 Task: Find connections with filter location Kadiri with filter topic #CEOwith filter profile language German with filter current company Hindustan Times with filter school Indian Institute of Social Welfare and Business Management with filter industry Design Services with filter service category Information Security with filter keywords title Musician
Action: Mouse moved to (217, 266)
Screenshot: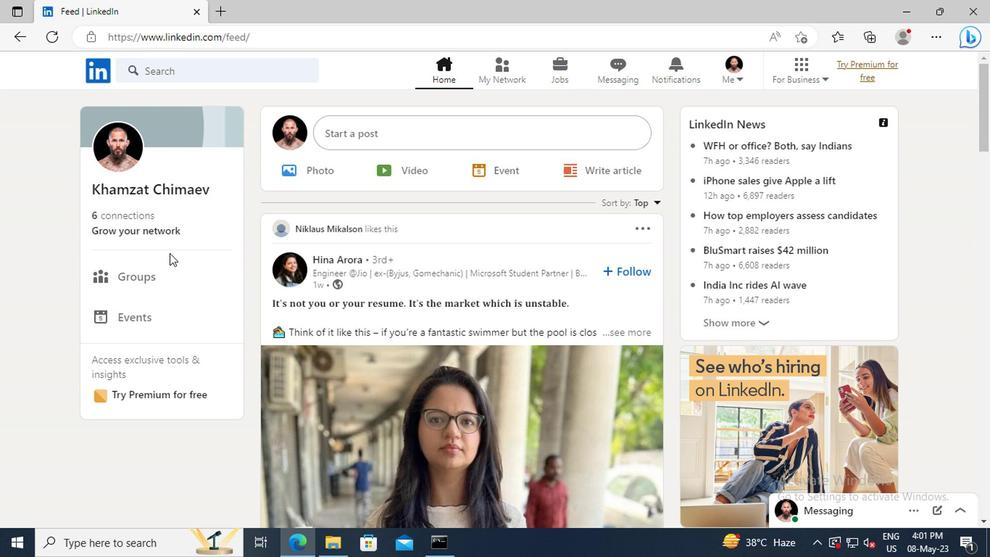 
Action: Mouse pressed left at (217, 266)
Screenshot: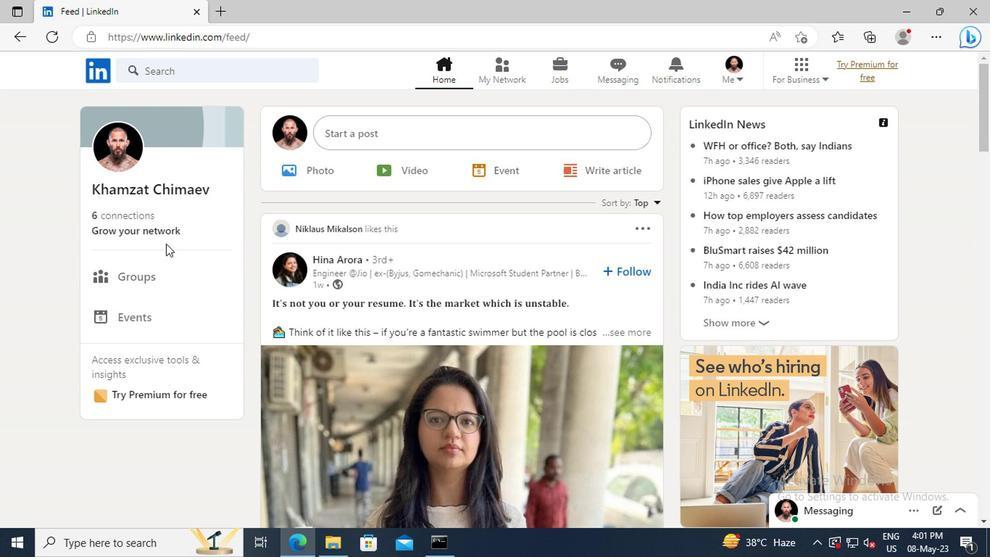 
Action: Mouse moved to (217, 210)
Screenshot: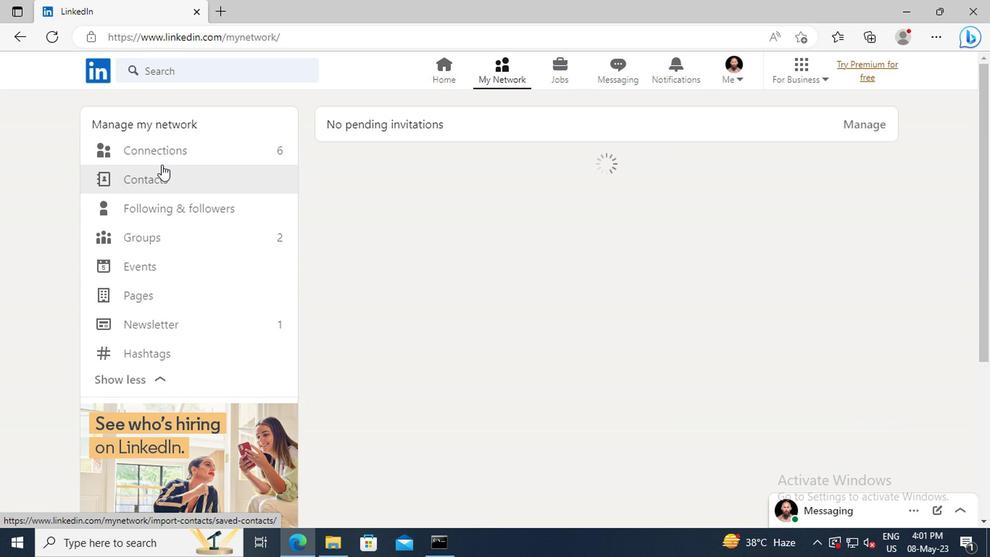 
Action: Mouse pressed left at (217, 210)
Screenshot: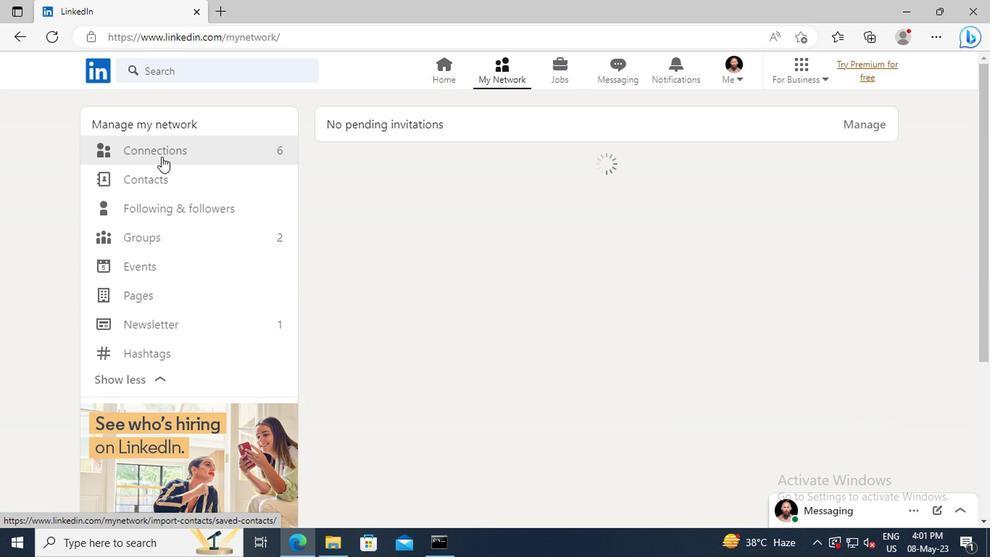 
Action: Mouse moved to (527, 213)
Screenshot: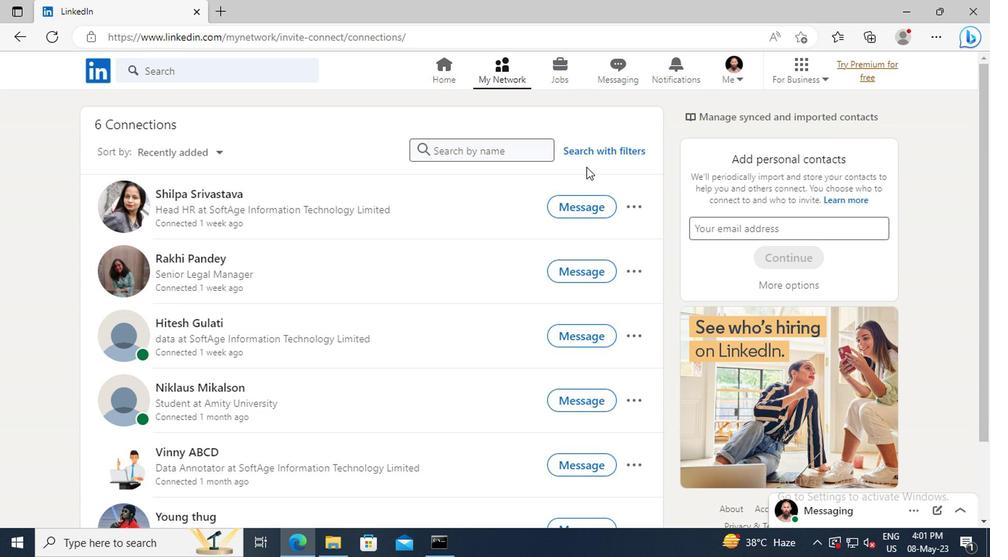 
Action: Mouse pressed left at (527, 213)
Screenshot: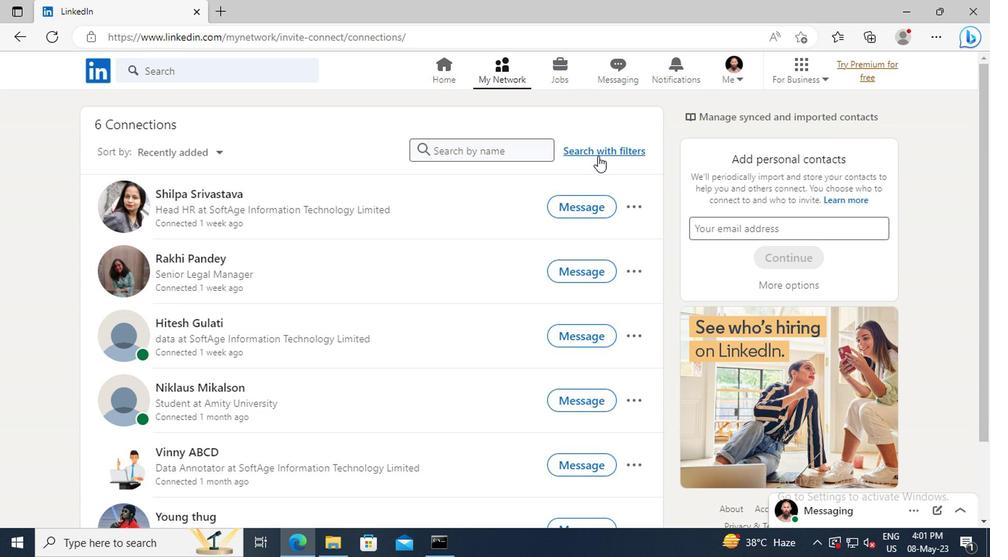 
Action: Mouse moved to (496, 178)
Screenshot: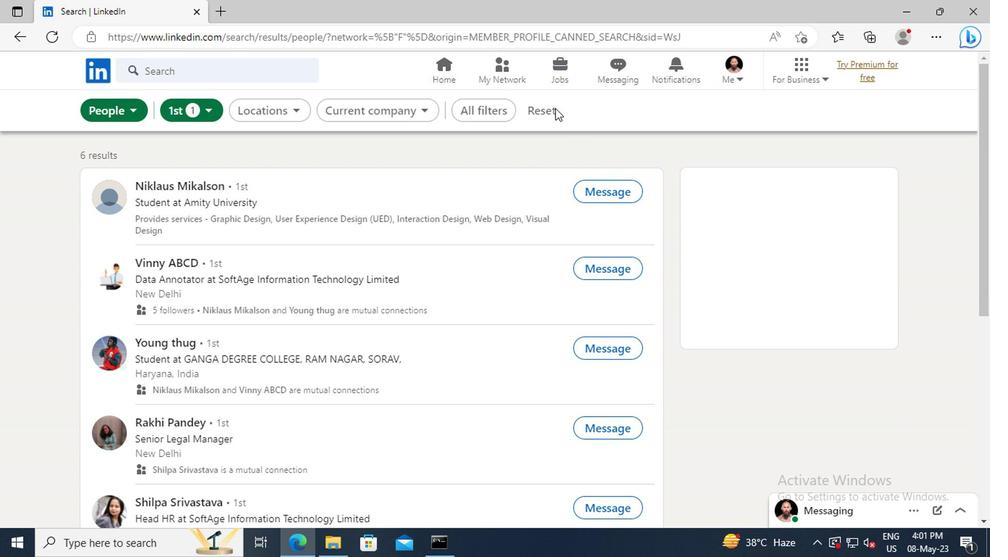 
Action: Mouse pressed left at (496, 178)
Screenshot: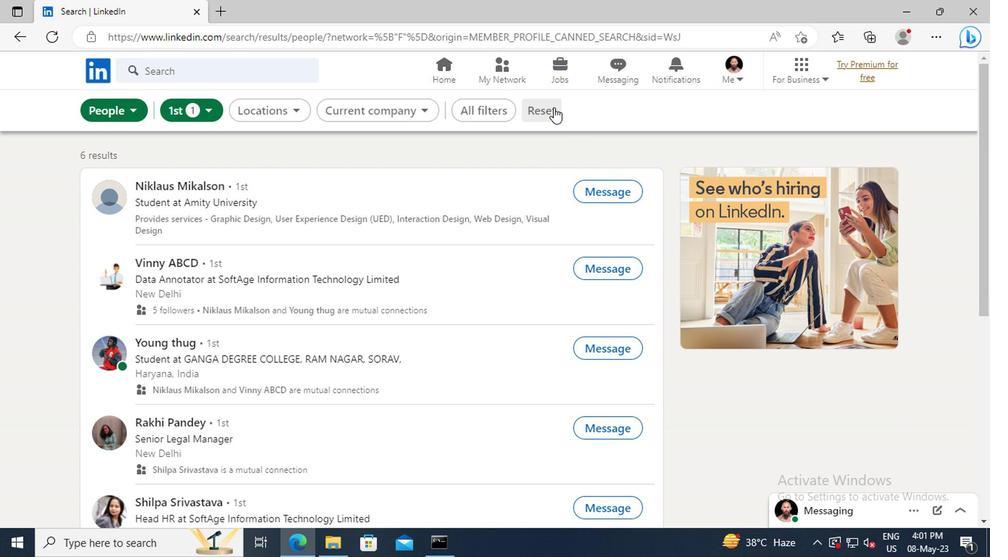 
Action: Mouse moved to (469, 181)
Screenshot: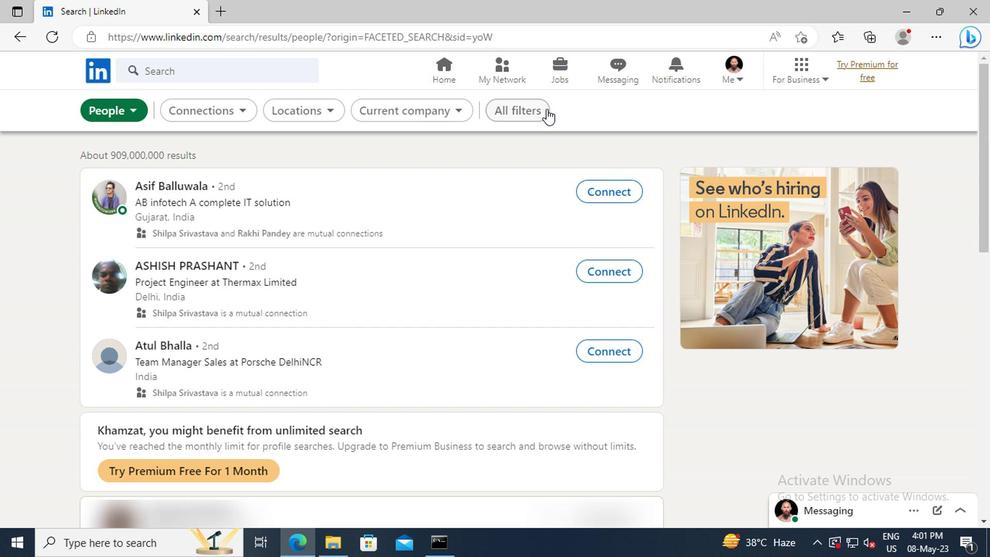 
Action: Mouse pressed left at (469, 181)
Screenshot: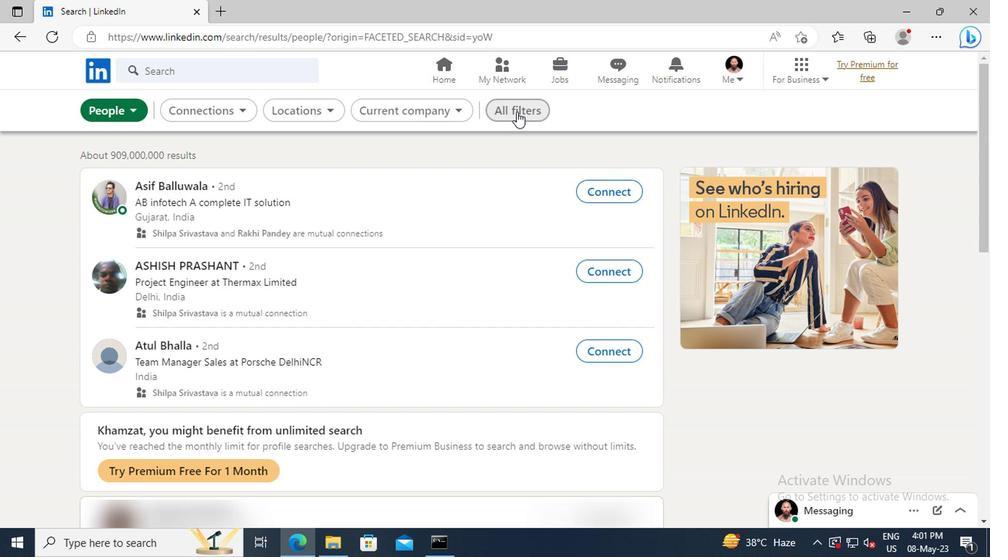 
Action: Mouse moved to (687, 284)
Screenshot: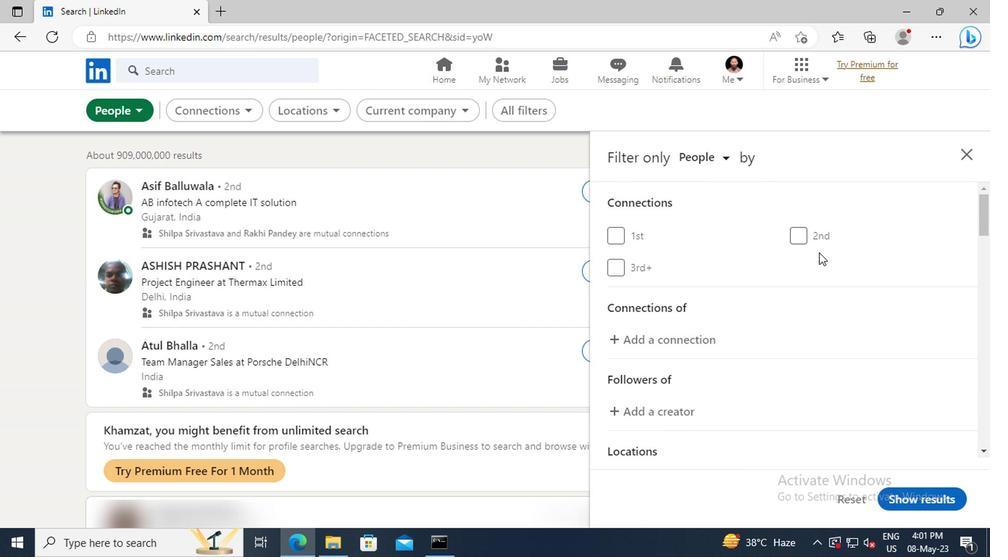 
Action: Mouse scrolled (687, 284) with delta (0, 0)
Screenshot: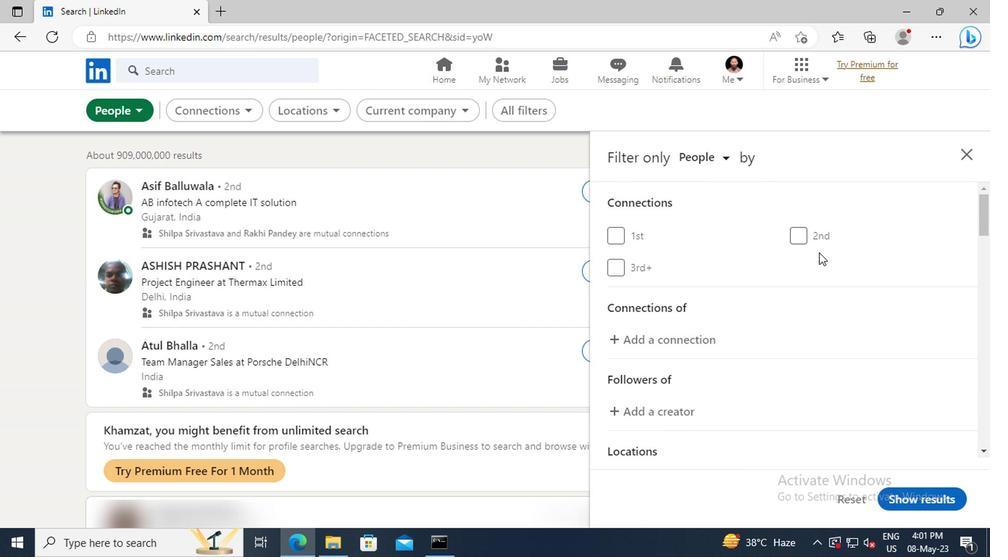 
Action: Mouse scrolled (687, 284) with delta (0, 0)
Screenshot: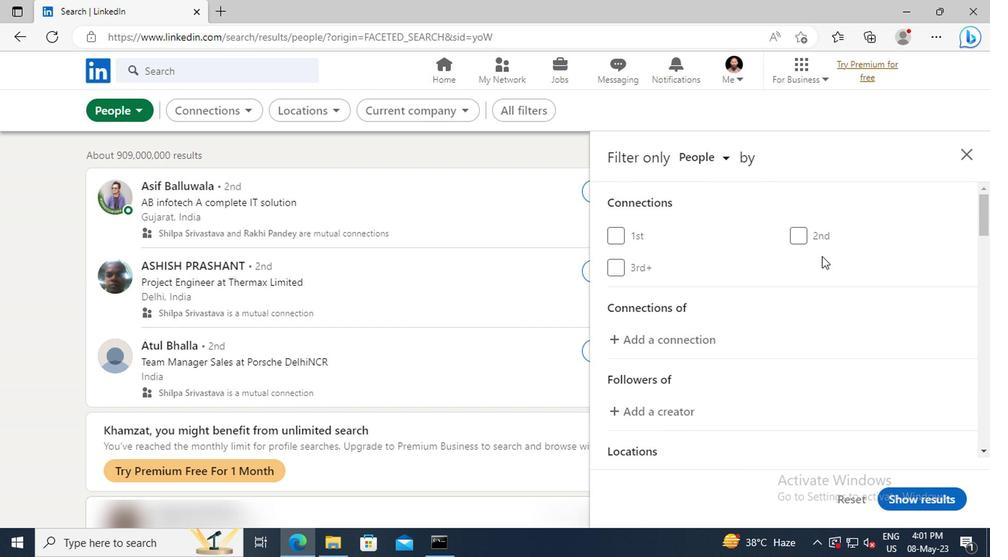 
Action: Mouse scrolled (687, 284) with delta (0, 0)
Screenshot: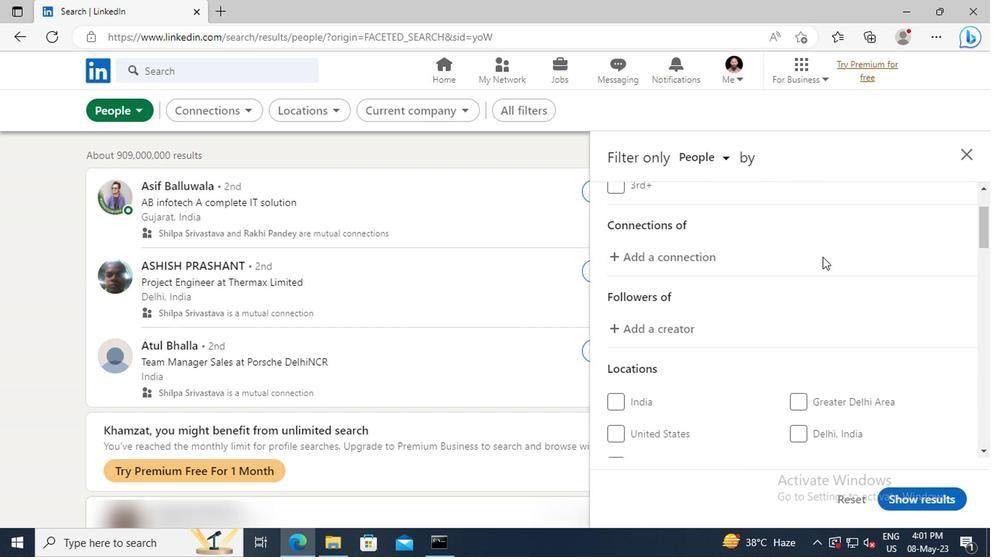 
Action: Mouse scrolled (687, 284) with delta (0, 0)
Screenshot: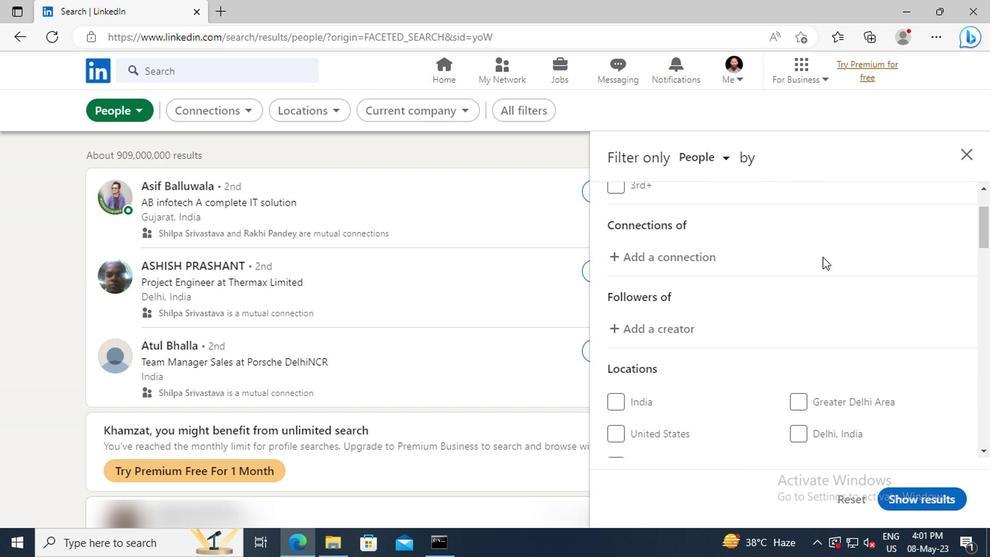 
Action: Mouse scrolled (687, 284) with delta (0, 0)
Screenshot: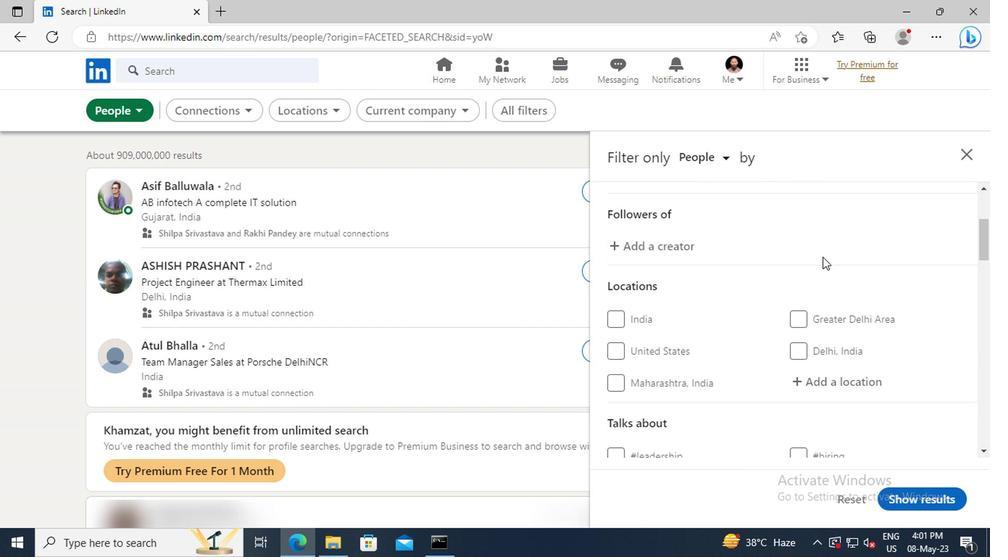 
Action: Mouse scrolled (687, 284) with delta (0, 0)
Screenshot: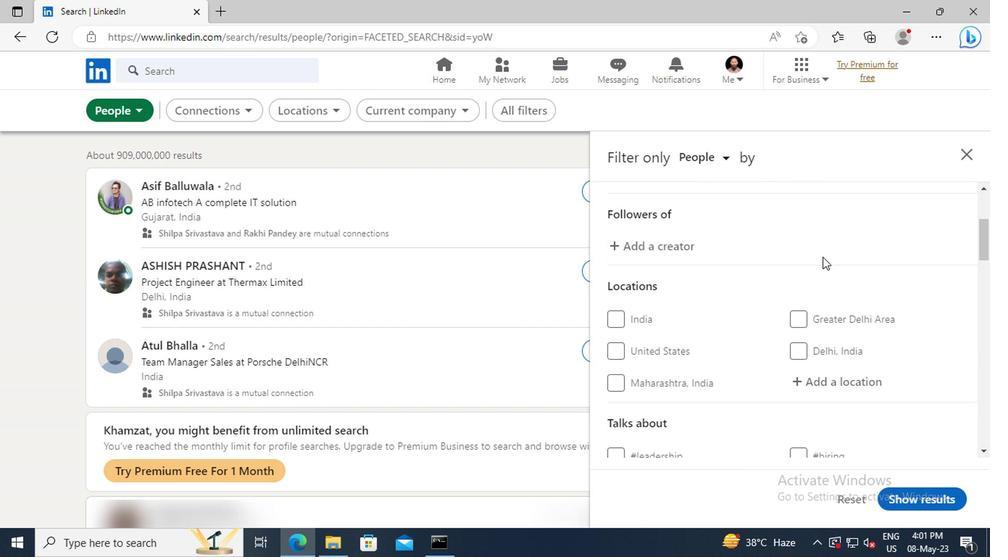 
Action: Mouse moved to (688, 312)
Screenshot: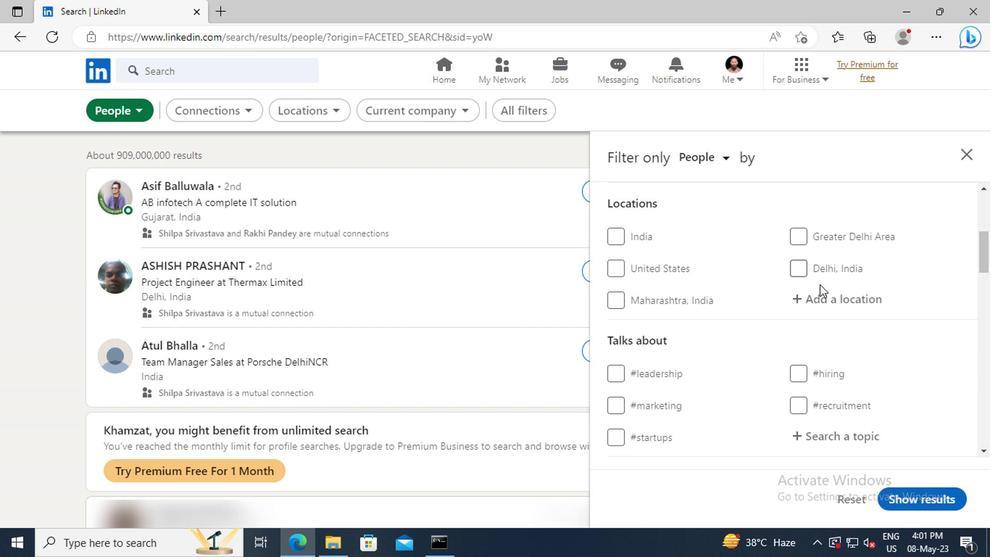 
Action: Mouse pressed left at (688, 312)
Screenshot: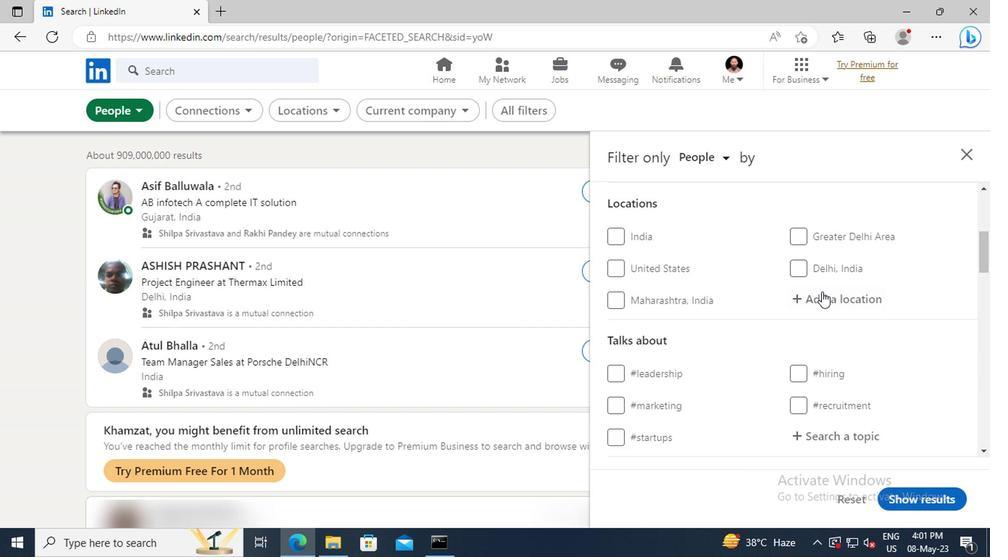 
Action: Key pressed <Key.shift>KADIRI
Screenshot: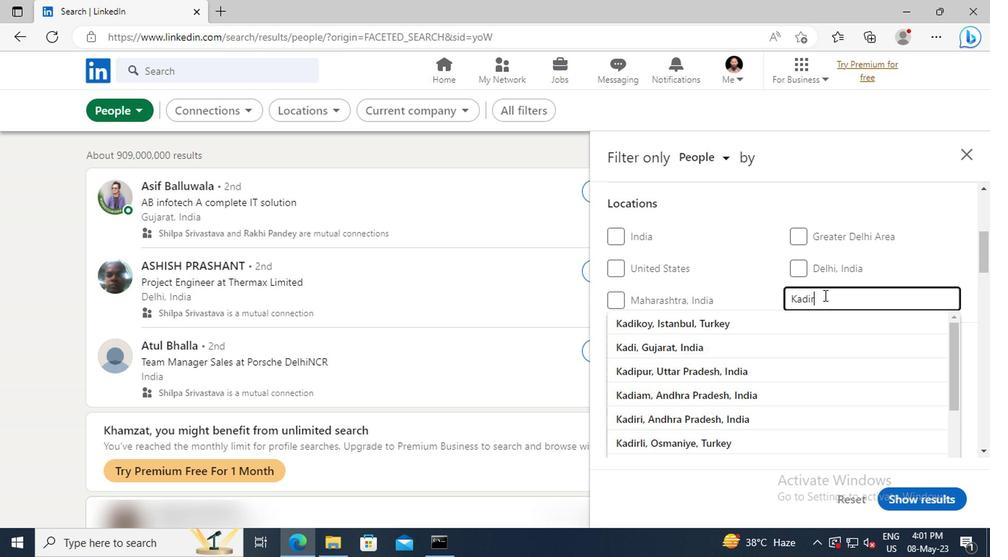 
Action: Mouse moved to (694, 327)
Screenshot: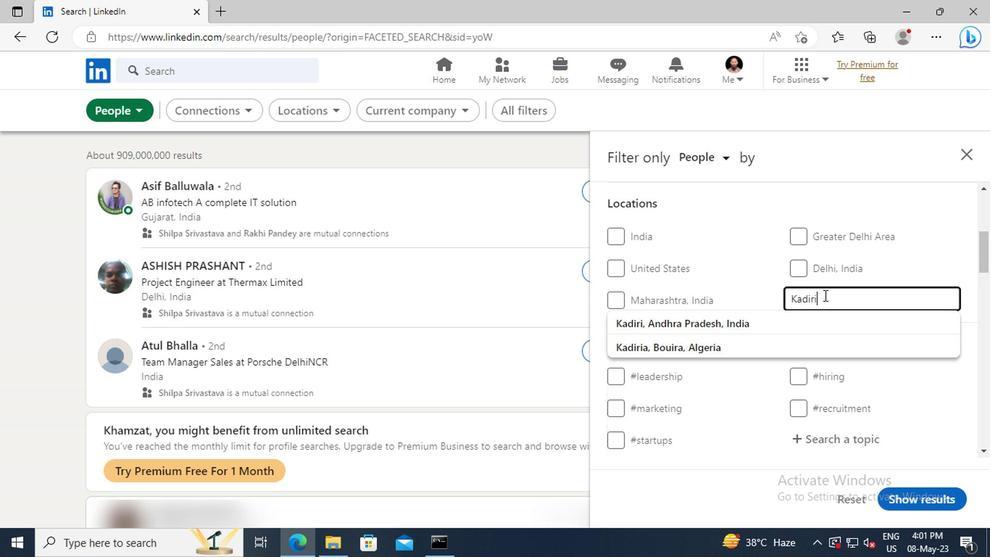 
Action: Mouse pressed left at (694, 327)
Screenshot: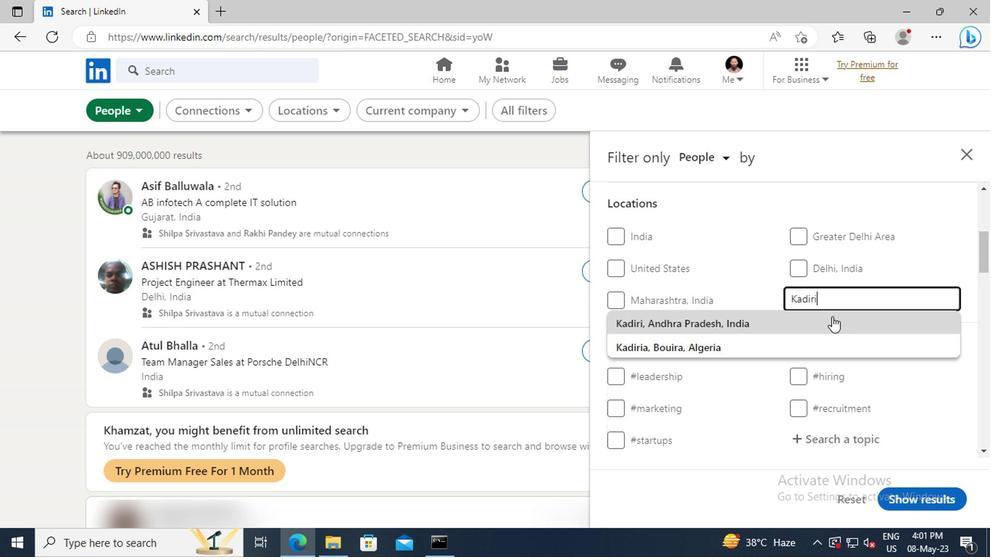
Action: Mouse scrolled (694, 326) with delta (0, 0)
Screenshot: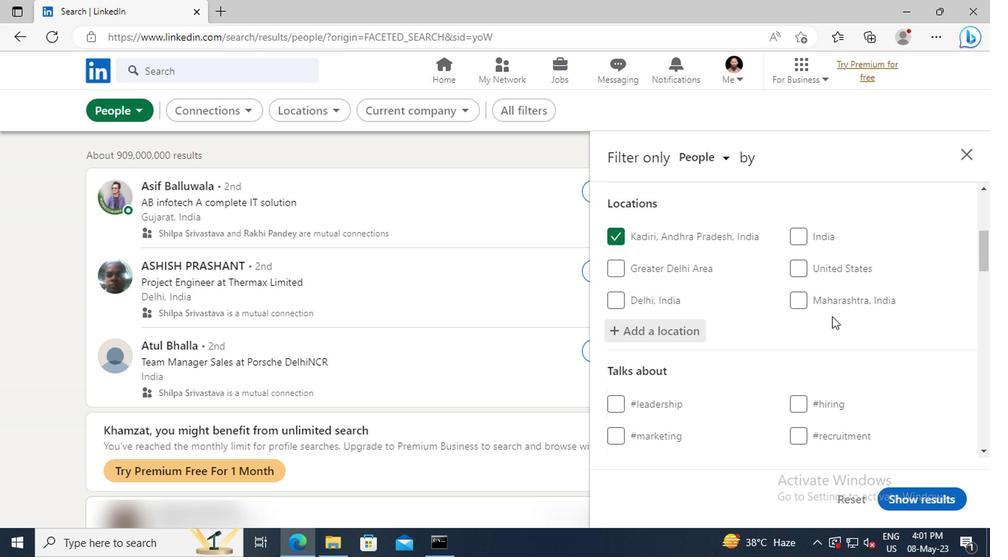 
Action: Mouse scrolled (694, 326) with delta (0, 0)
Screenshot: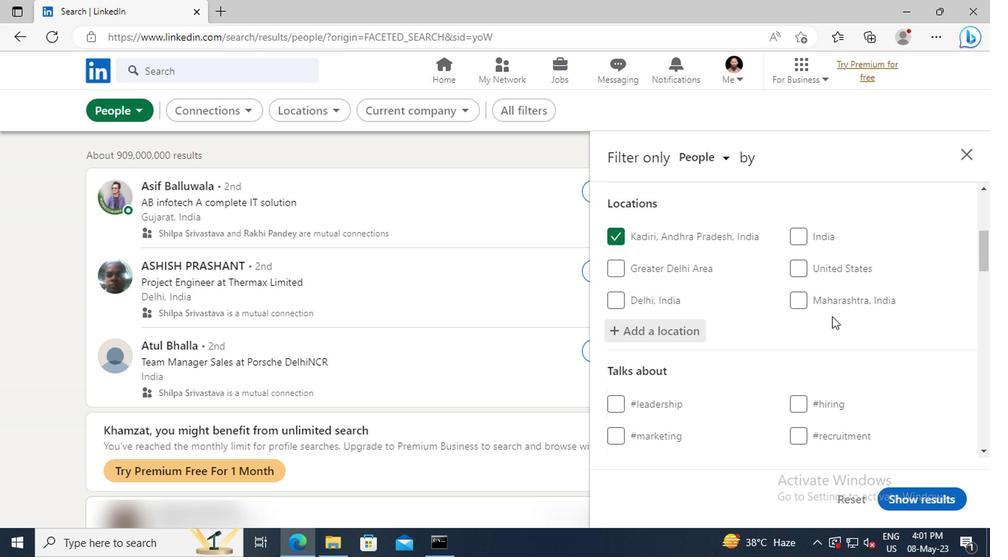 
Action: Mouse scrolled (694, 326) with delta (0, 0)
Screenshot: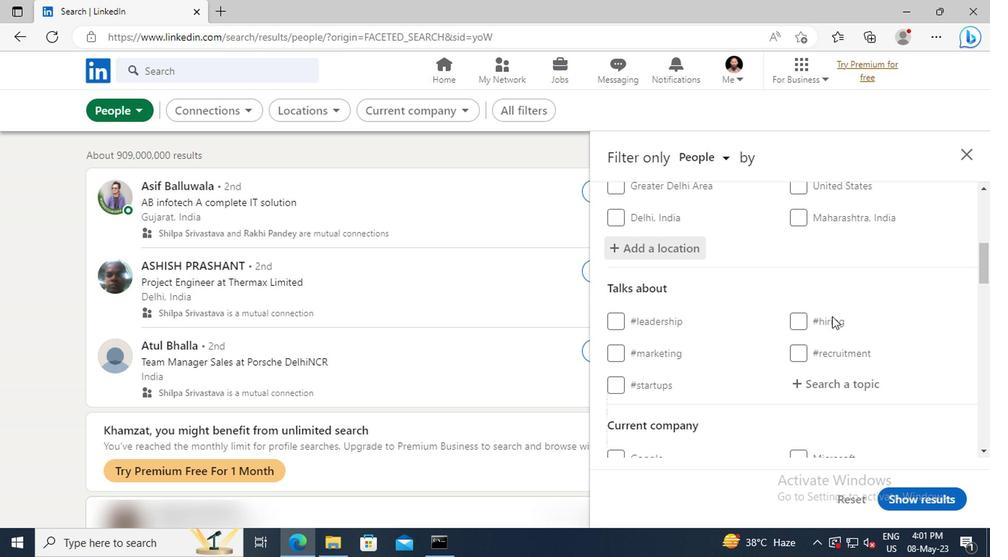 
Action: Mouse moved to (695, 341)
Screenshot: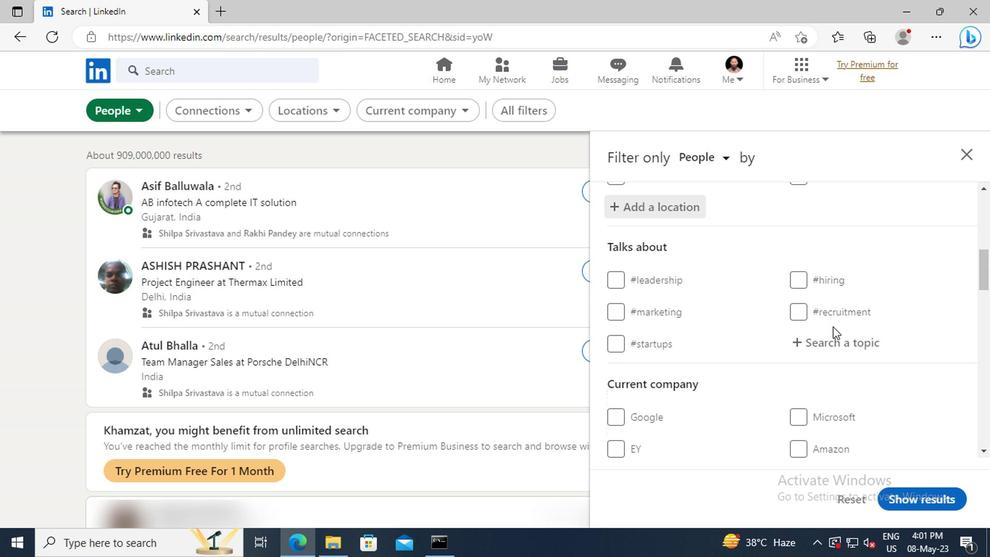 
Action: Mouse pressed left at (695, 341)
Screenshot: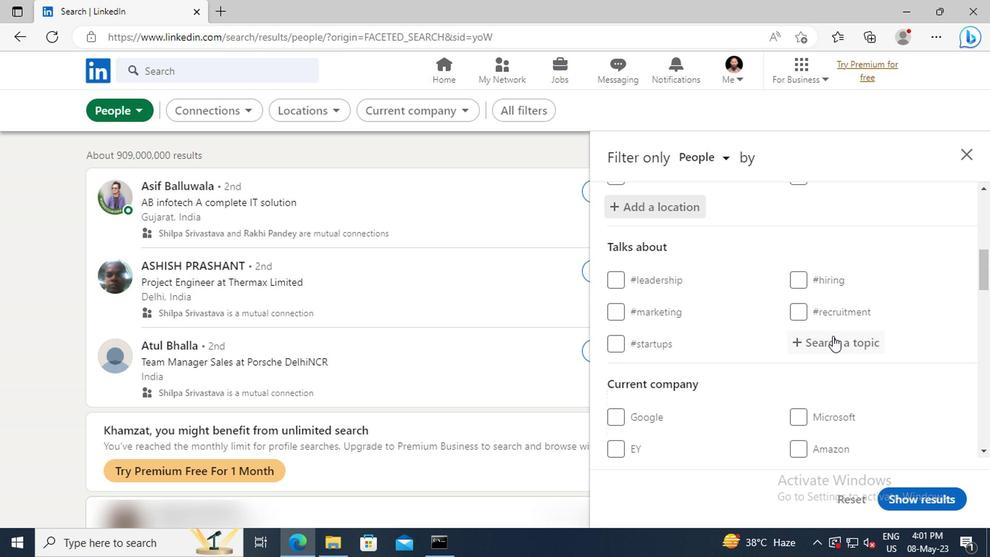 
Action: Key pressed <Key.shift>CEO
Screenshot: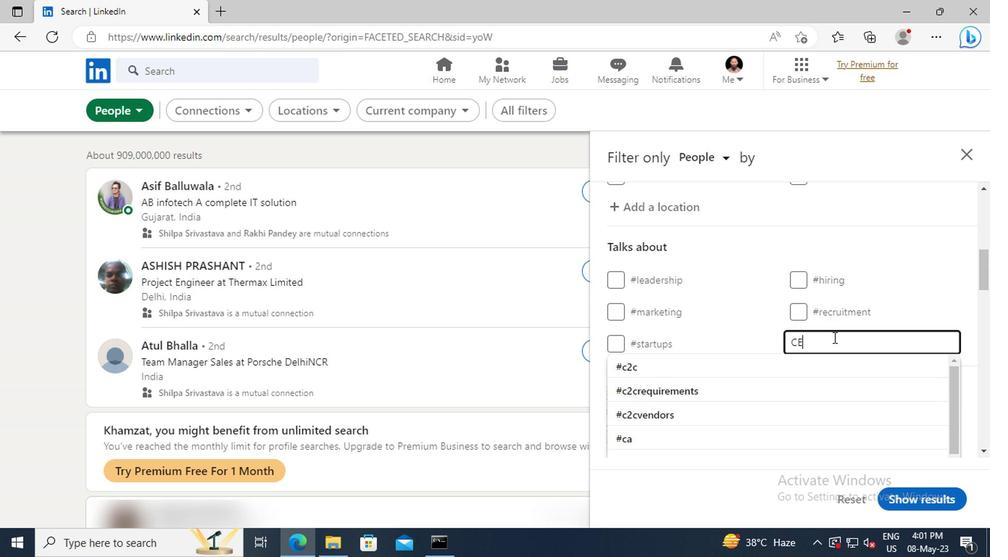
Action: Mouse moved to (691, 356)
Screenshot: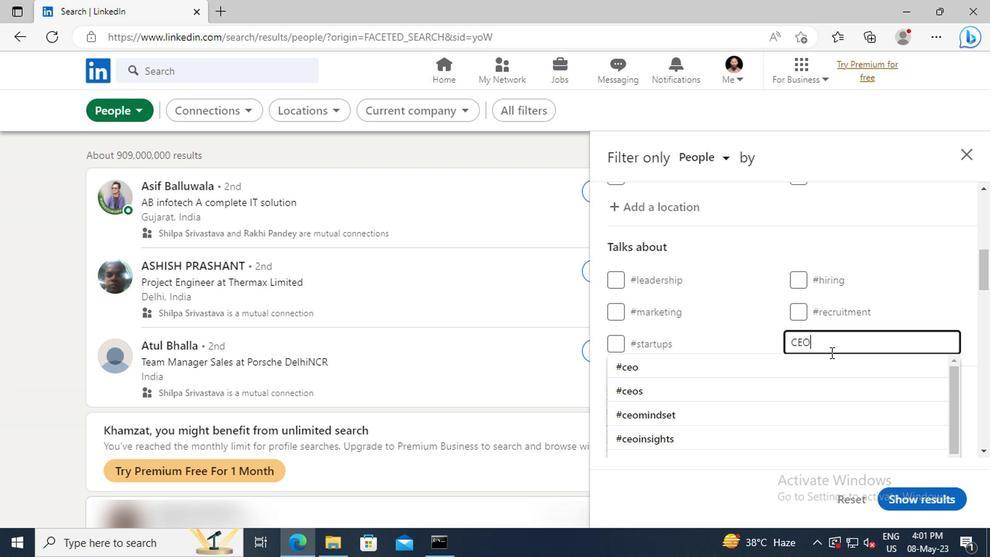 
Action: Mouse pressed left at (691, 356)
Screenshot: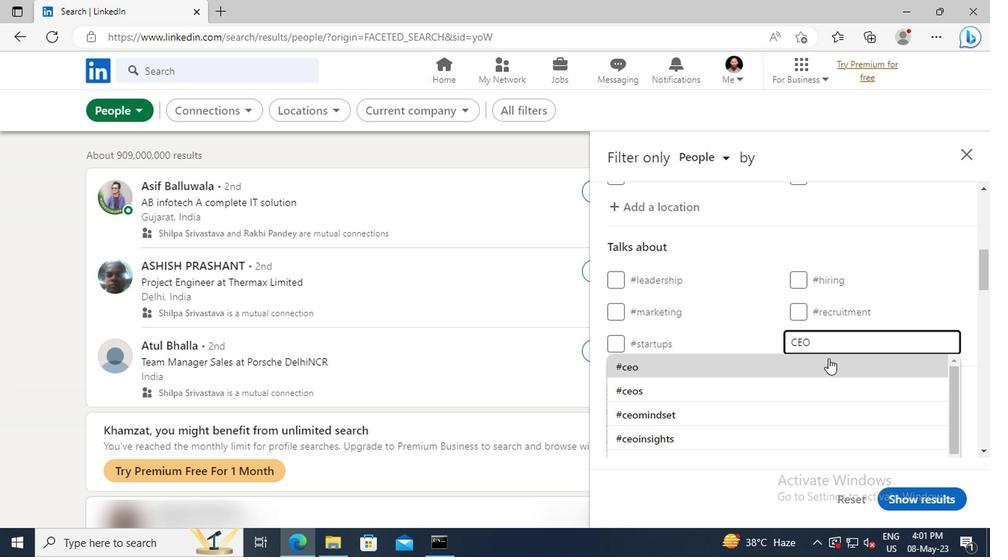 
Action: Mouse scrolled (691, 356) with delta (0, 0)
Screenshot: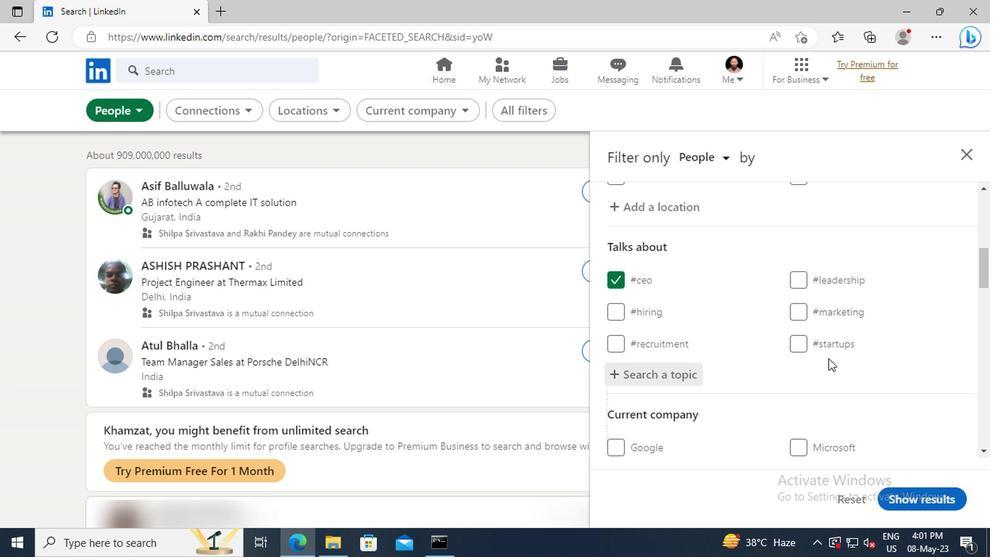 
Action: Mouse scrolled (691, 356) with delta (0, 0)
Screenshot: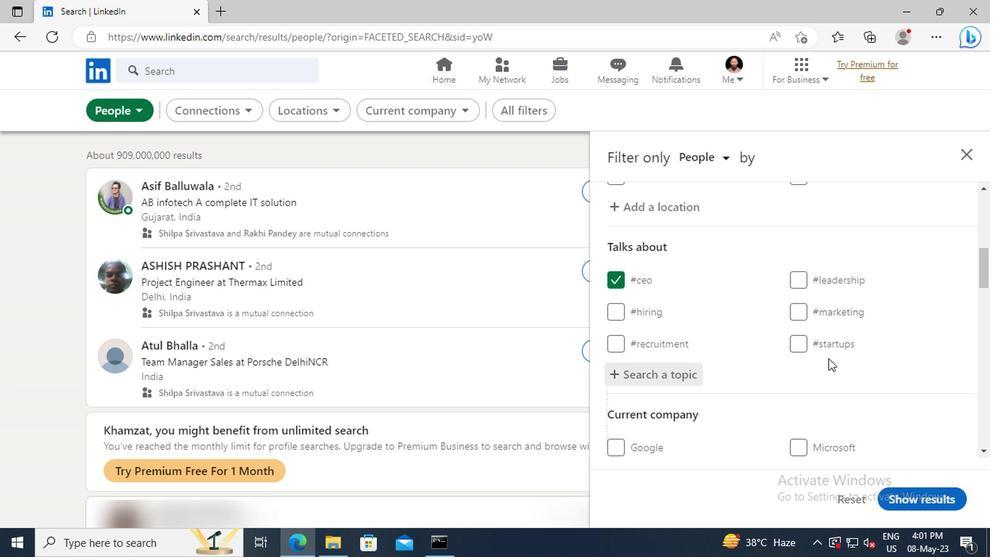 
Action: Mouse scrolled (691, 356) with delta (0, 0)
Screenshot: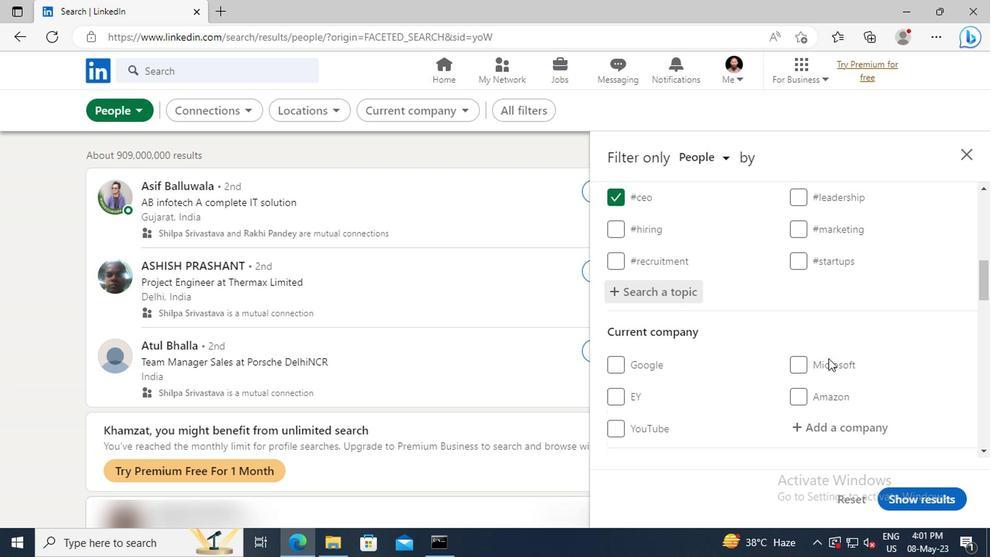 
Action: Mouse scrolled (691, 356) with delta (0, 0)
Screenshot: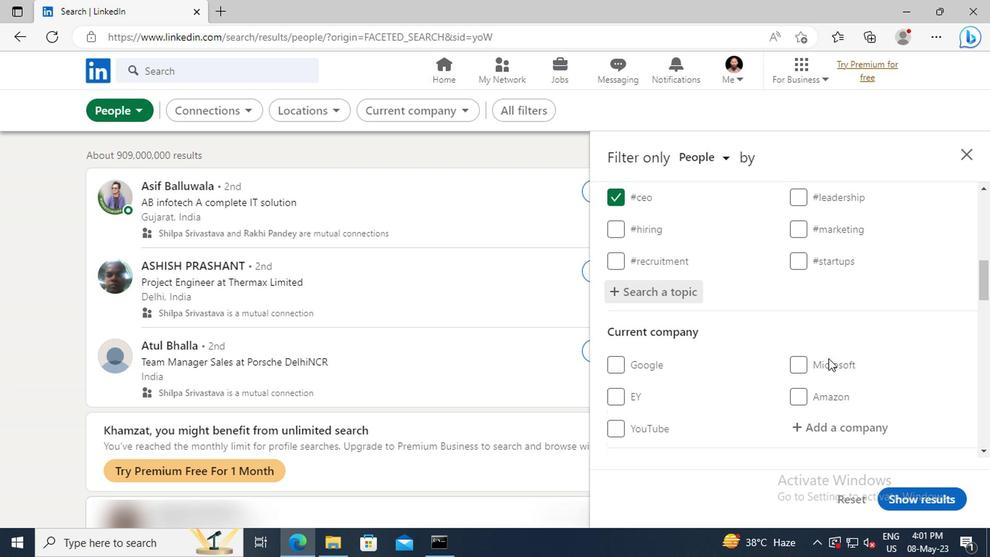 
Action: Mouse scrolled (691, 356) with delta (0, 0)
Screenshot: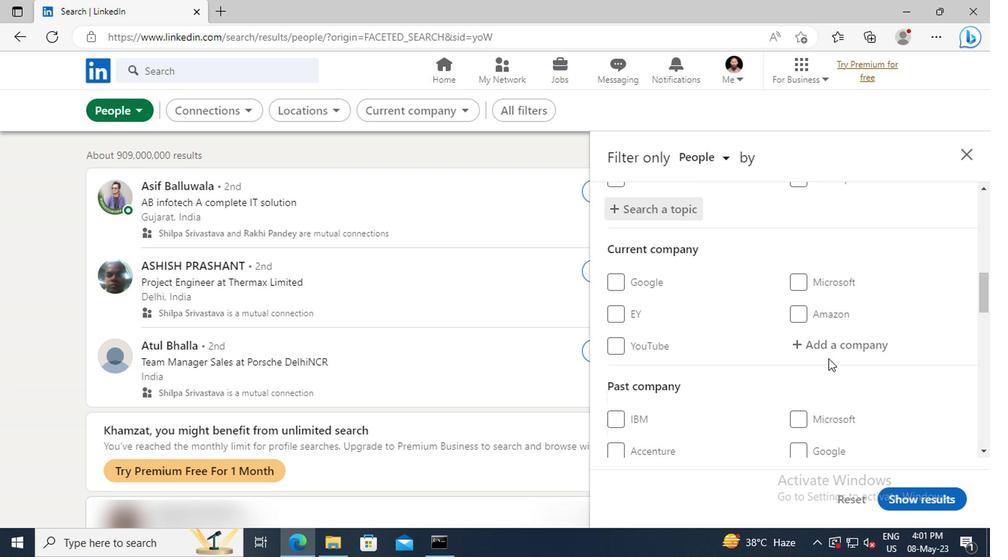 
Action: Mouse scrolled (691, 356) with delta (0, 0)
Screenshot: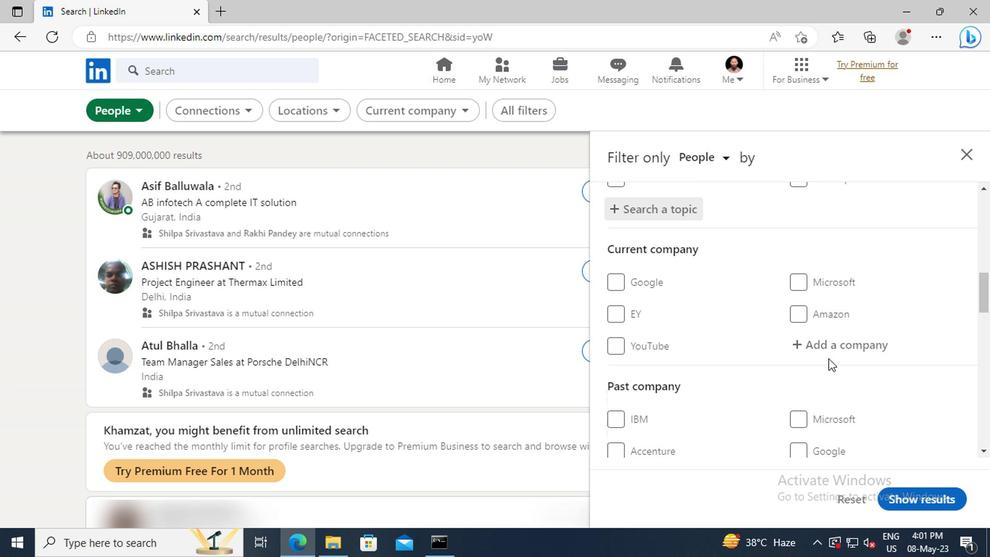 
Action: Mouse scrolled (691, 356) with delta (0, 0)
Screenshot: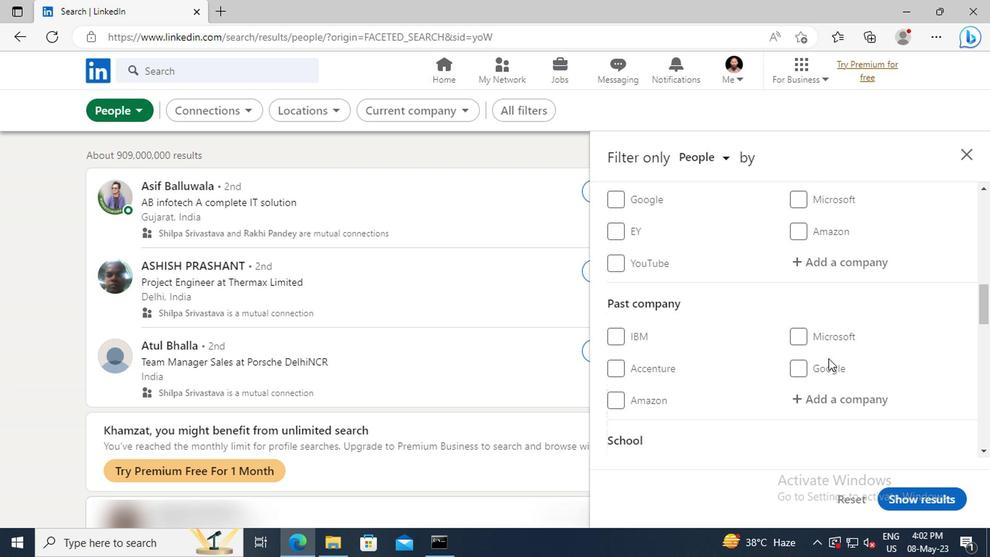
Action: Mouse scrolled (691, 356) with delta (0, 0)
Screenshot: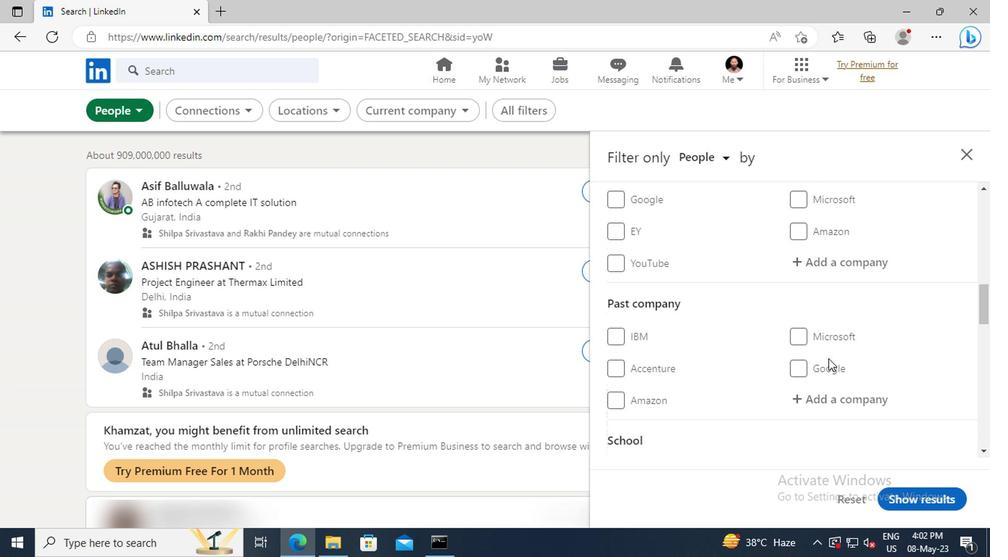 
Action: Mouse scrolled (691, 356) with delta (0, 0)
Screenshot: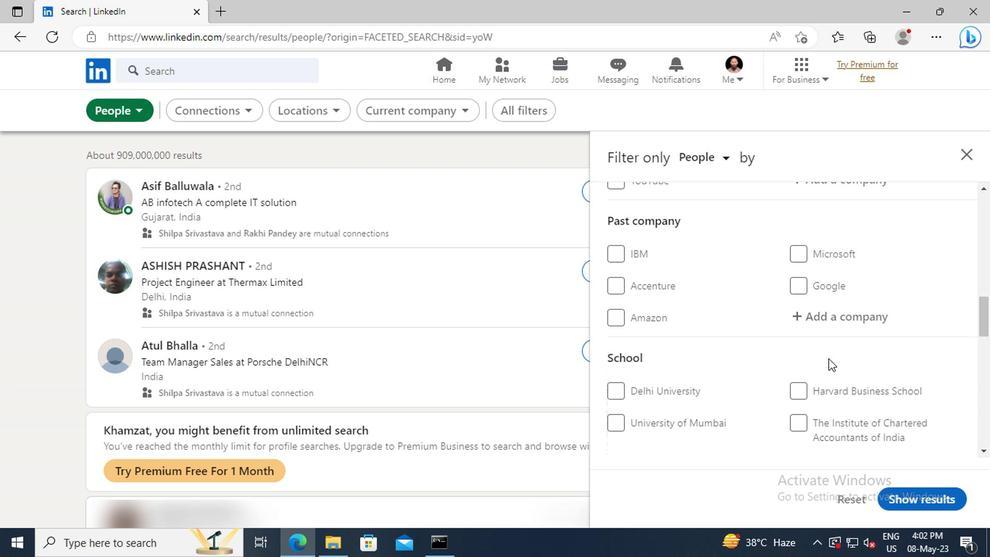 
Action: Mouse scrolled (691, 356) with delta (0, 0)
Screenshot: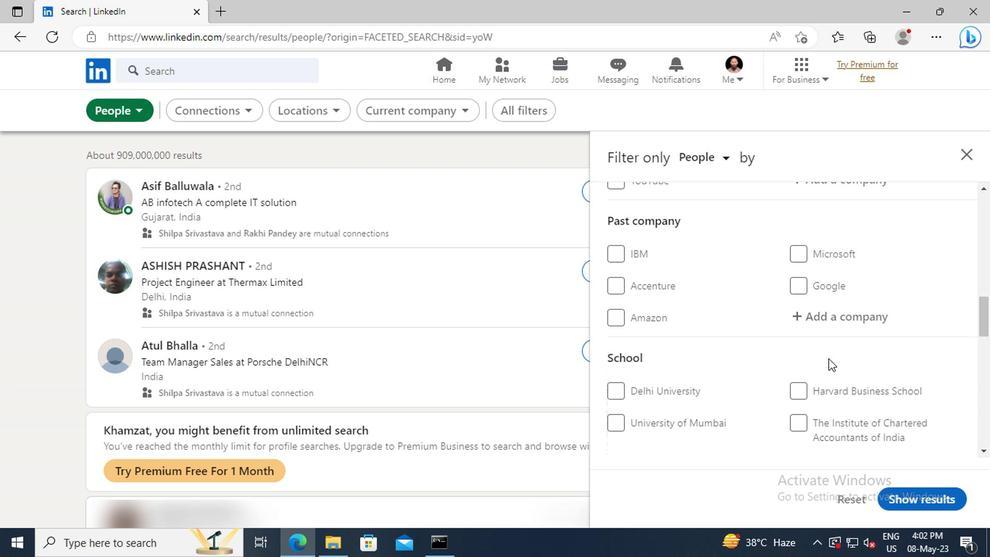 
Action: Mouse scrolled (691, 356) with delta (0, 0)
Screenshot: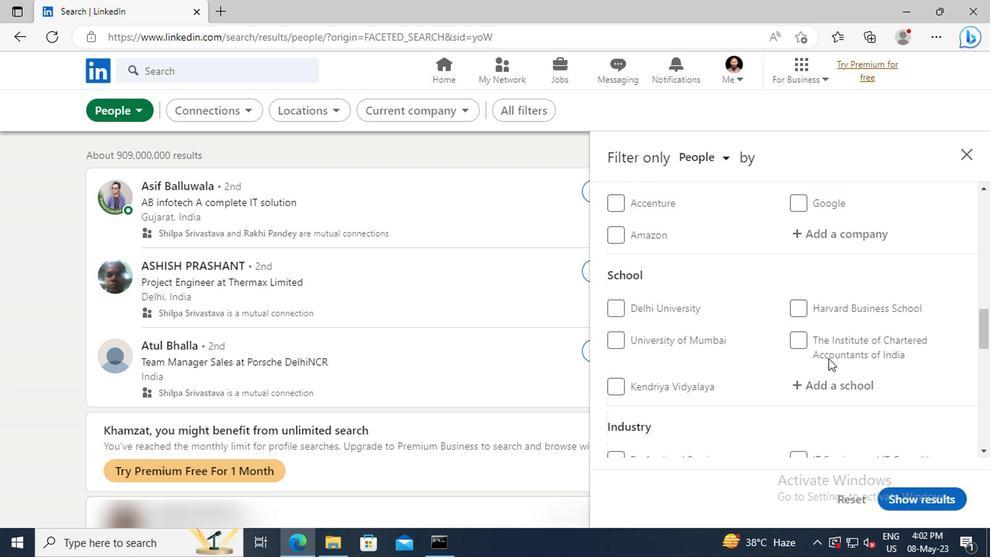 
Action: Mouse scrolled (691, 356) with delta (0, 0)
Screenshot: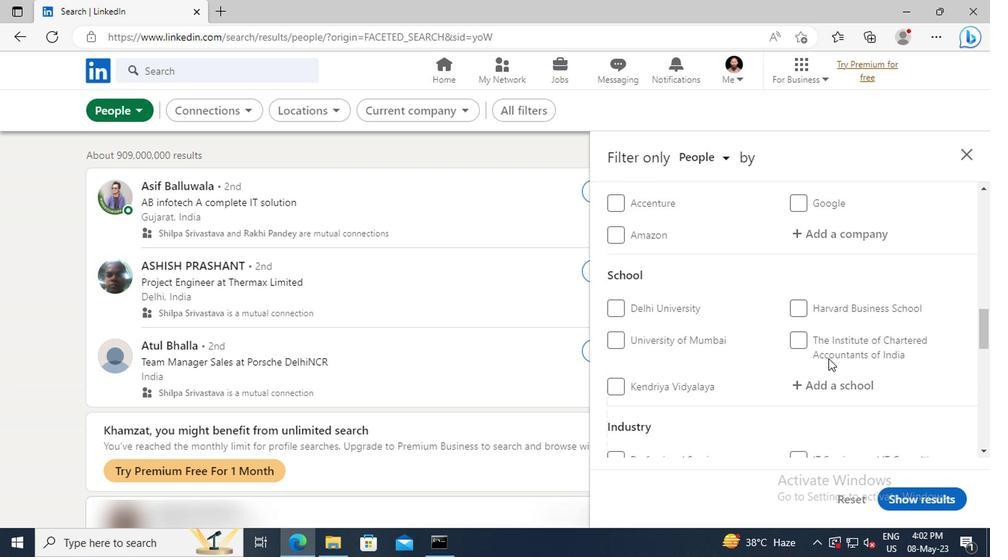 
Action: Mouse scrolled (691, 356) with delta (0, 0)
Screenshot: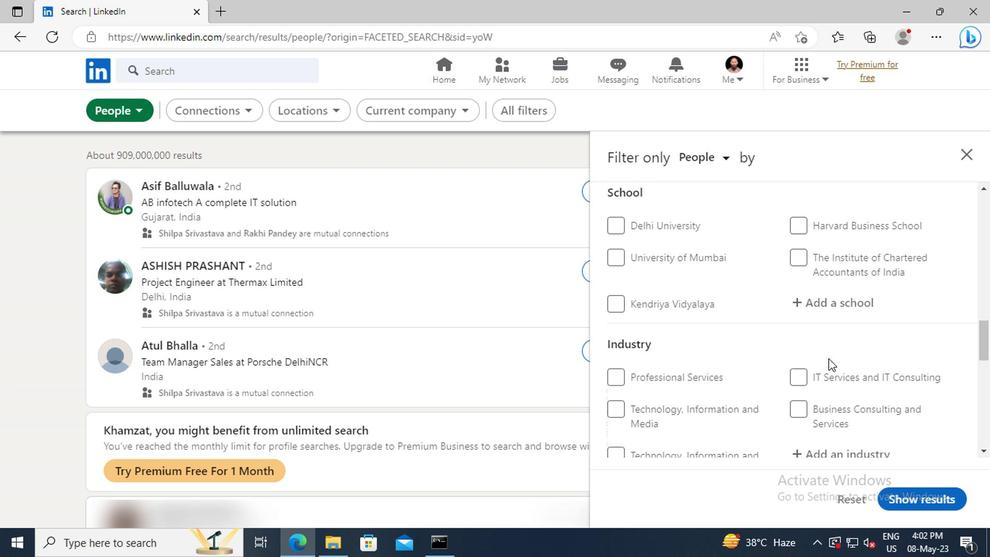 
Action: Mouse scrolled (691, 356) with delta (0, 0)
Screenshot: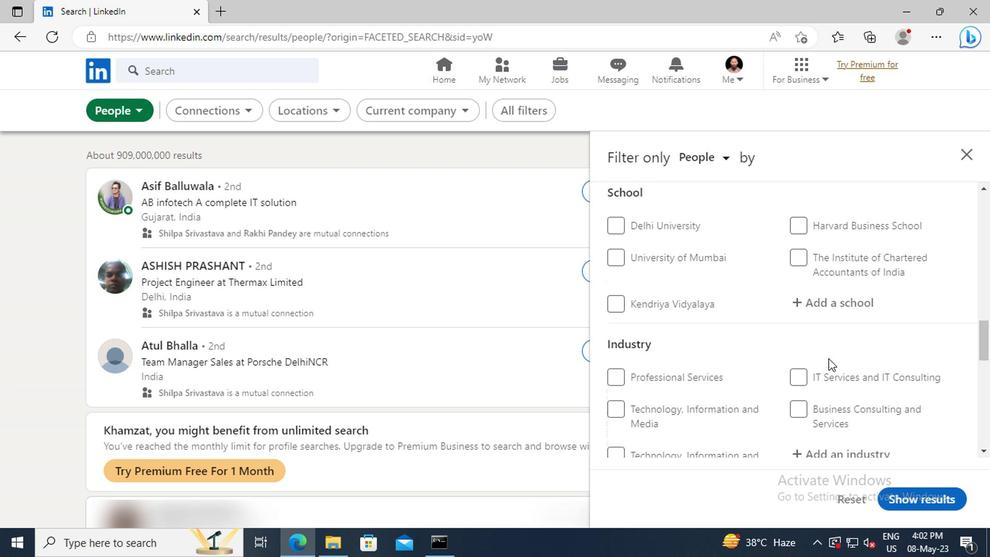 
Action: Mouse scrolled (691, 356) with delta (0, 0)
Screenshot: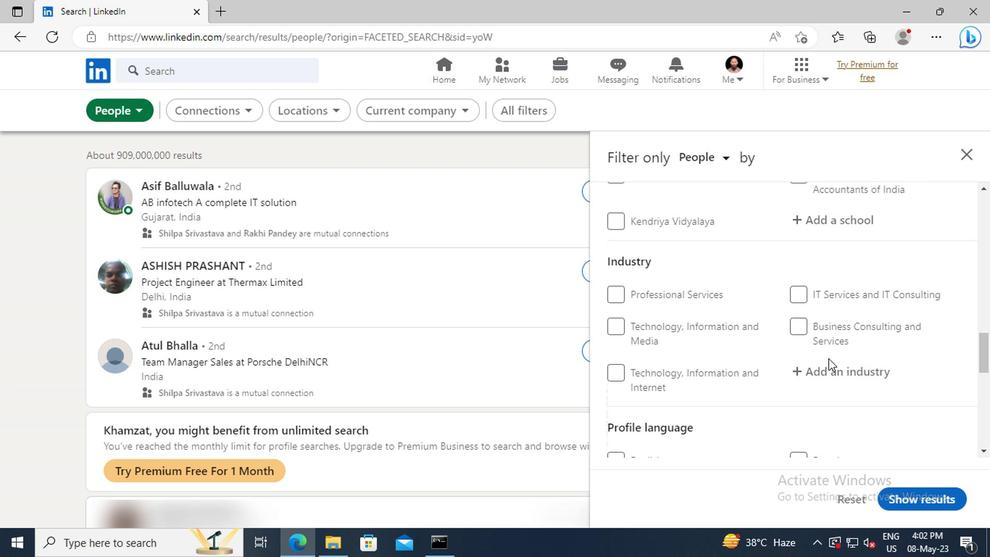
Action: Mouse scrolled (691, 356) with delta (0, 0)
Screenshot: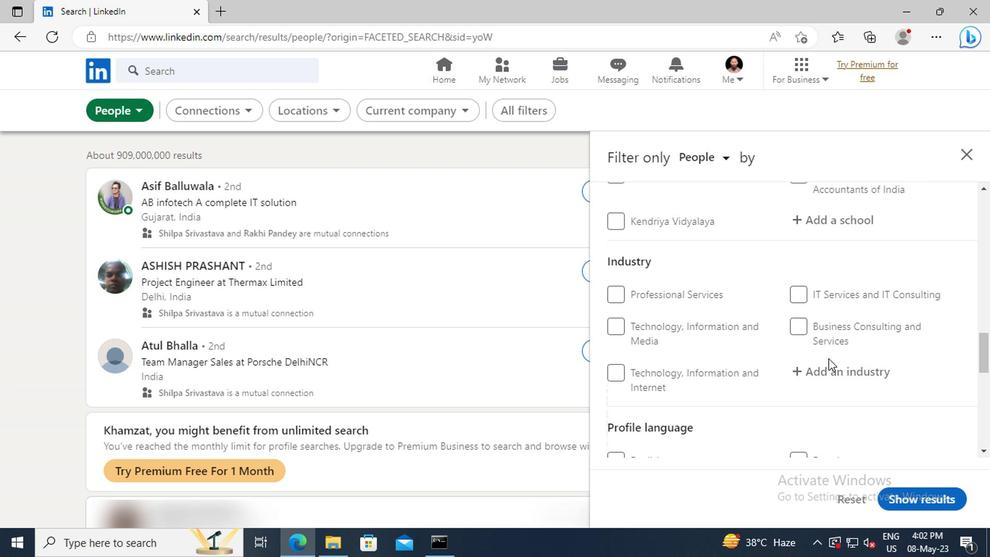 
Action: Mouse moved to (539, 421)
Screenshot: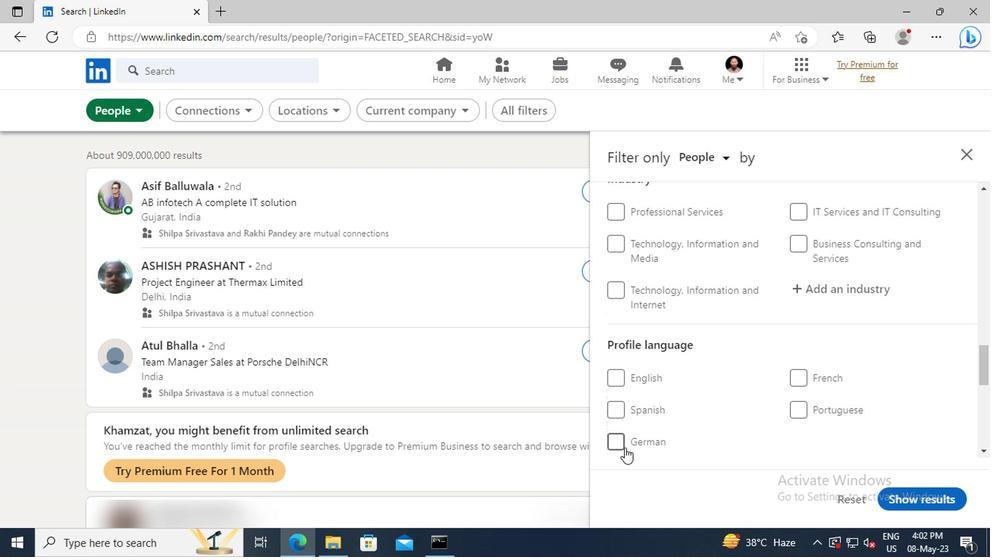 
Action: Mouse pressed left at (539, 421)
Screenshot: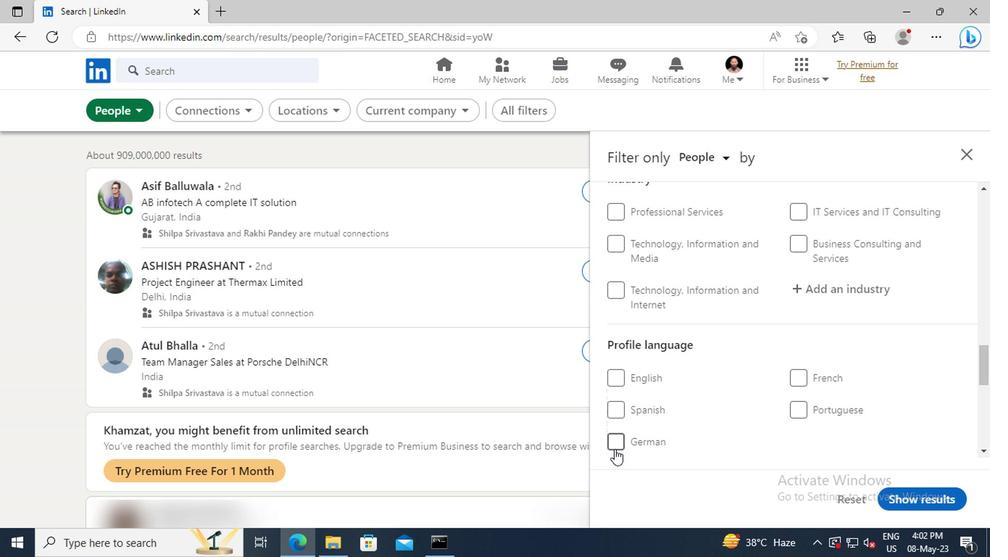 
Action: Mouse moved to (674, 378)
Screenshot: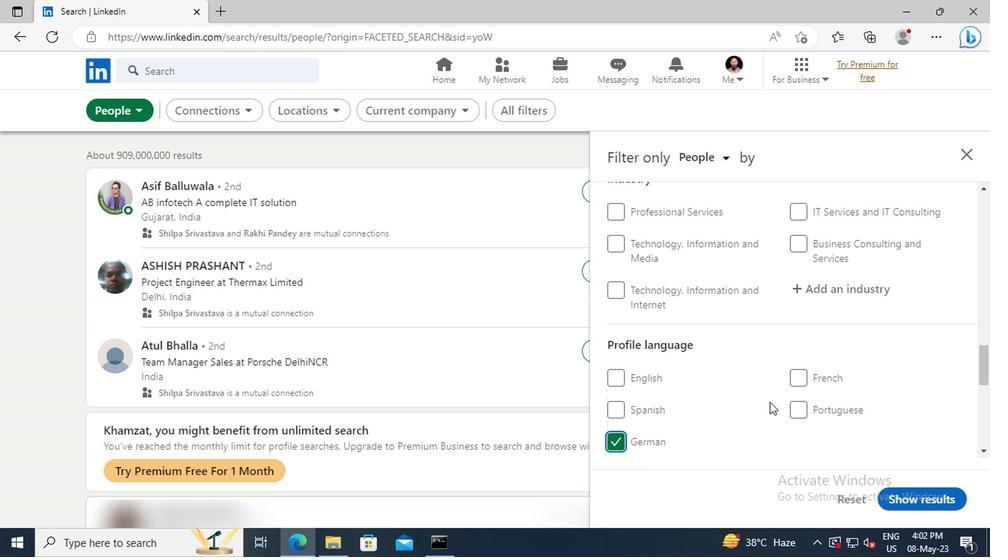 
Action: Mouse scrolled (674, 379) with delta (0, 0)
Screenshot: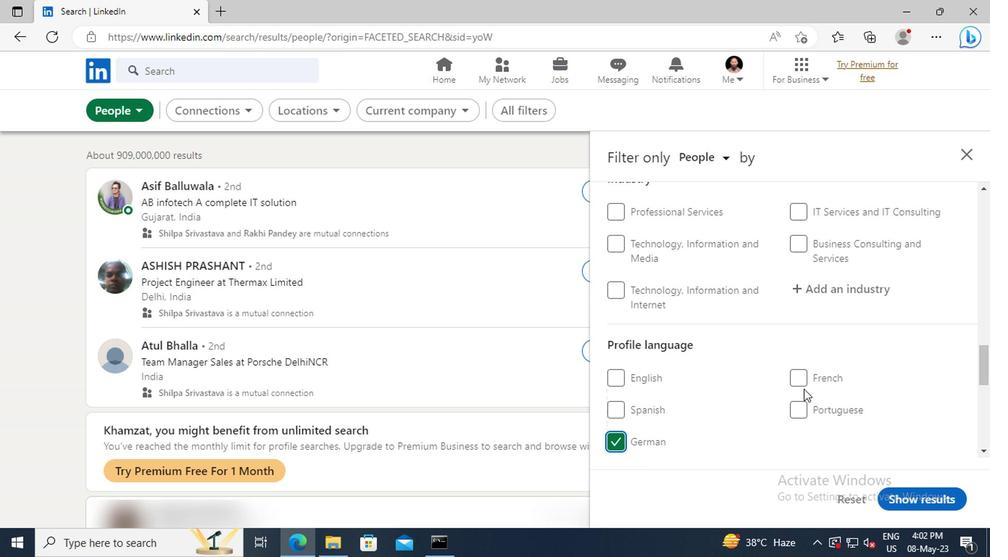 
Action: Mouse scrolled (674, 379) with delta (0, 0)
Screenshot: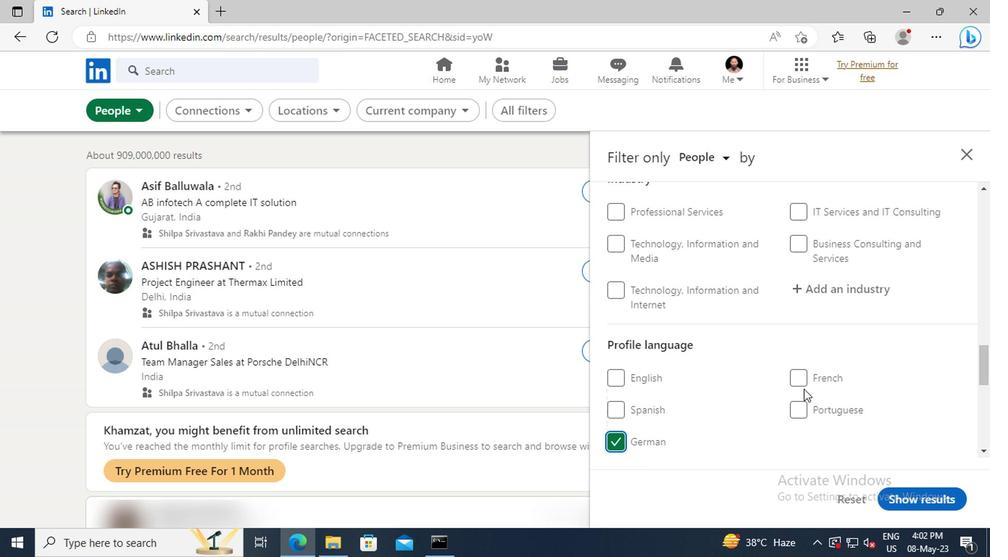 
Action: Mouse scrolled (674, 379) with delta (0, 0)
Screenshot: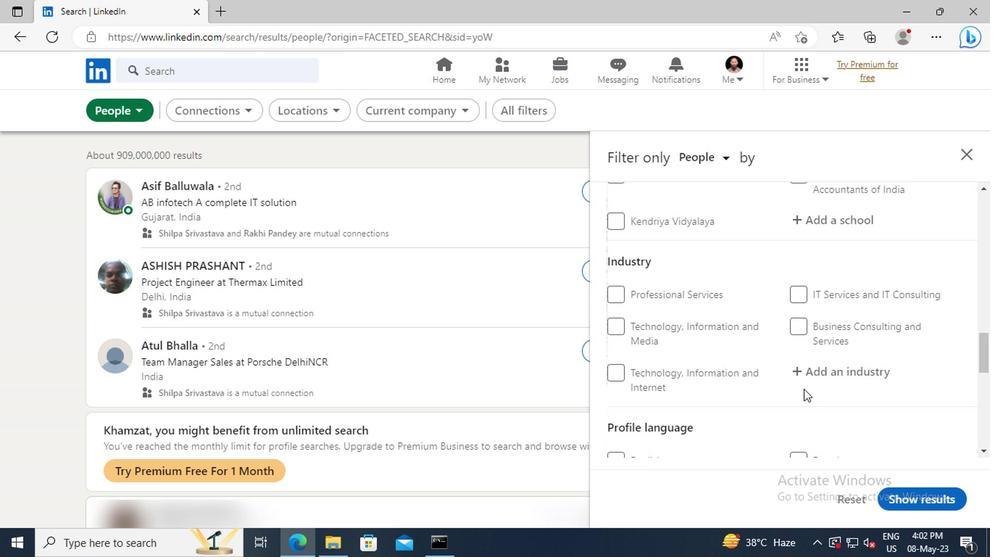 
Action: Mouse moved to (674, 378)
Screenshot: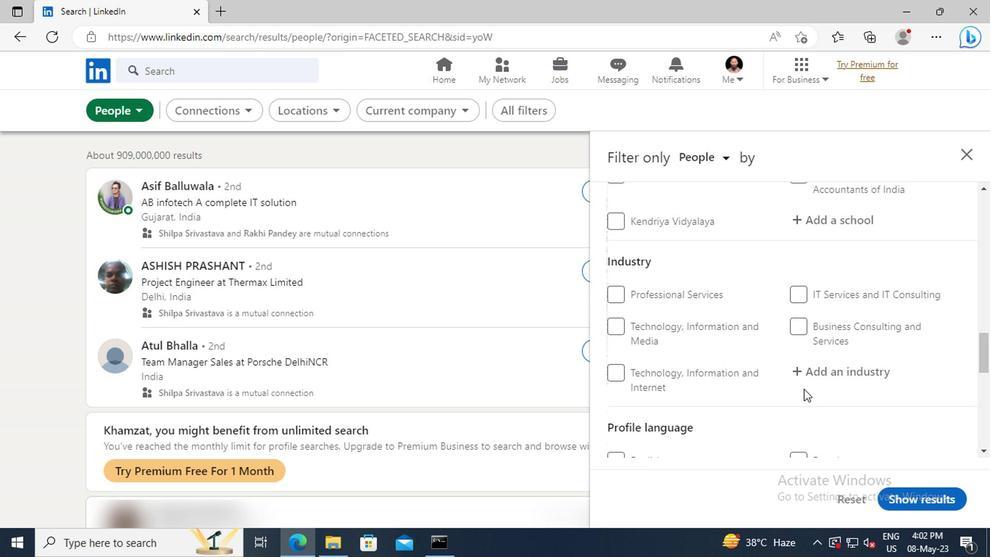 
Action: Mouse scrolled (674, 379) with delta (0, 0)
Screenshot: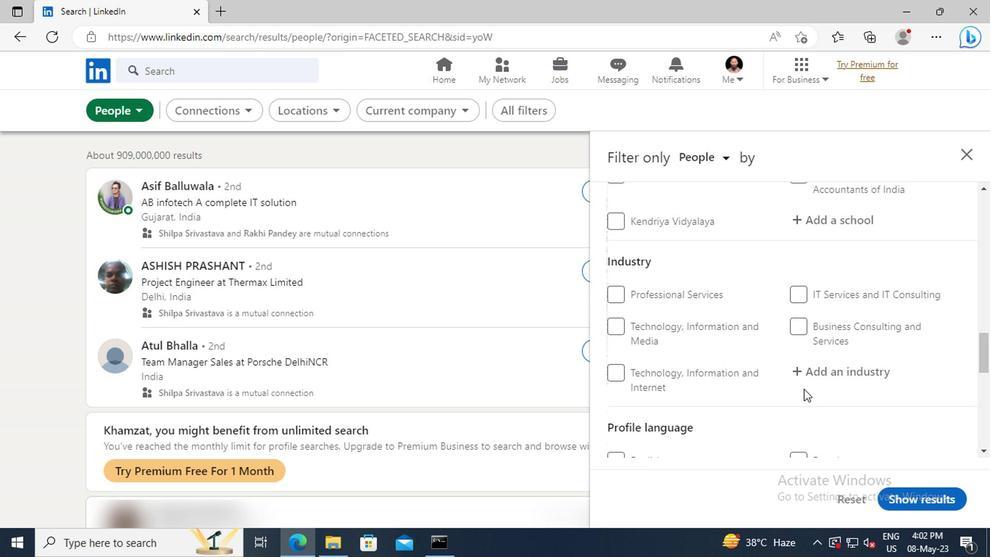 
Action: Mouse scrolled (674, 379) with delta (0, 0)
Screenshot: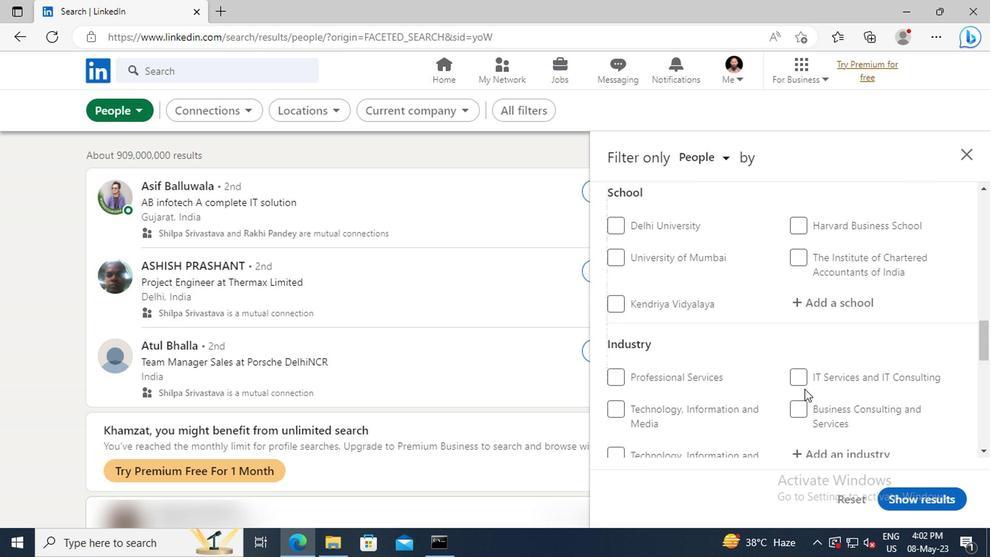 
Action: Mouse scrolled (674, 379) with delta (0, 0)
Screenshot: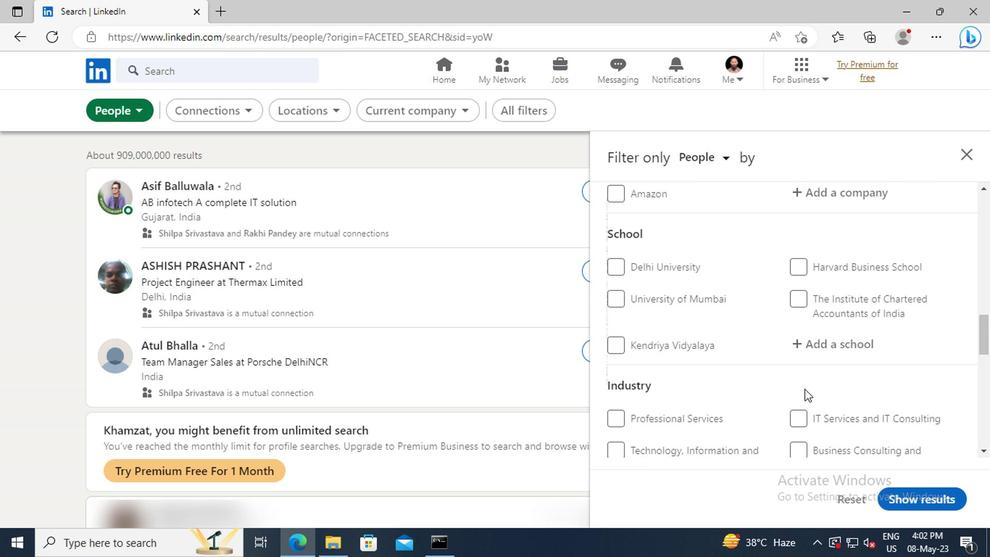 
Action: Mouse scrolled (674, 379) with delta (0, 0)
Screenshot: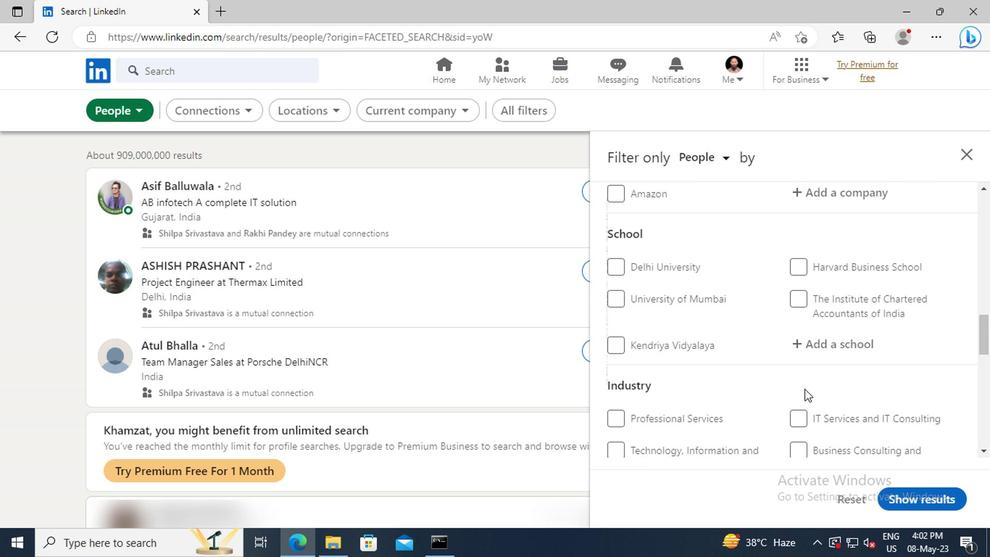
Action: Mouse scrolled (674, 379) with delta (0, 0)
Screenshot: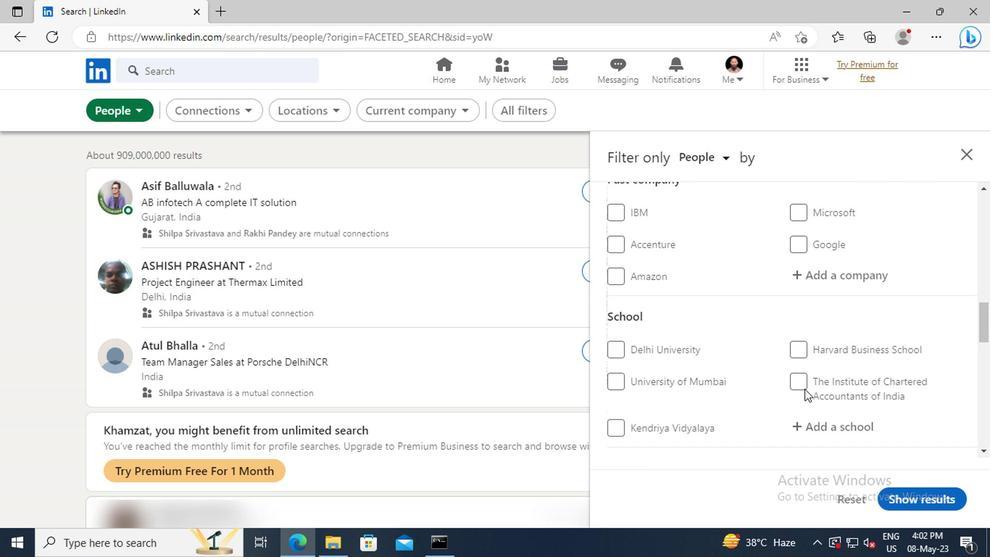 
Action: Mouse scrolled (674, 379) with delta (0, 0)
Screenshot: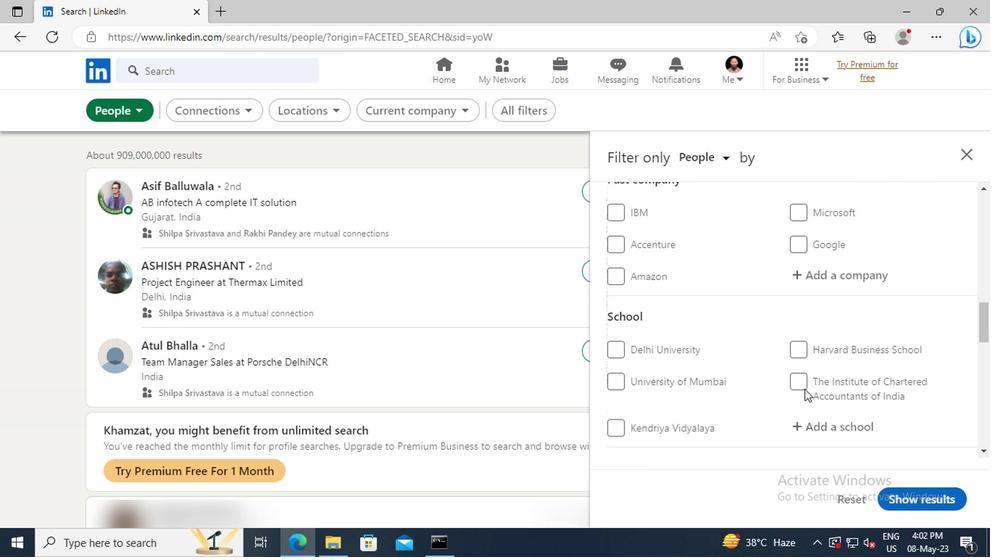 
Action: Mouse scrolled (674, 379) with delta (0, 0)
Screenshot: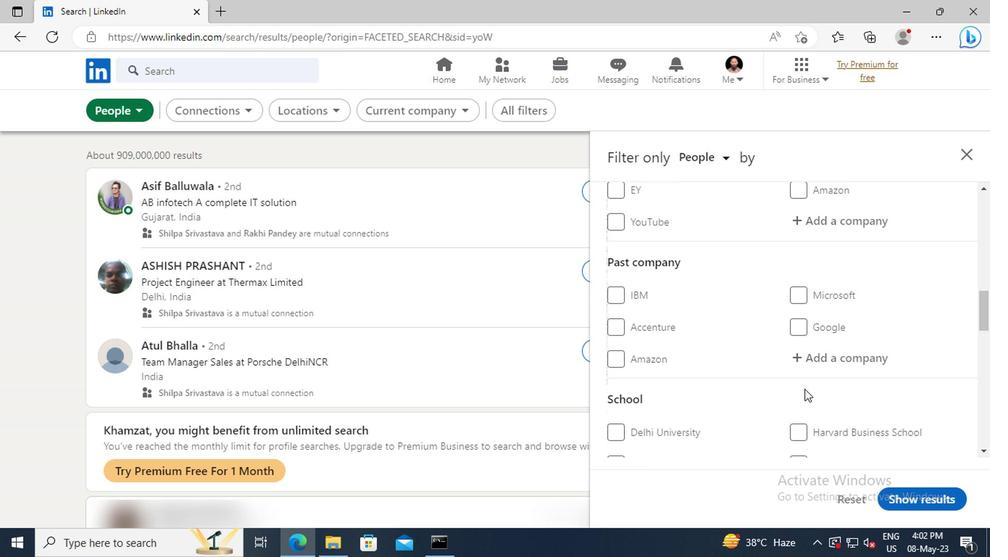 
Action: Mouse scrolled (674, 379) with delta (0, 0)
Screenshot: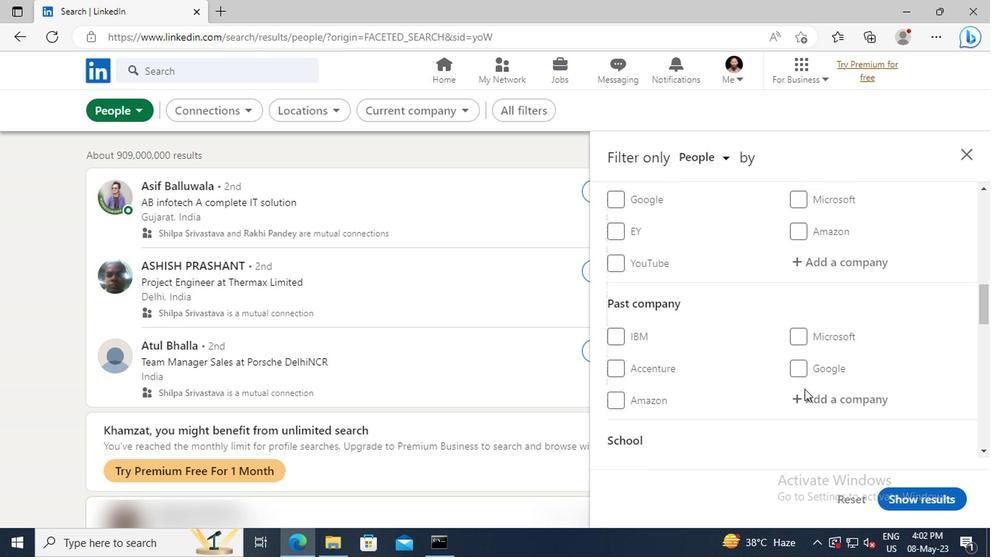 
Action: Mouse scrolled (674, 379) with delta (0, 0)
Screenshot: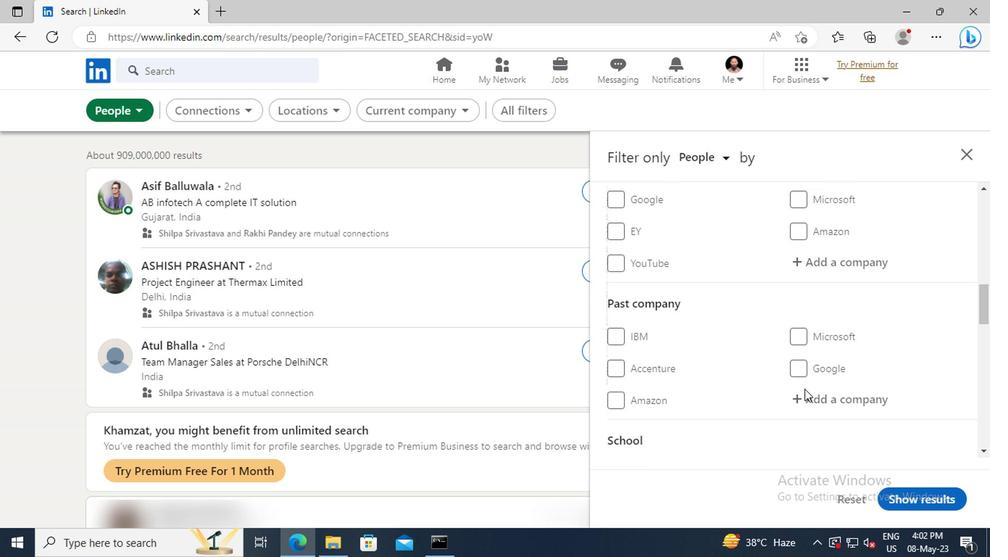 
Action: Mouse moved to (677, 351)
Screenshot: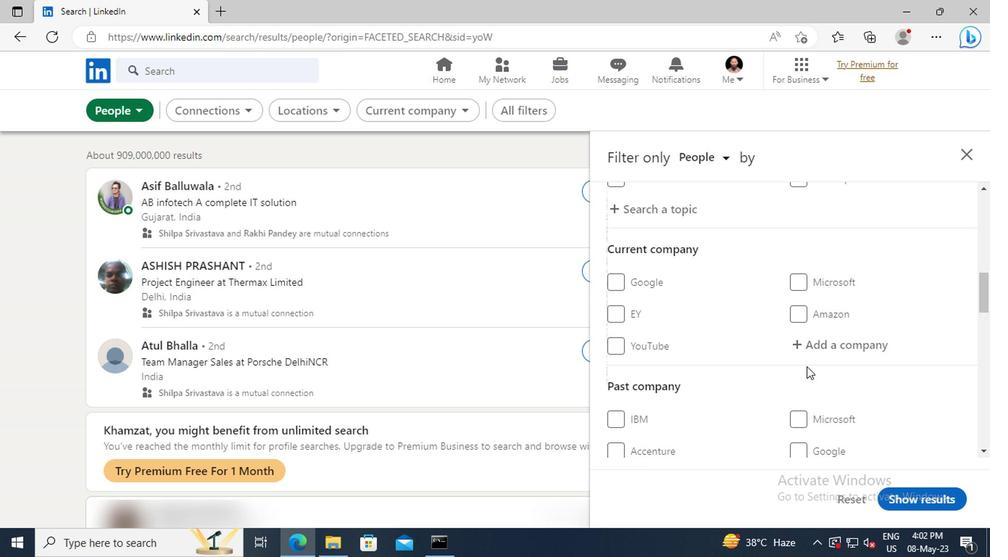 
Action: Mouse pressed left at (677, 351)
Screenshot: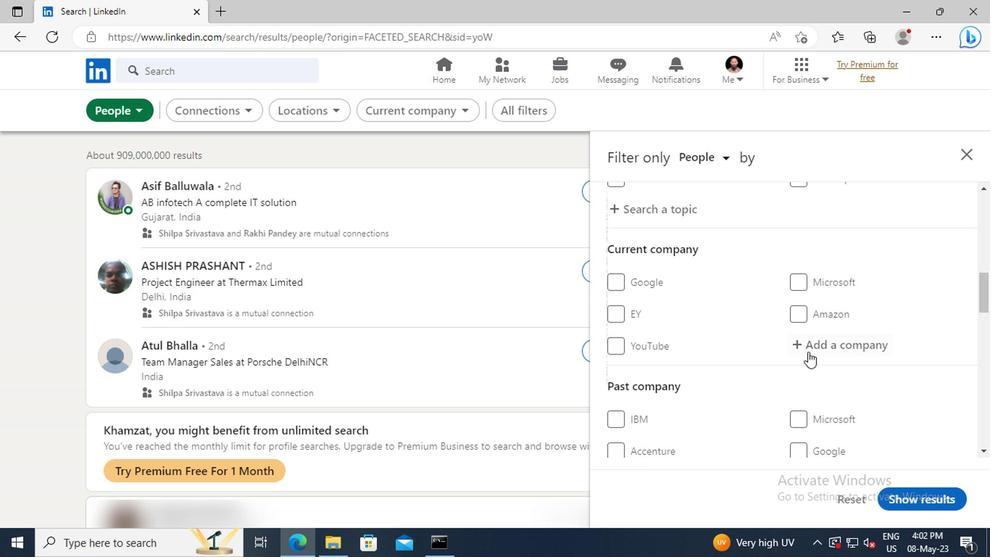 
Action: Mouse moved to (678, 349)
Screenshot: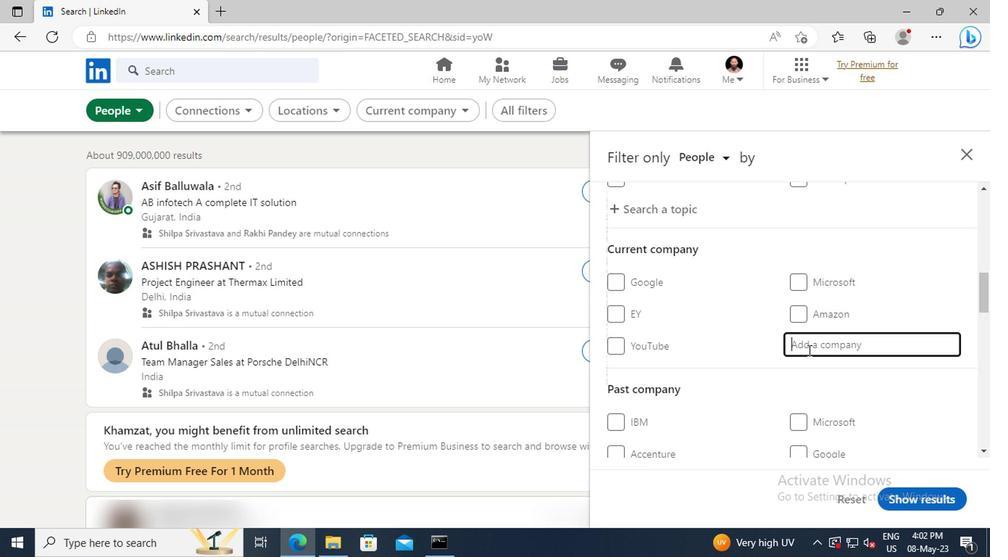 
Action: Key pressed <Key.shift>HINDUSTAN<Key.space><Key.shift>TI
Screenshot: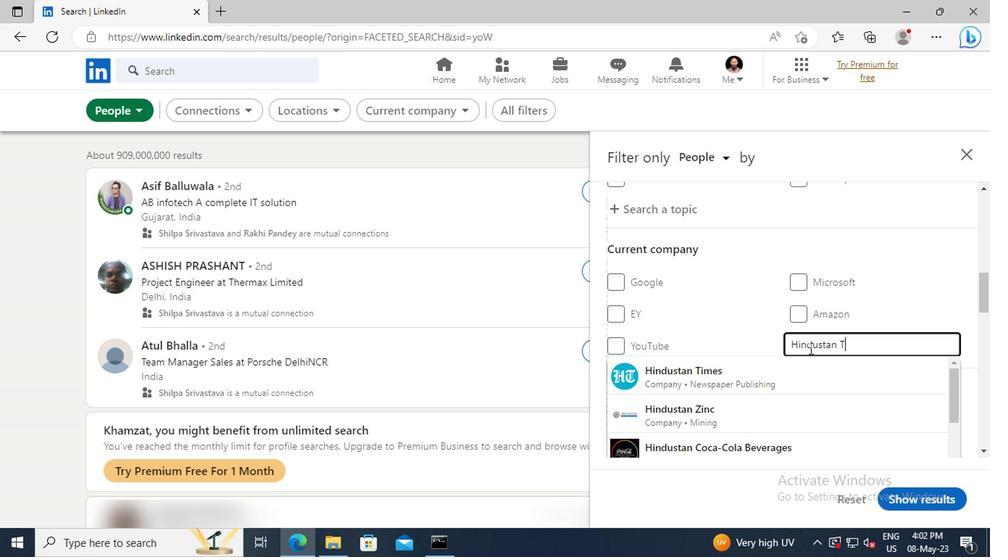 
Action: Mouse moved to (676, 362)
Screenshot: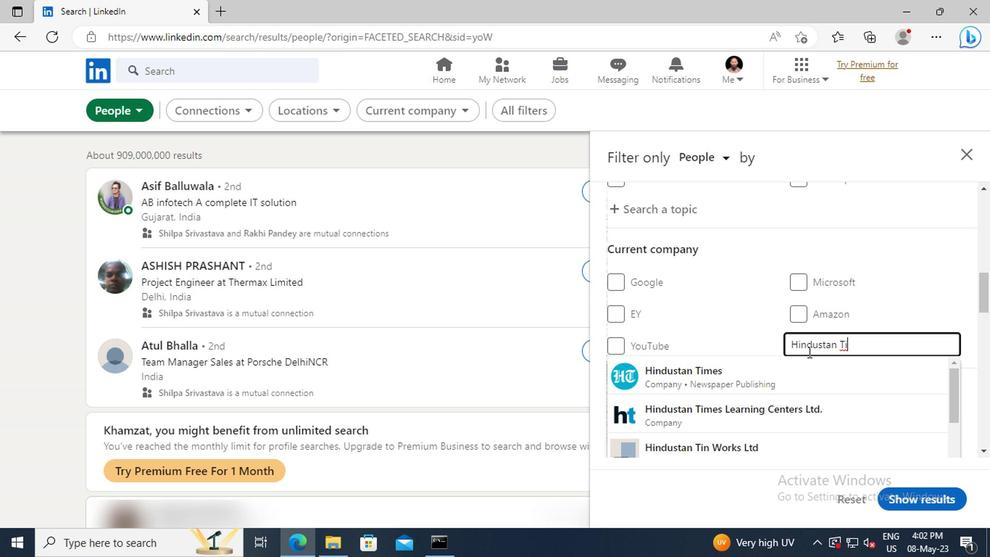 
Action: Mouse pressed left at (676, 362)
Screenshot: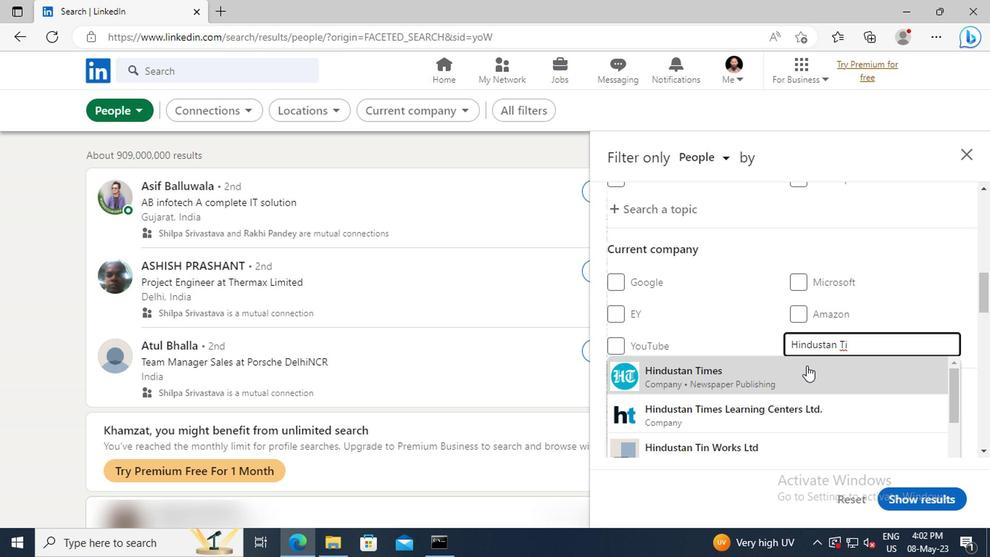 
Action: Mouse scrolled (676, 361) with delta (0, 0)
Screenshot: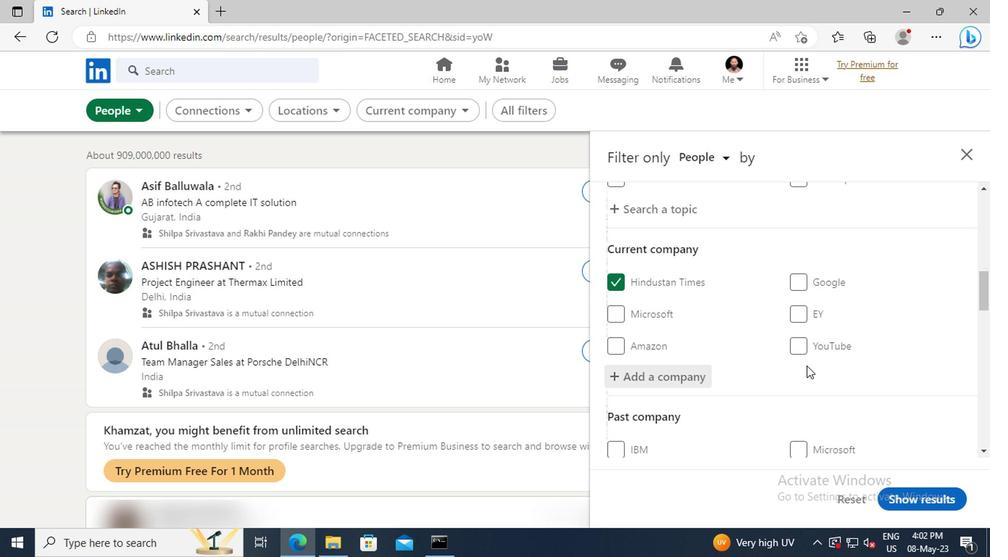 
Action: Mouse scrolled (676, 361) with delta (0, 0)
Screenshot: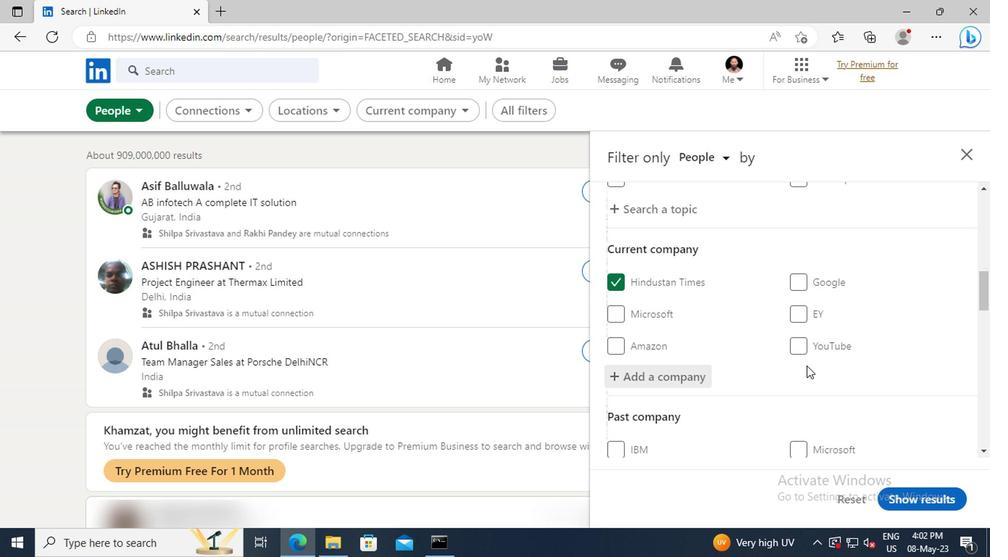 
Action: Mouse moved to (674, 349)
Screenshot: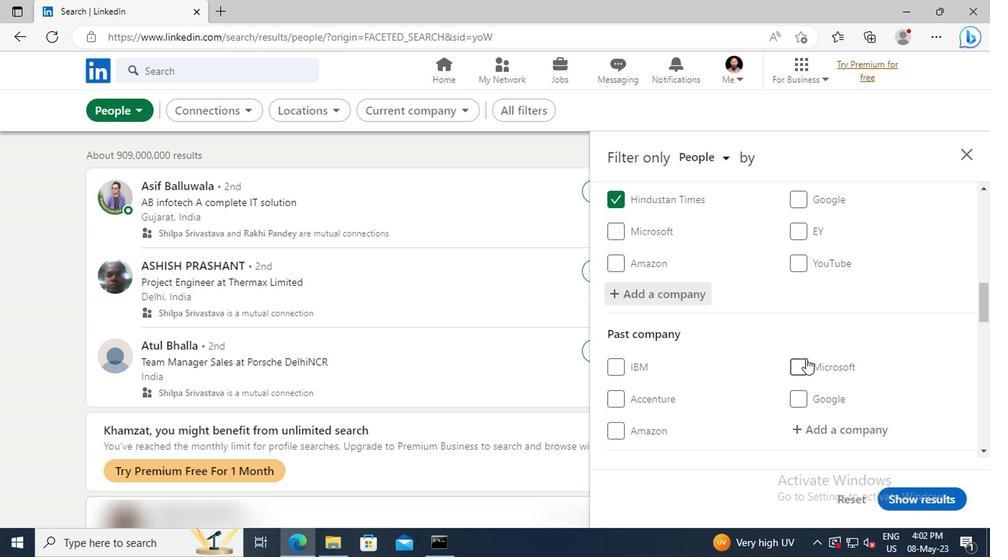 
Action: Mouse scrolled (674, 349) with delta (0, 0)
Screenshot: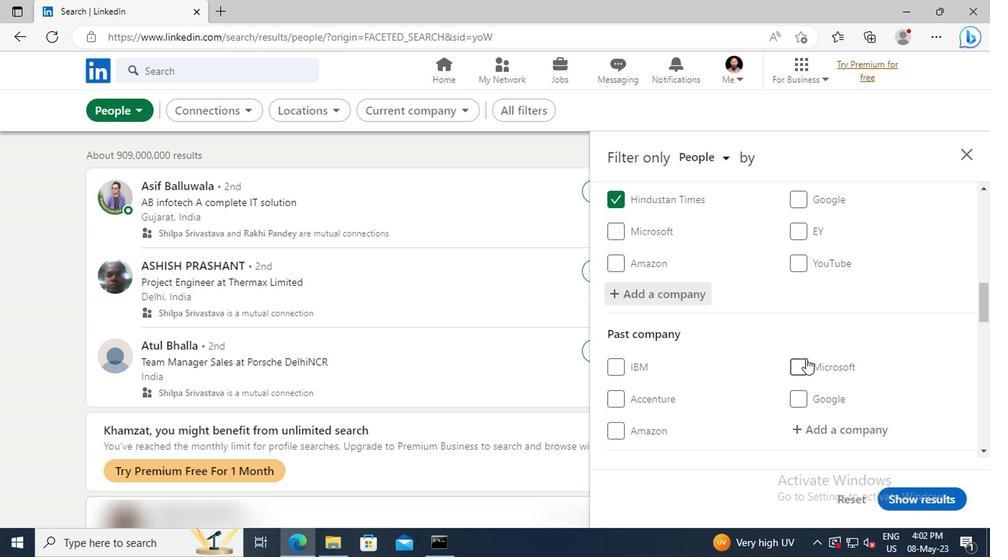 
Action: Mouse moved to (673, 344)
Screenshot: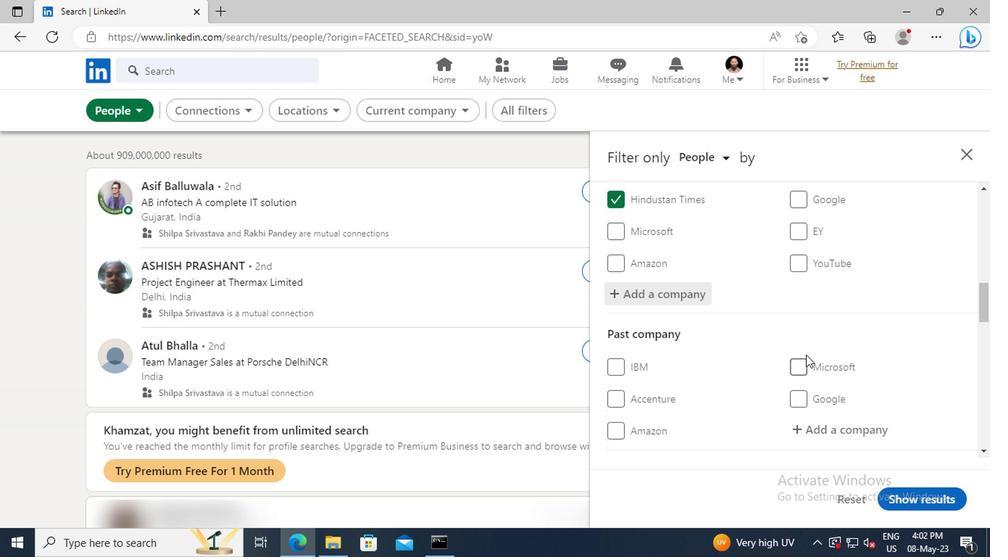 
Action: Mouse scrolled (673, 344) with delta (0, 0)
Screenshot: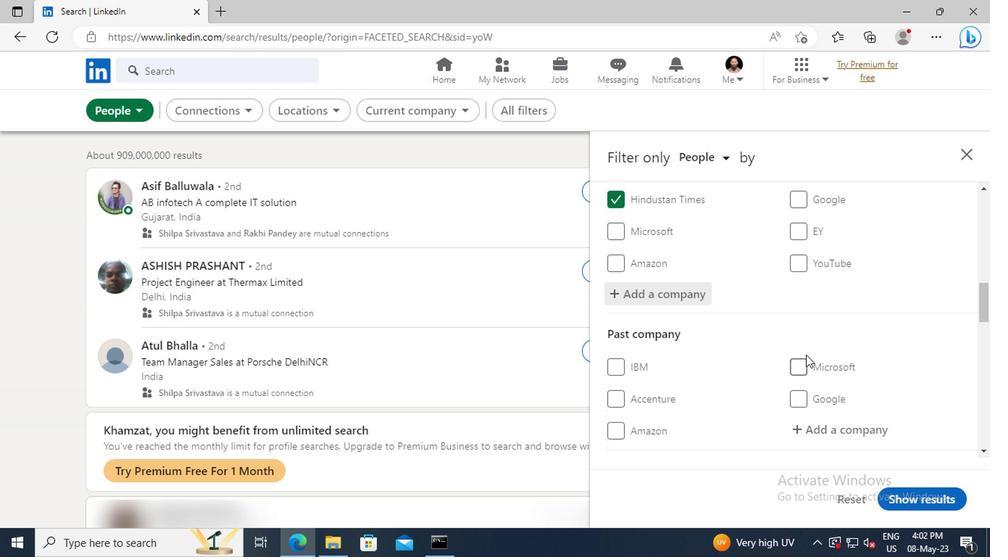 
Action: Mouse moved to (670, 332)
Screenshot: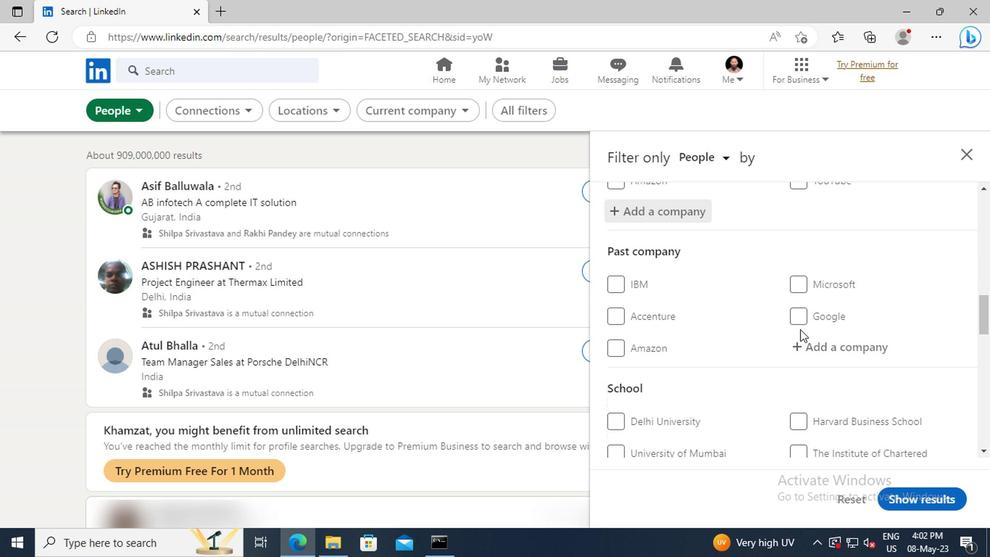 
Action: Mouse scrolled (670, 331) with delta (0, 0)
Screenshot: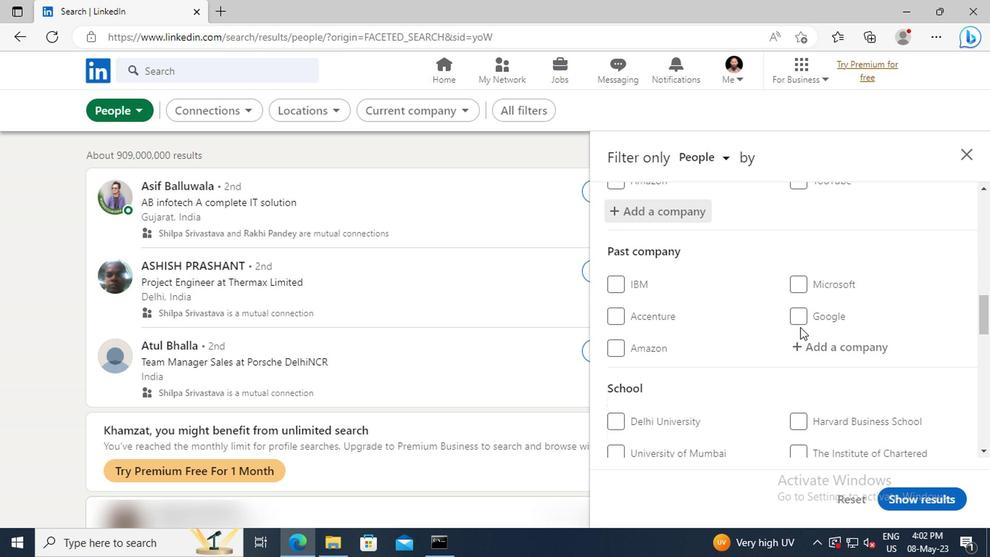
Action: Mouse scrolled (670, 331) with delta (0, 0)
Screenshot: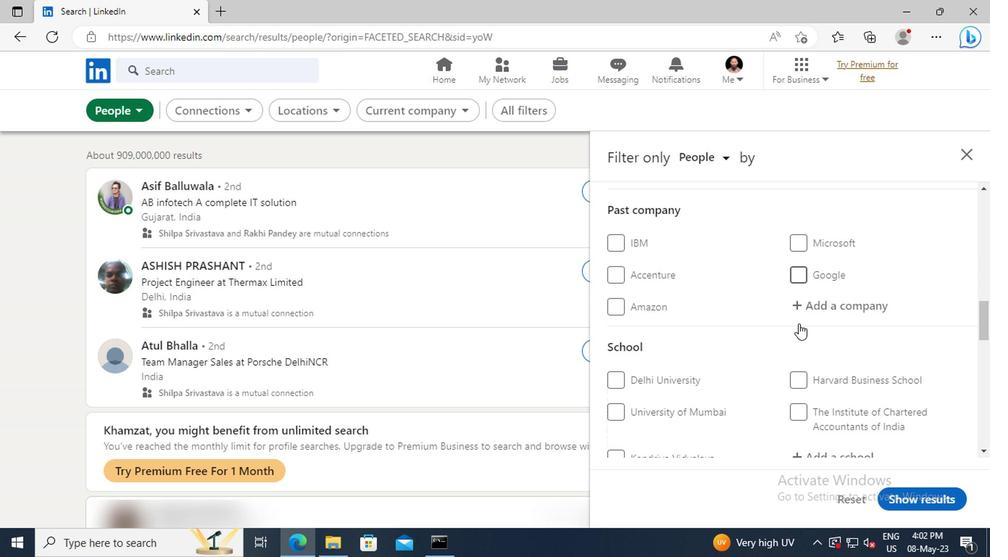 
Action: Mouse scrolled (670, 331) with delta (0, 0)
Screenshot: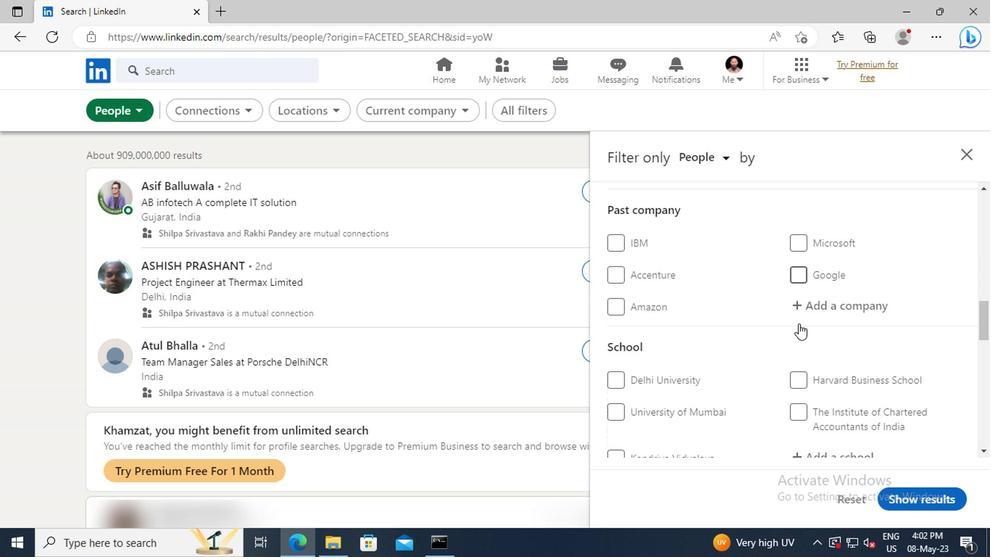 
Action: Mouse scrolled (670, 331) with delta (0, 0)
Screenshot: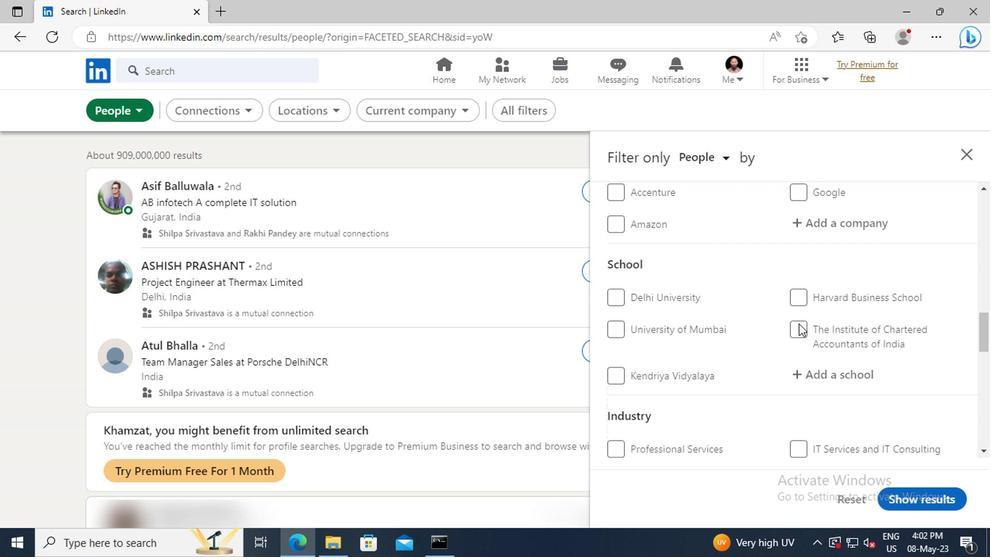 
Action: Mouse moved to (677, 340)
Screenshot: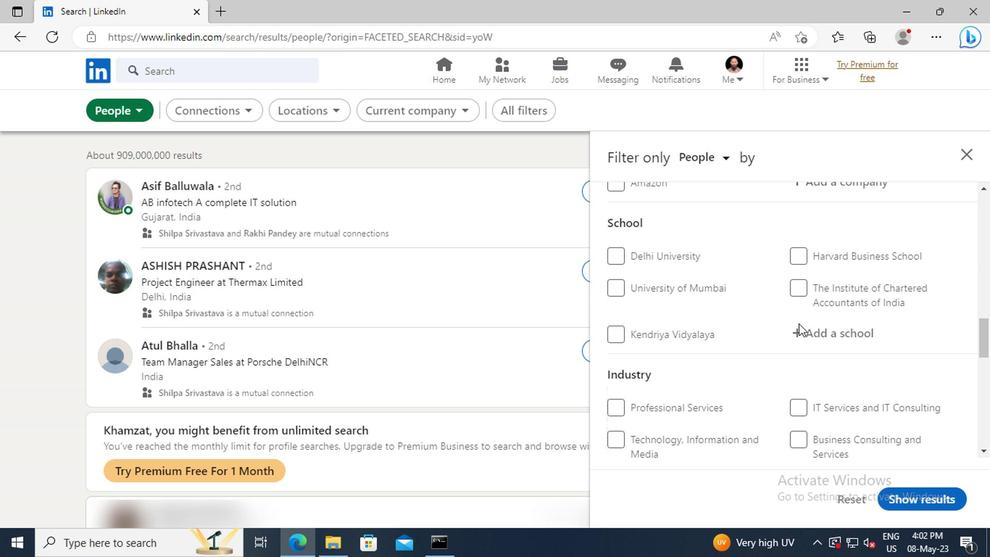 
Action: Mouse pressed left at (677, 340)
Screenshot: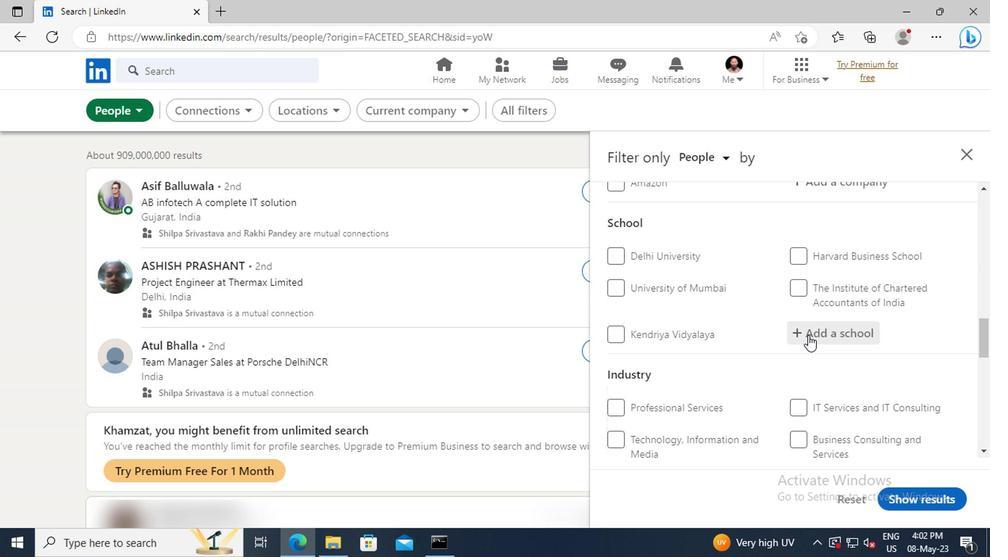 
Action: Key pressed <Key.shift>INDIAN<Key.space><Key.shift>INSTITUTE<Key.space>OF<Key.space><Key.shift>SOCIAL<Key.space>
Screenshot: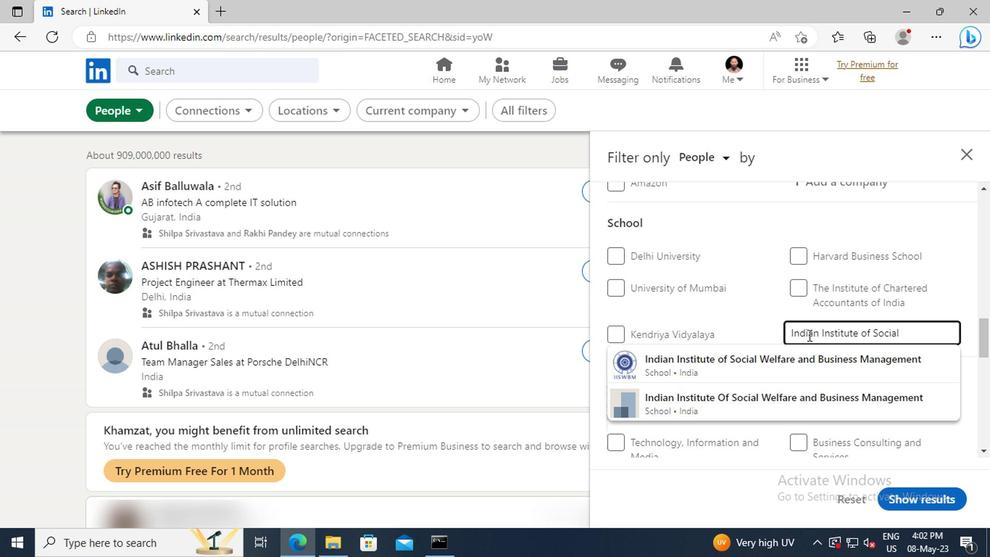 
Action: Mouse moved to (685, 359)
Screenshot: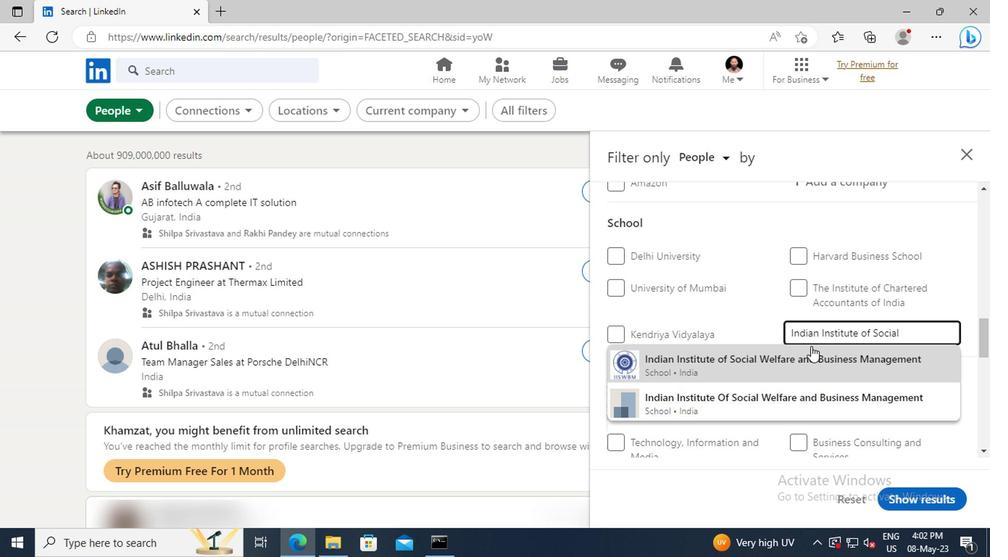 
Action: Mouse pressed left at (685, 359)
Screenshot: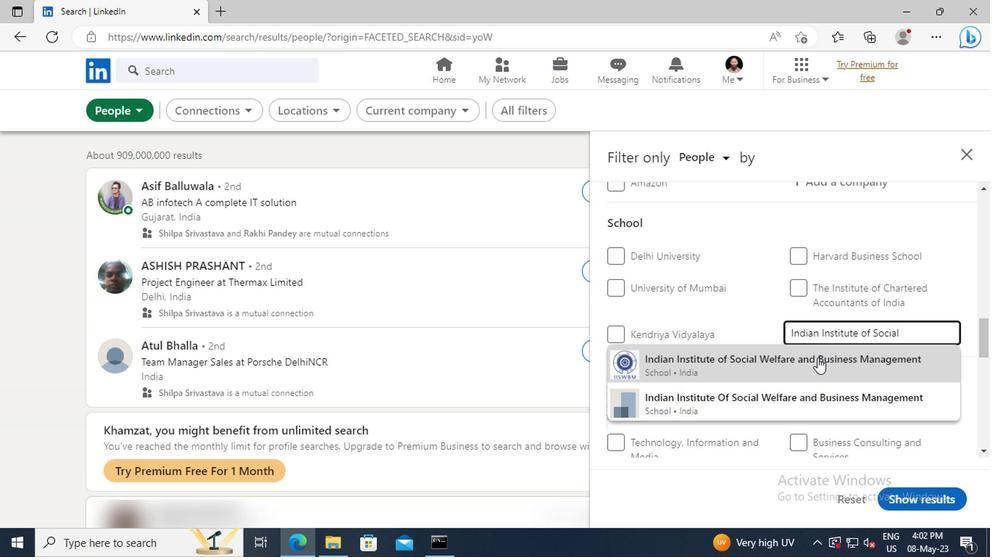 
Action: Mouse scrolled (685, 358) with delta (0, 0)
Screenshot: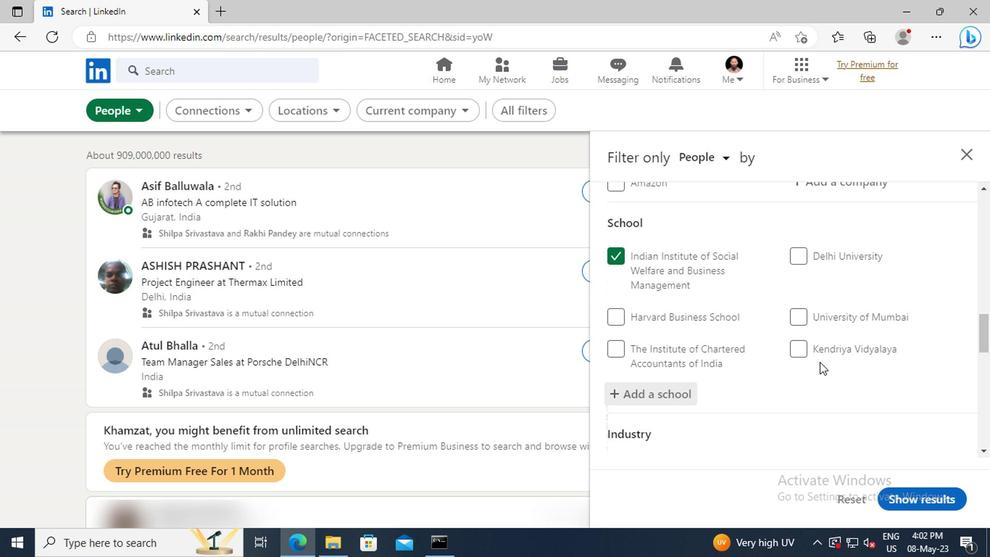 
Action: Mouse moved to (684, 357)
Screenshot: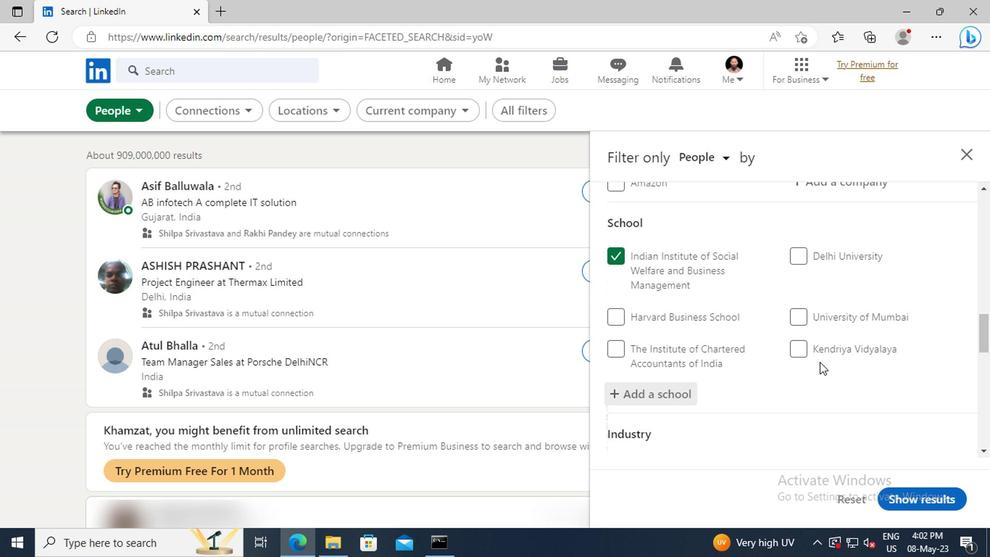 
Action: Mouse scrolled (684, 357) with delta (0, 0)
Screenshot: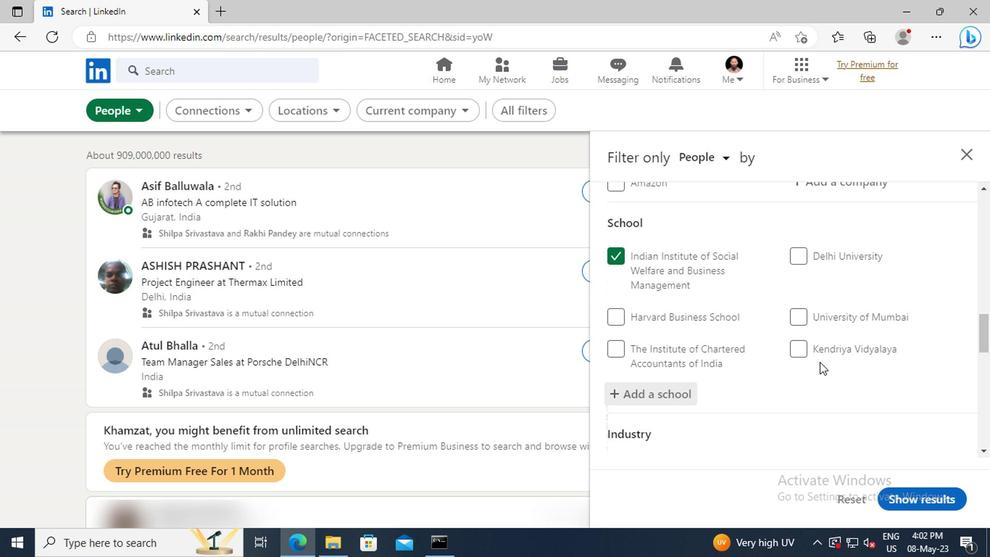 
Action: Mouse moved to (677, 348)
Screenshot: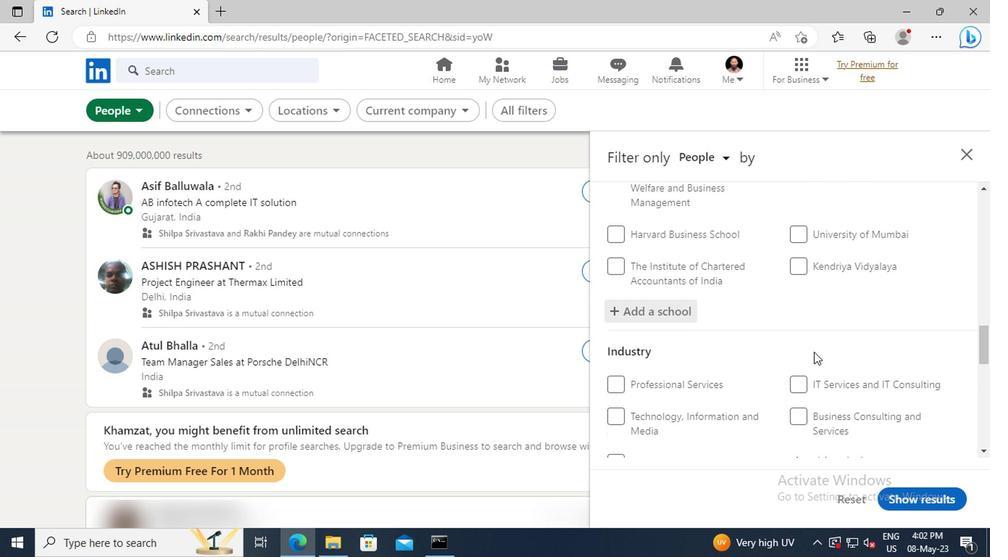 
Action: Mouse scrolled (677, 348) with delta (0, 0)
Screenshot: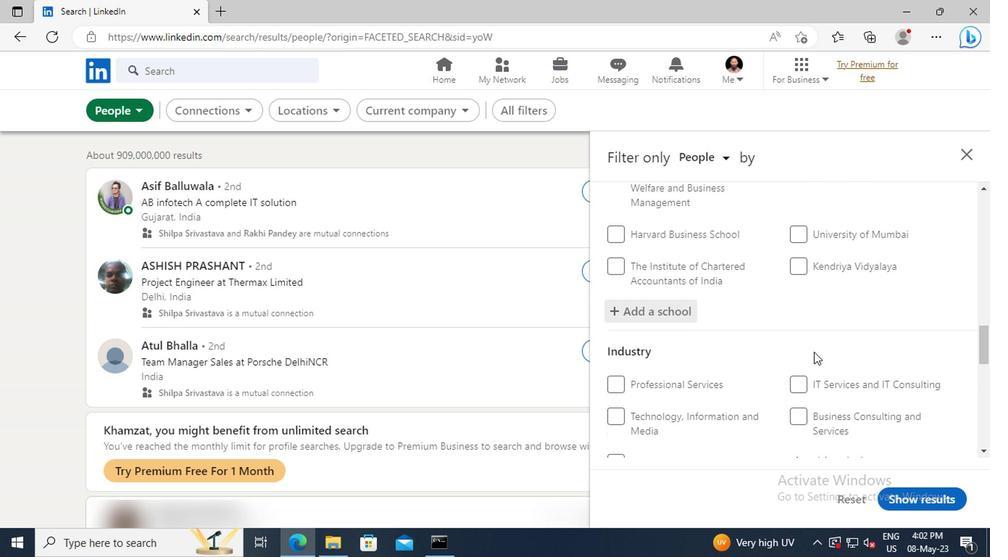 
Action: Mouse moved to (676, 347)
Screenshot: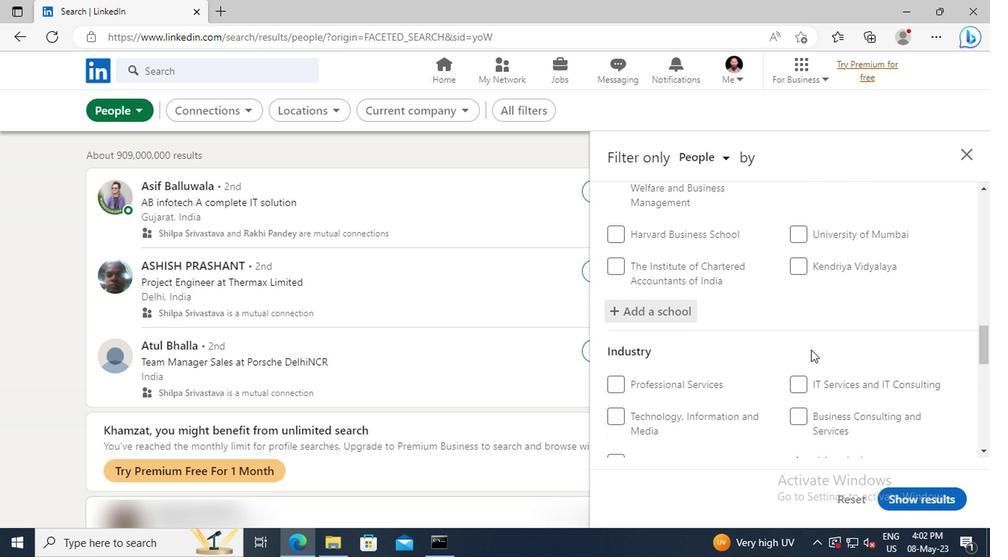 
Action: Mouse scrolled (676, 347) with delta (0, 0)
Screenshot: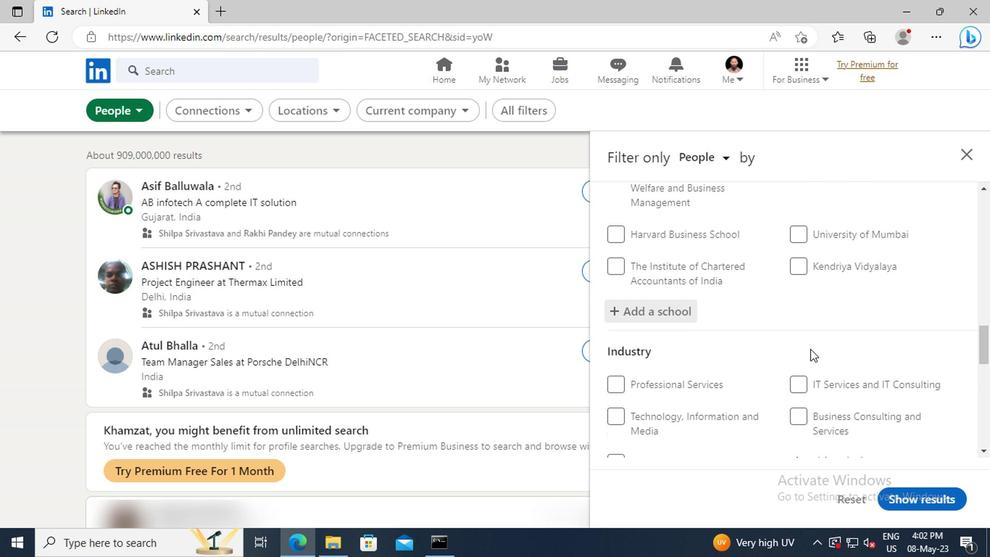 
Action: Mouse moved to (675, 347)
Screenshot: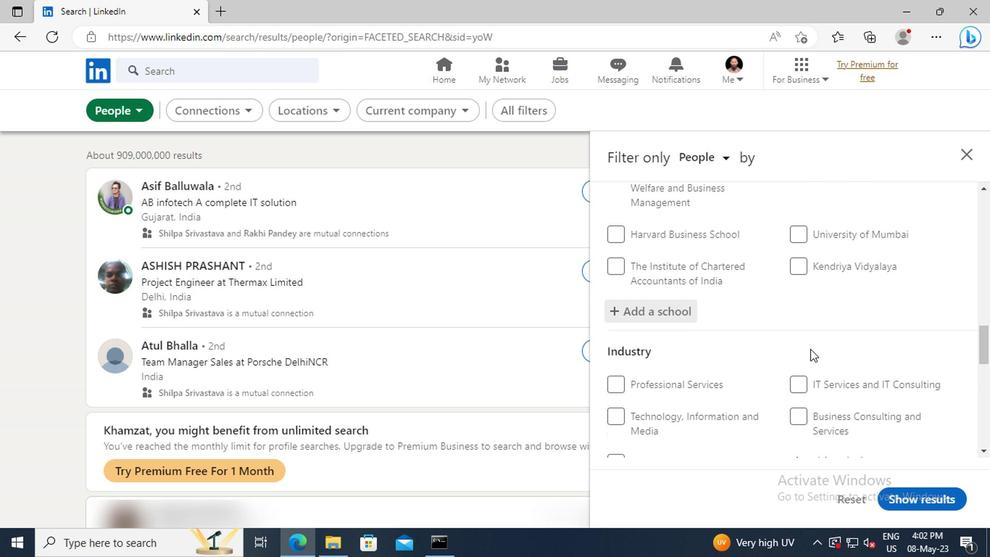 
Action: Mouse scrolled (675, 346) with delta (0, 0)
Screenshot: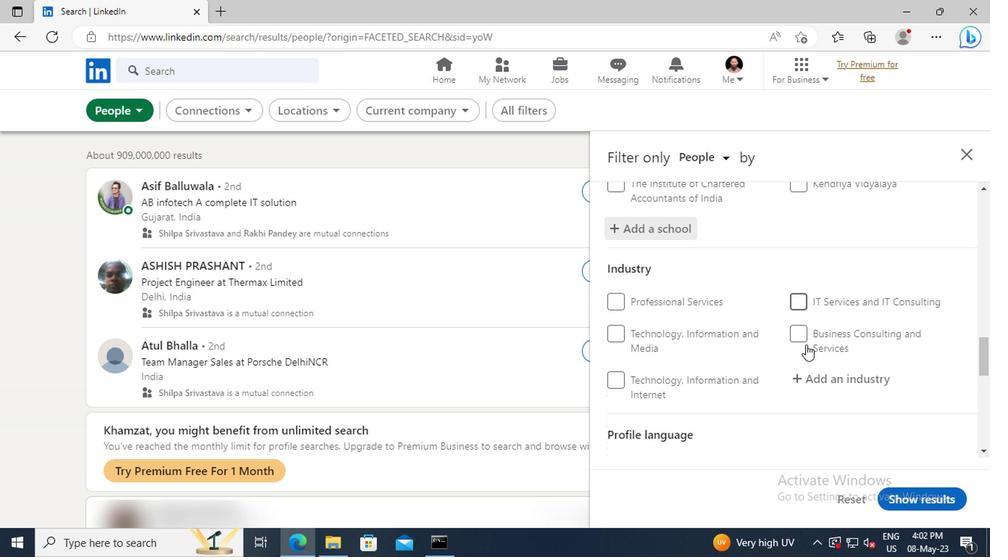 
Action: Mouse moved to (676, 345)
Screenshot: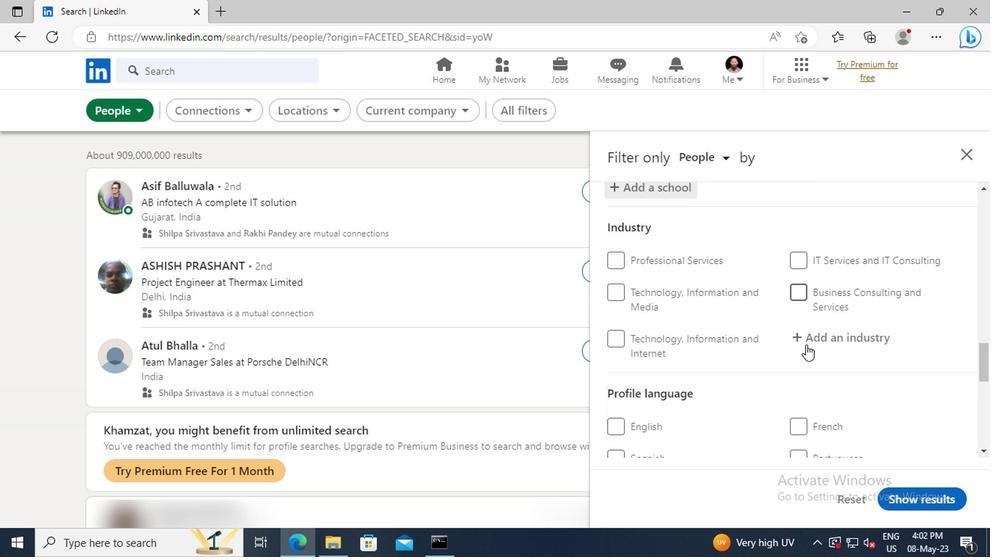 
Action: Mouse pressed left at (676, 345)
Screenshot: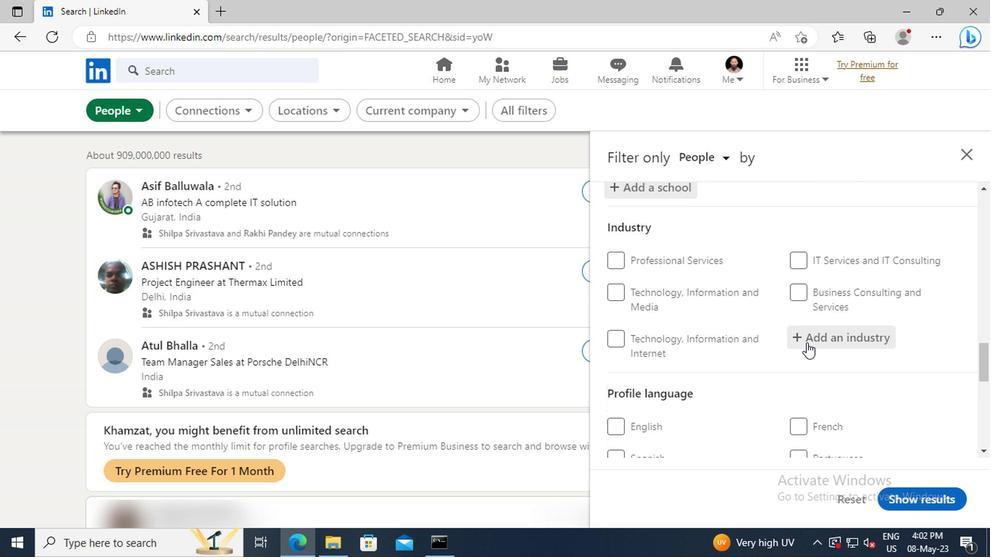 
Action: Mouse moved to (676, 345)
Screenshot: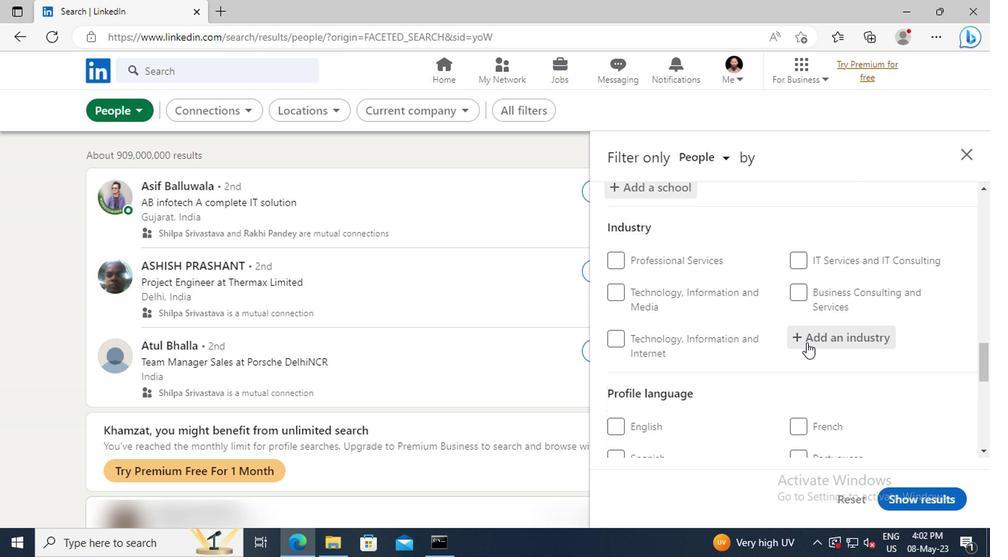 
Action: Key pressed <Key.shift>DESIGN
Screenshot: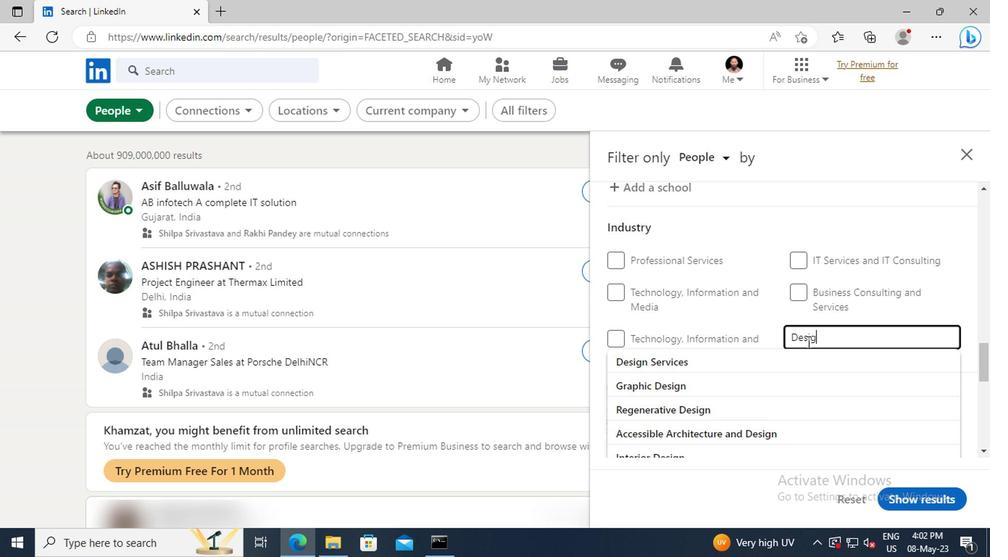 
Action: Mouse moved to (680, 358)
Screenshot: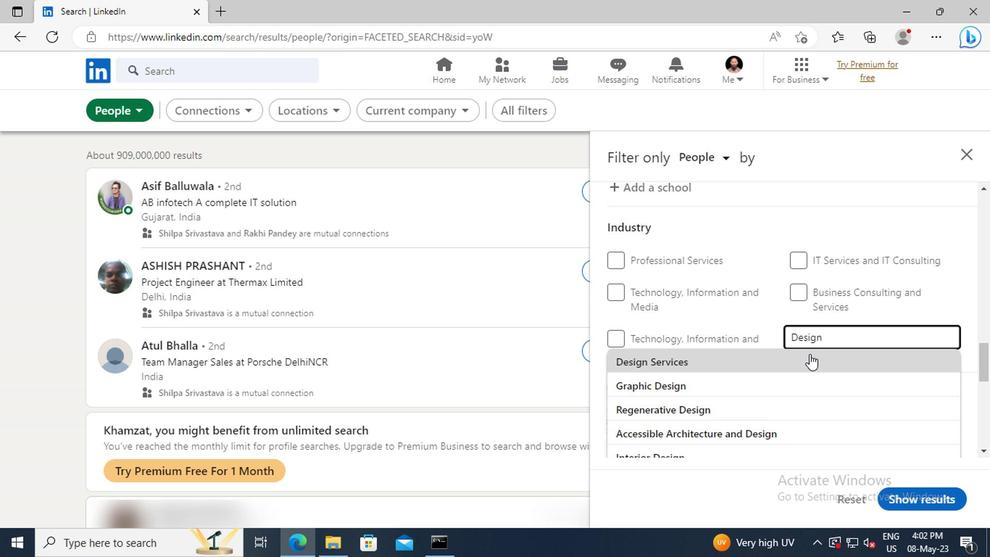 
Action: Mouse pressed left at (680, 358)
Screenshot: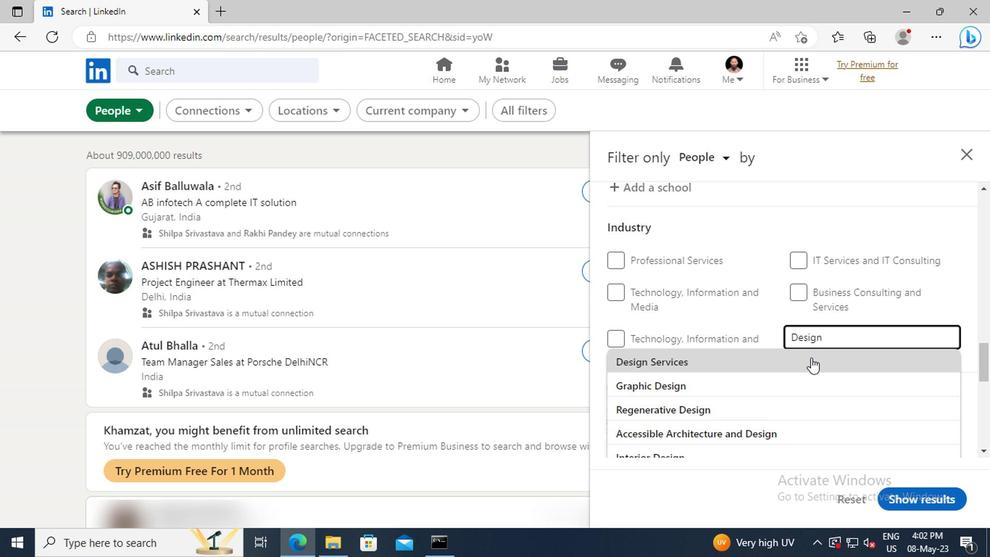 
Action: Mouse scrolled (680, 358) with delta (0, 0)
Screenshot: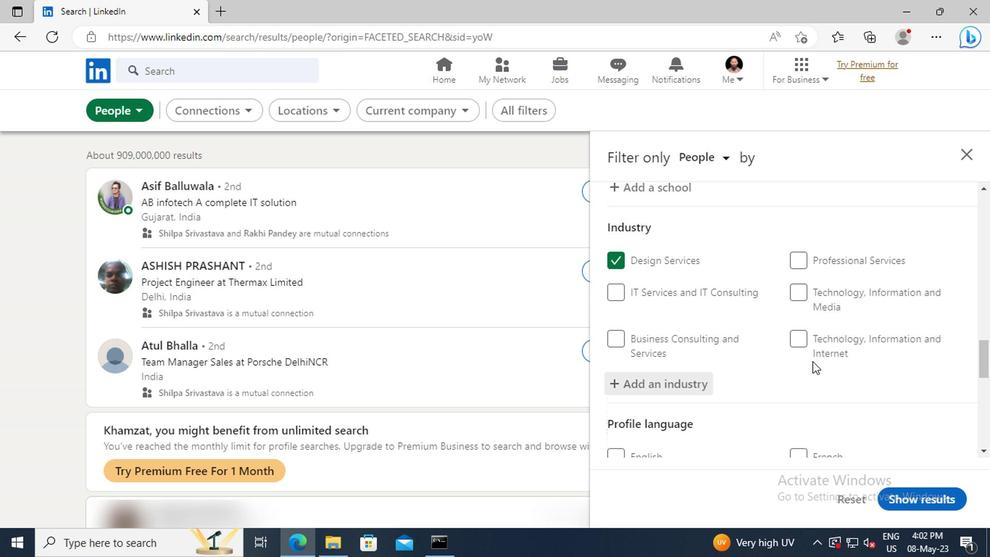 
Action: Mouse scrolled (680, 358) with delta (0, 0)
Screenshot: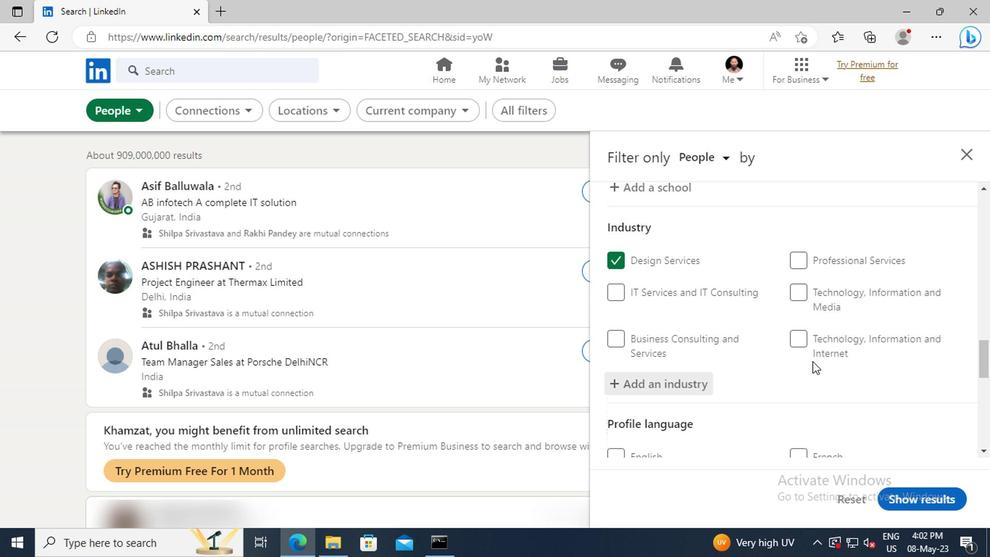 
Action: Mouse scrolled (680, 358) with delta (0, 0)
Screenshot: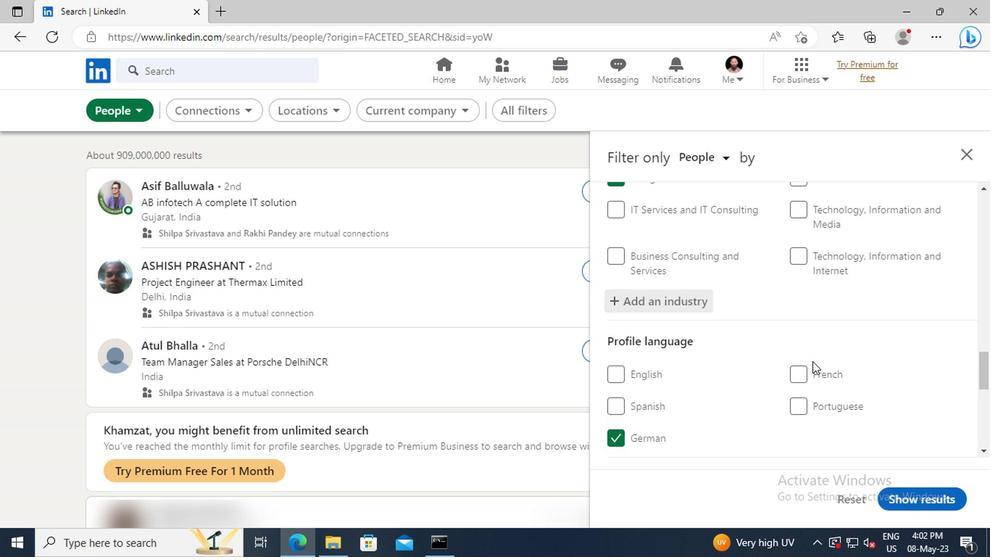 
Action: Mouse scrolled (680, 358) with delta (0, 0)
Screenshot: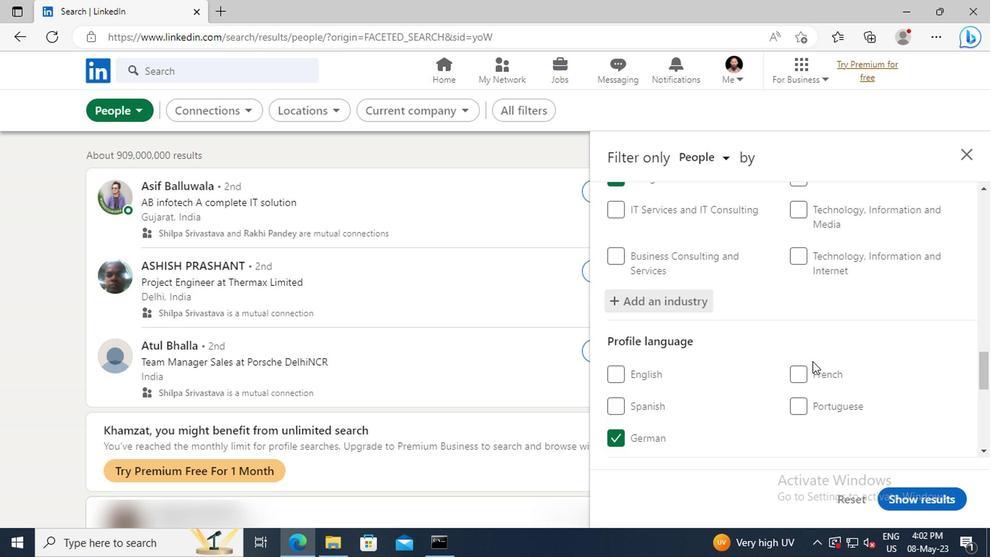 
Action: Mouse scrolled (680, 358) with delta (0, 0)
Screenshot: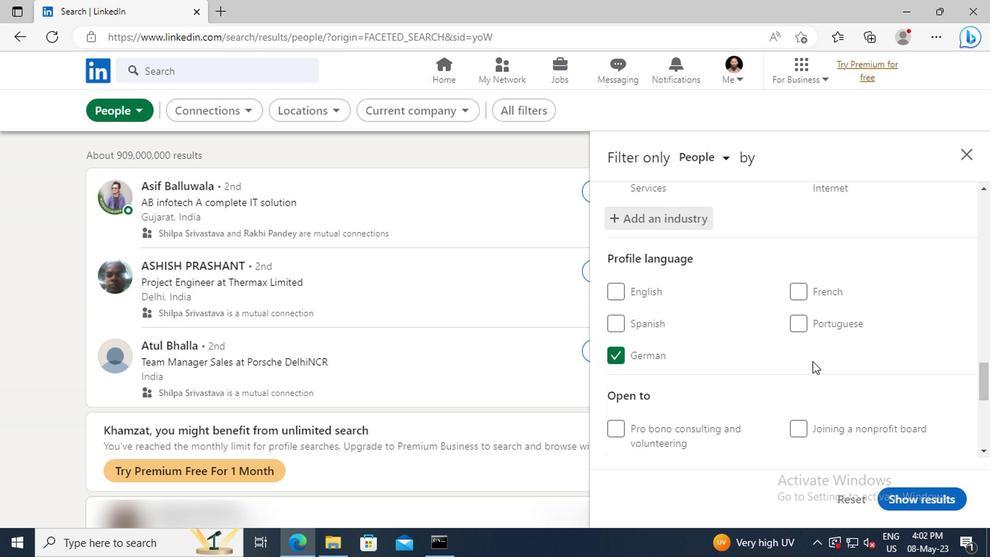 
Action: Mouse moved to (680, 357)
Screenshot: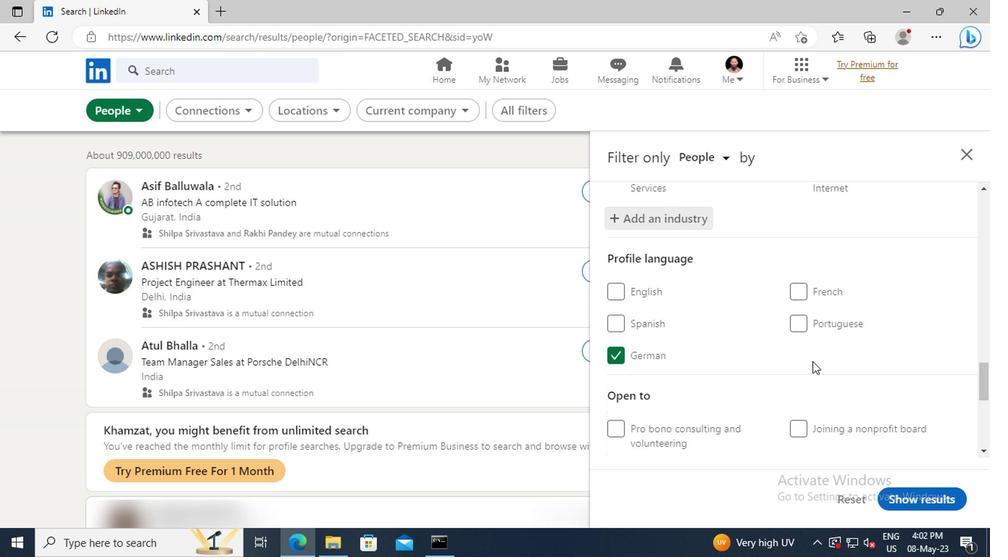 
Action: Mouse scrolled (680, 356) with delta (0, 0)
Screenshot: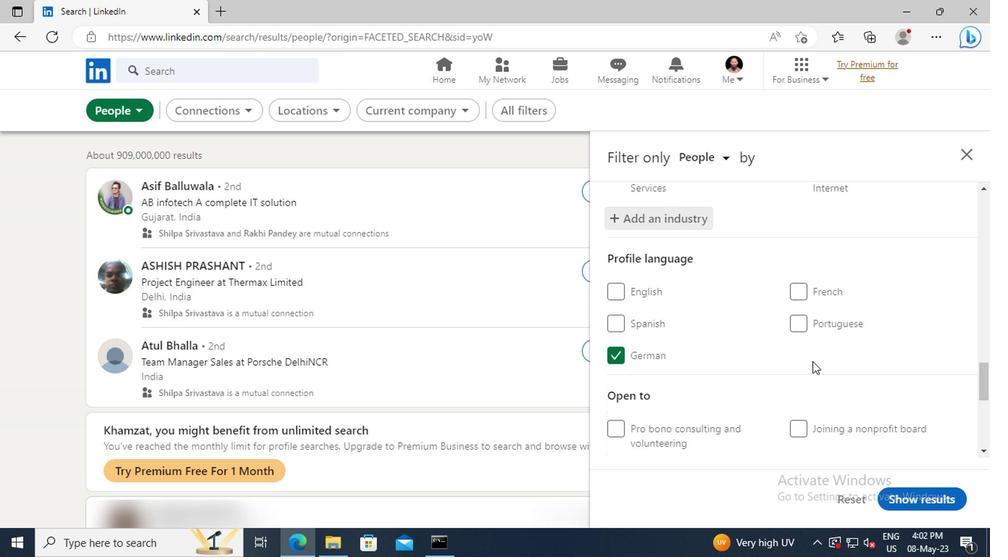 
Action: Mouse moved to (678, 344)
Screenshot: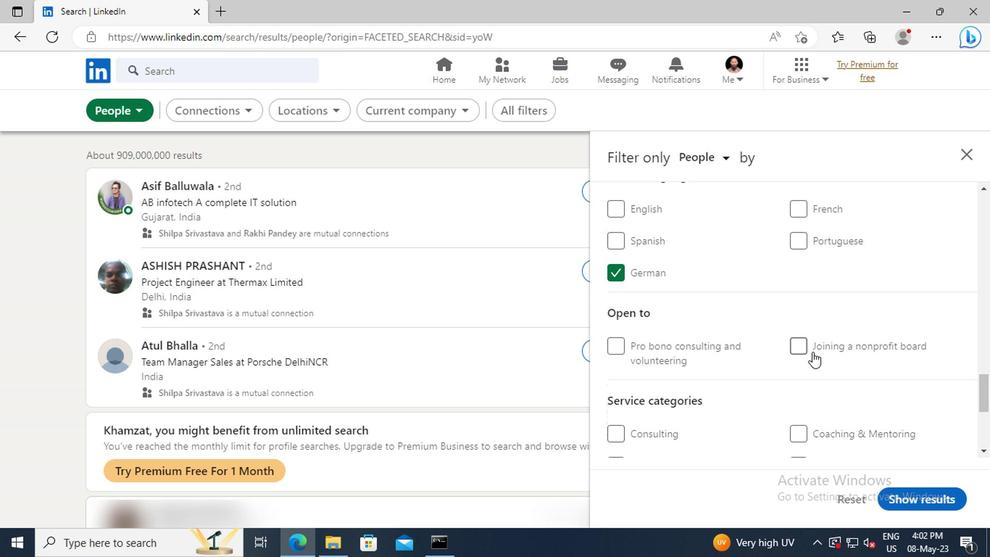 
Action: Mouse scrolled (678, 344) with delta (0, 0)
Screenshot: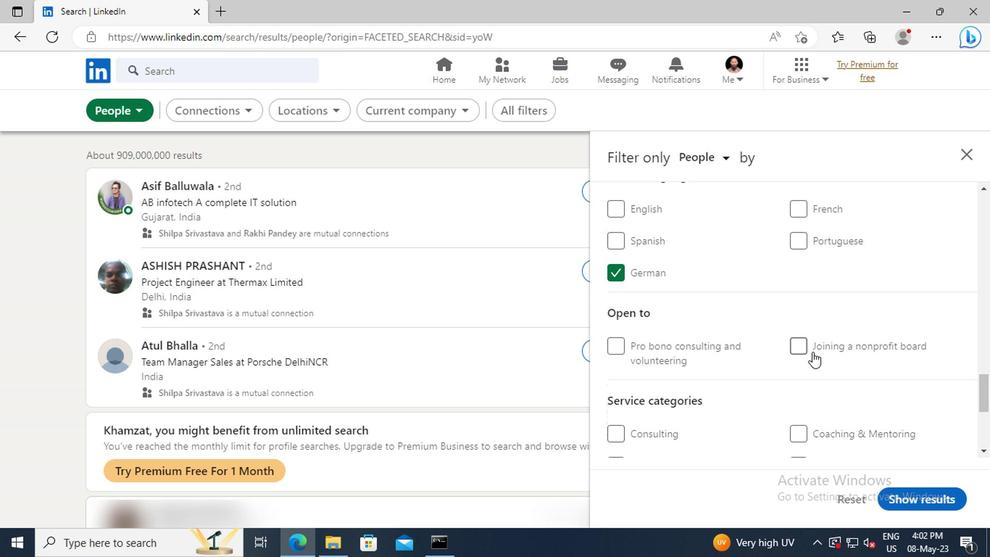 
Action: Mouse moved to (678, 340)
Screenshot: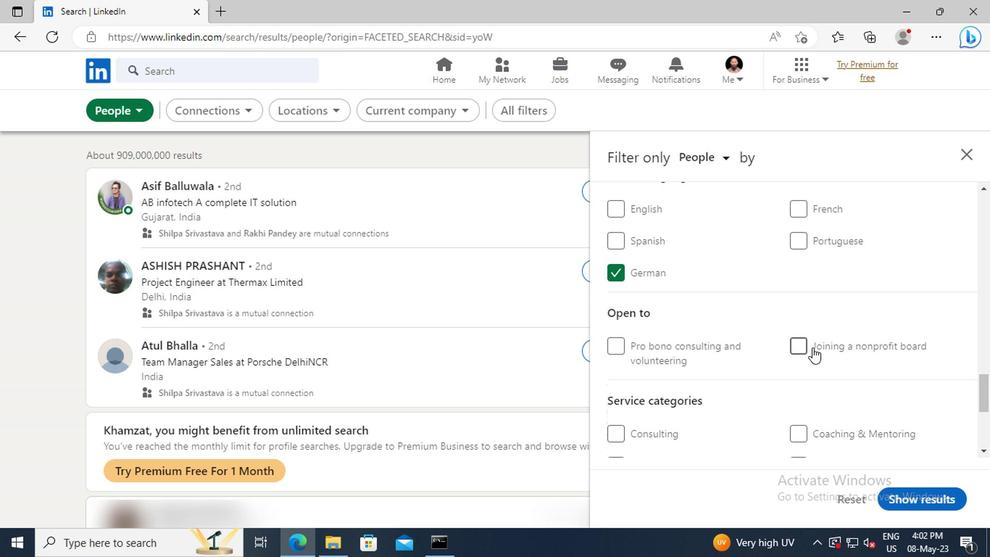 
Action: Mouse scrolled (678, 340) with delta (0, 0)
Screenshot: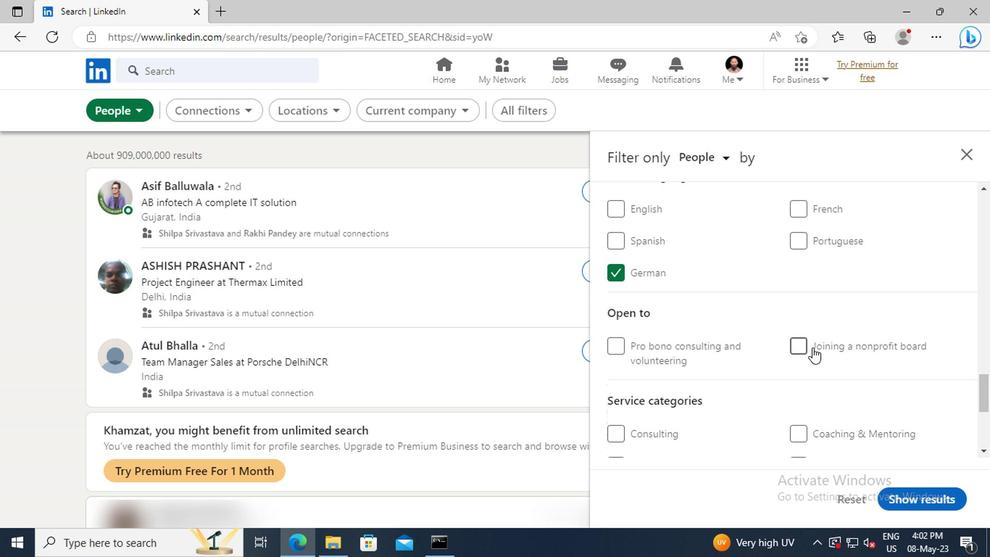 
Action: Mouse moved to (678, 338)
Screenshot: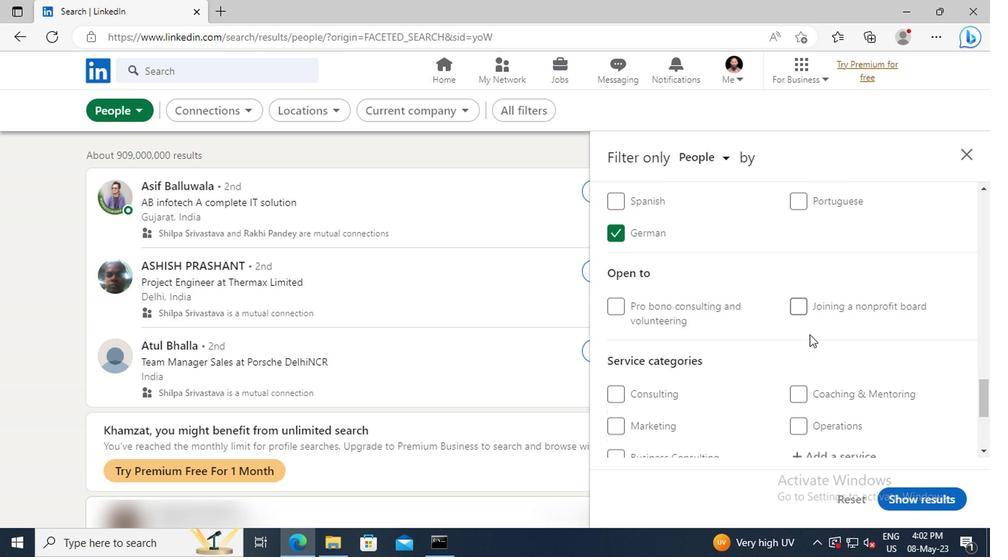 
Action: Mouse scrolled (678, 337) with delta (0, 0)
Screenshot: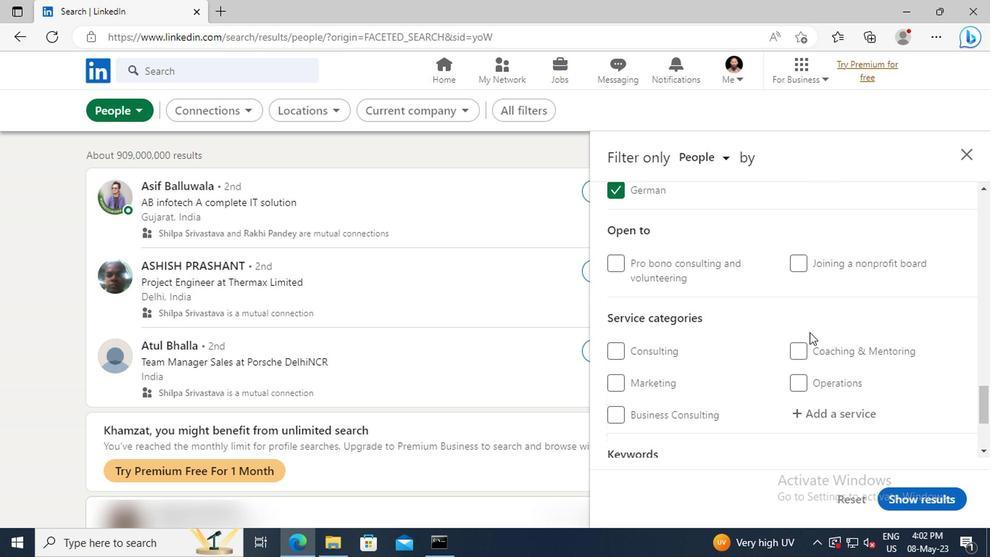 
Action: Mouse scrolled (678, 337) with delta (0, 0)
Screenshot: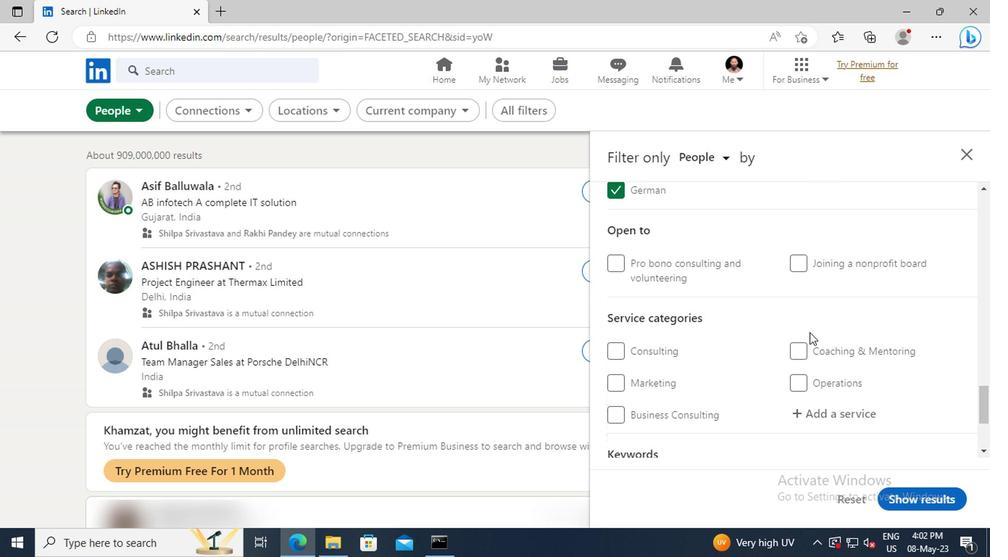 
Action: Mouse moved to (683, 338)
Screenshot: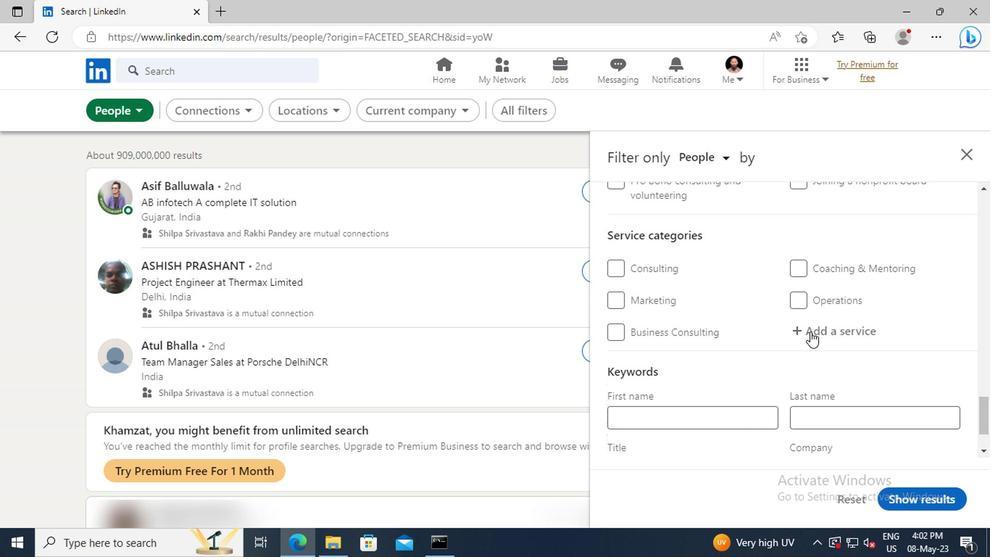 
Action: Mouse pressed left at (683, 338)
Screenshot: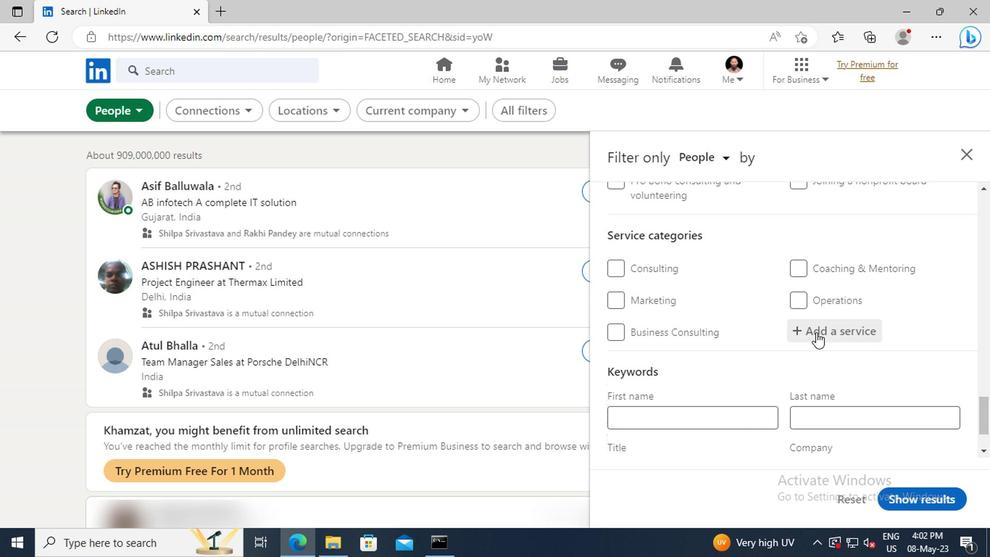 
Action: Key pressed <Key.shift>INFOR
Screenshot: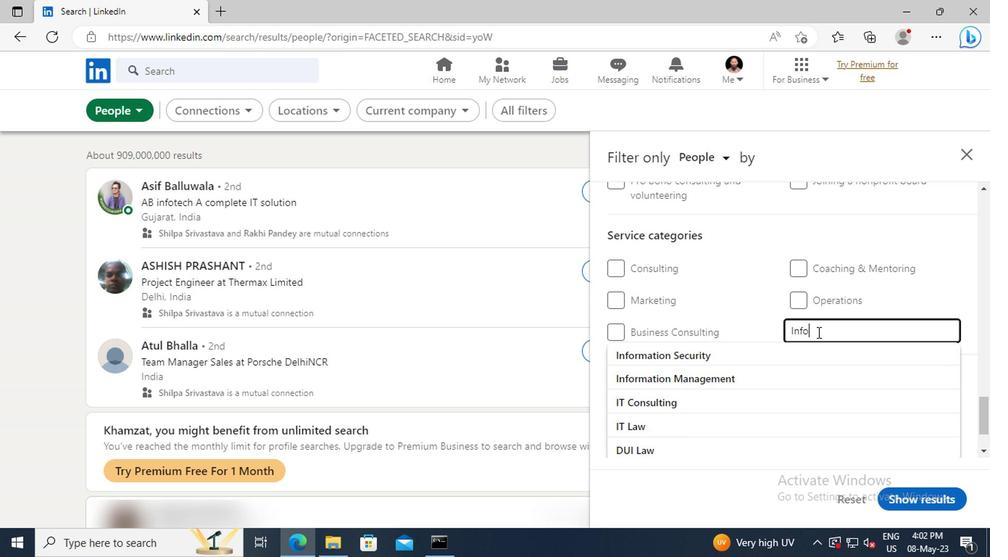 
Action: Mouse moved to (686, 351)
Screenshot: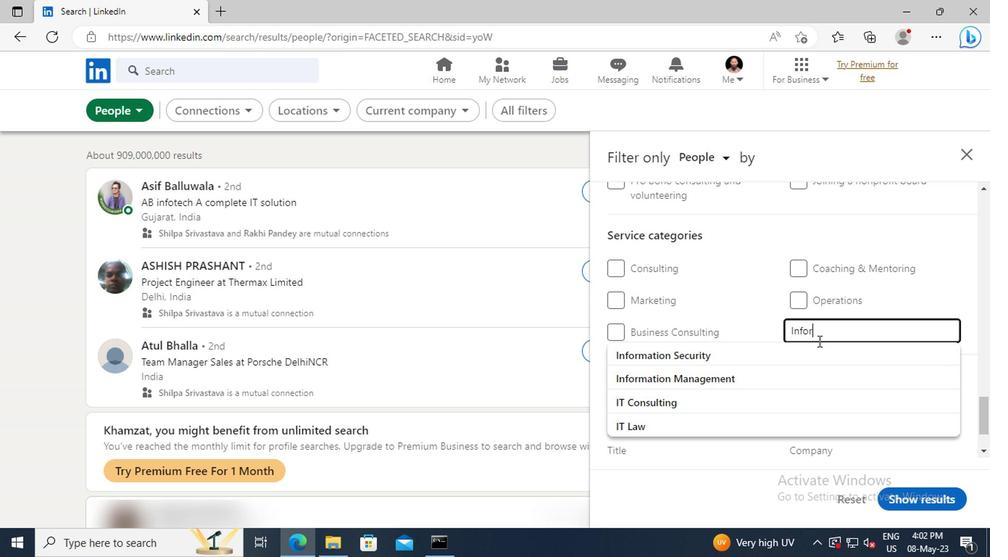 
Action: Mouse pressed left at (686, 351)
Screenshot: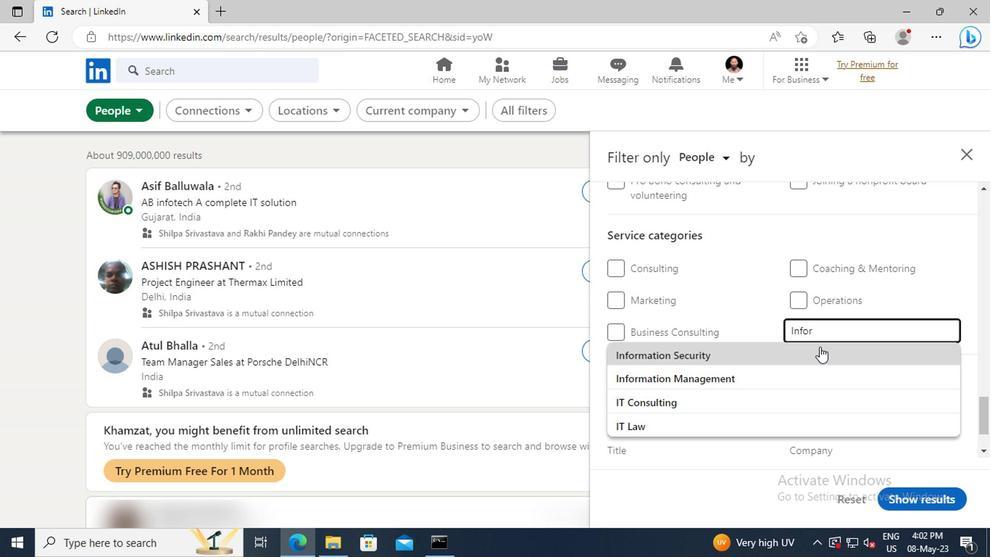 
Action: Mouse scrolled (686, 350) with delta (0, 0)
Screenshot: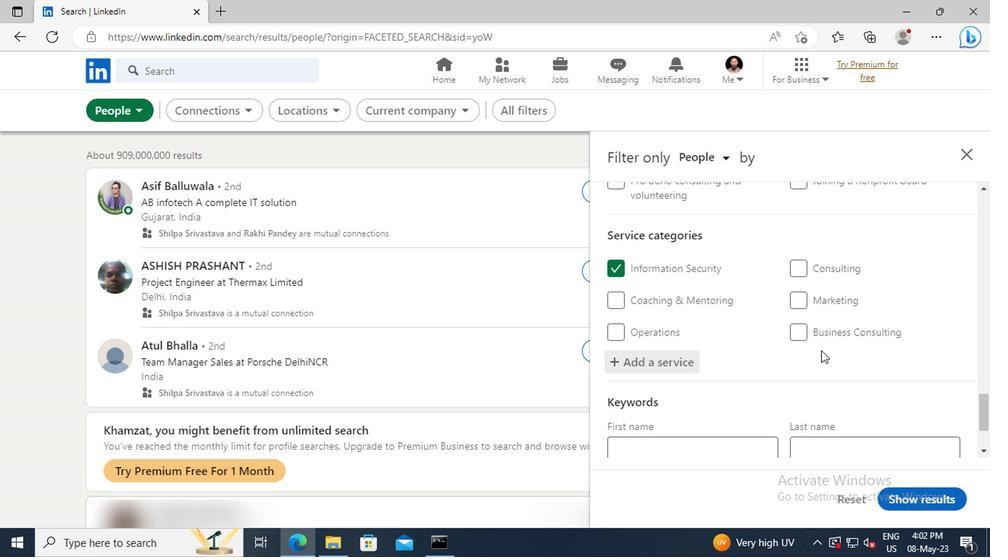 
Action: Mouse scrolled (686, 350) with delta (0, 0)
Screenshot: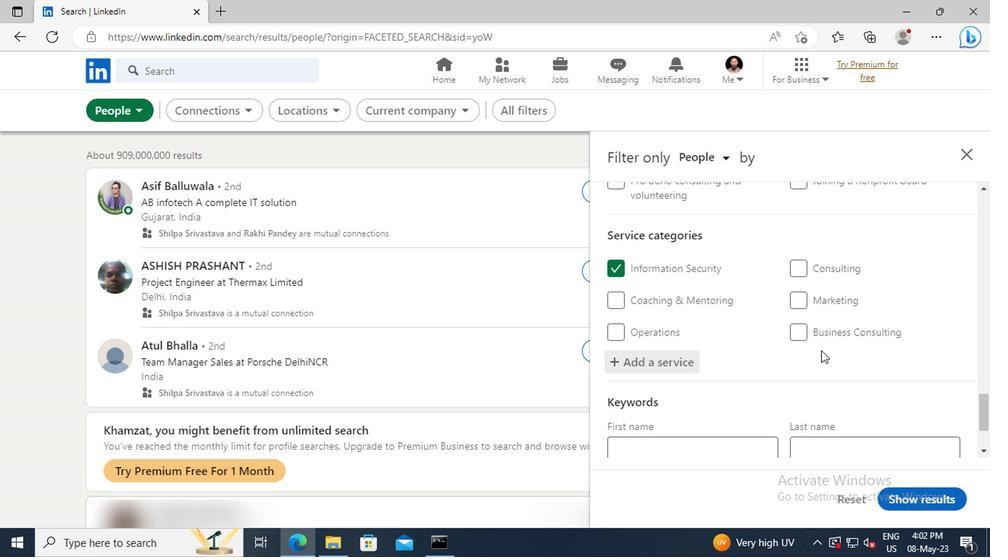 
Action: Mouse scrolled (686, 350) with delta (0, 0)
Screenshot: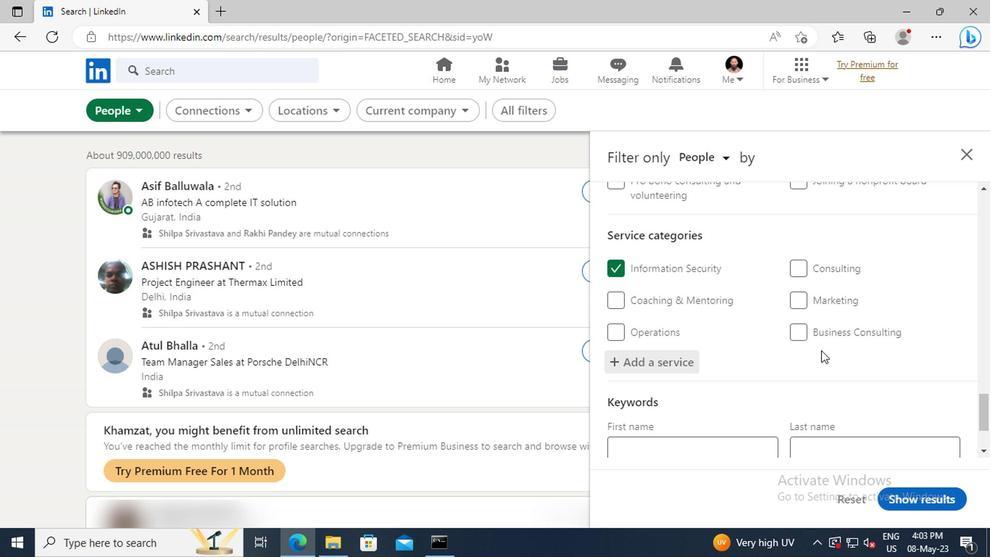 
Action: Mouse scrolled (686, 350) with delta (0, 0)
Screenshot: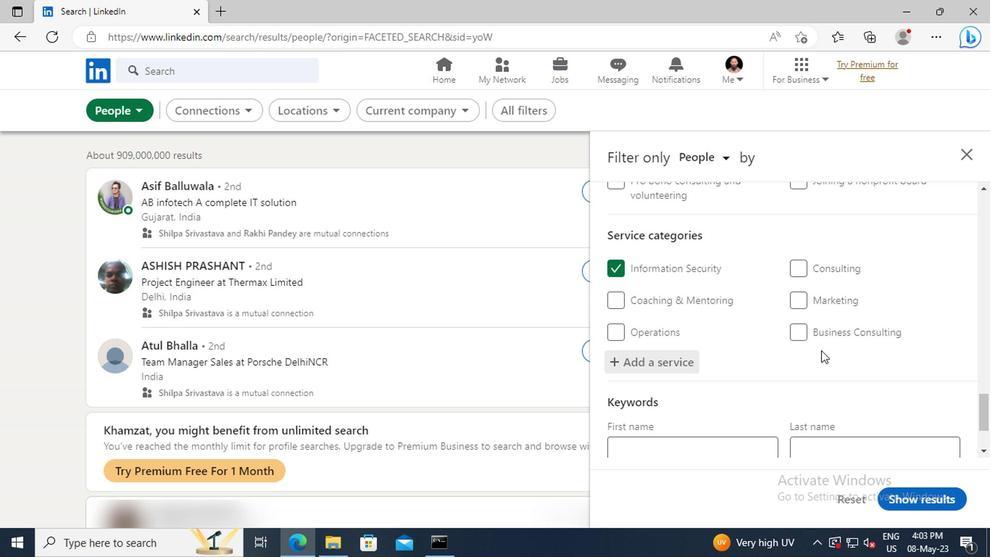 
Action: Mouse moved to (605, 381)
Screenshot: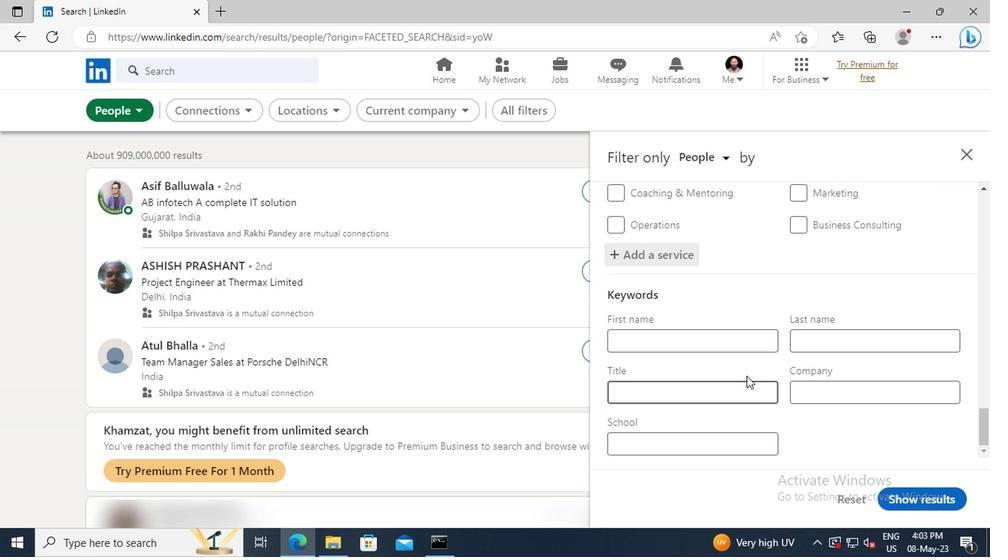 
Action: Mouse pressed left at (605, 381)
Screenshot: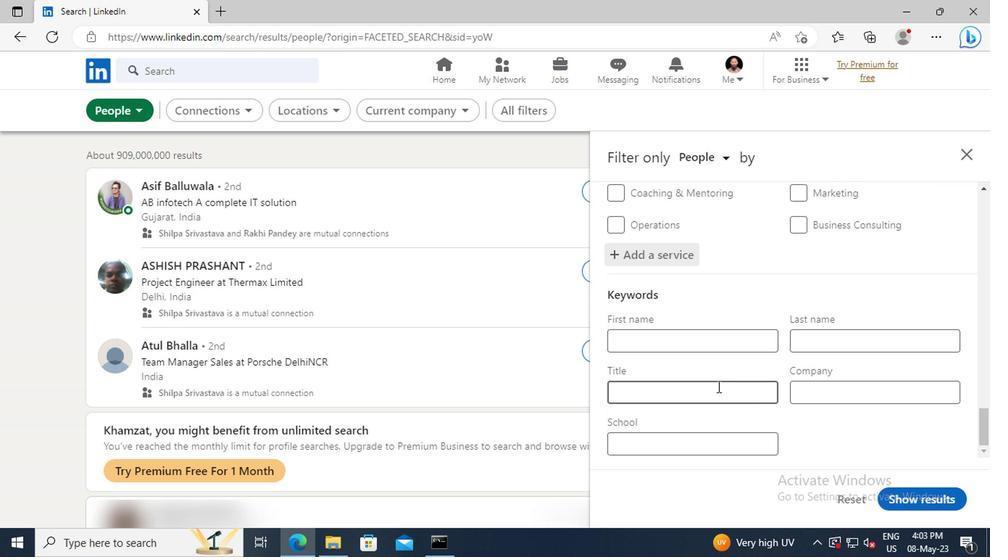 
Action: Key pressed <Key.shift>MUSCI<Key.backspace><Key.backspace>ICIAN<Key.enter>
Screenshot: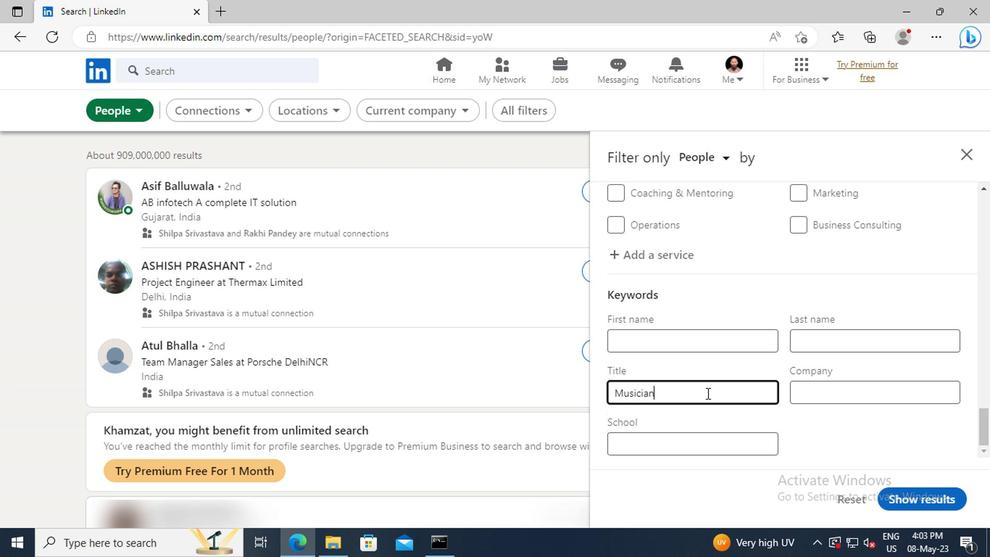 
Action: Mouse moved to (750, 456)
Screenshot: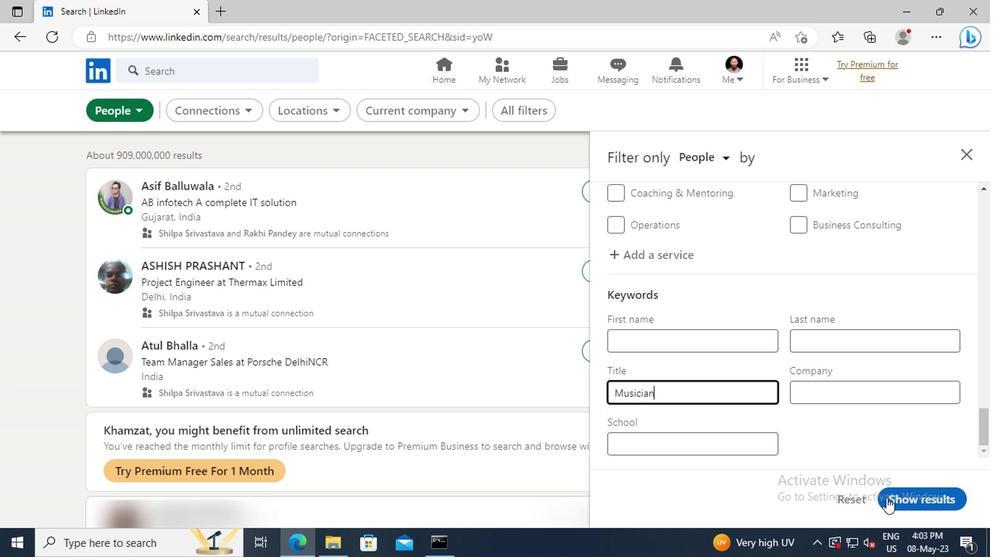 
Action: Mouse pressed left at (750, 456)
Screenshot: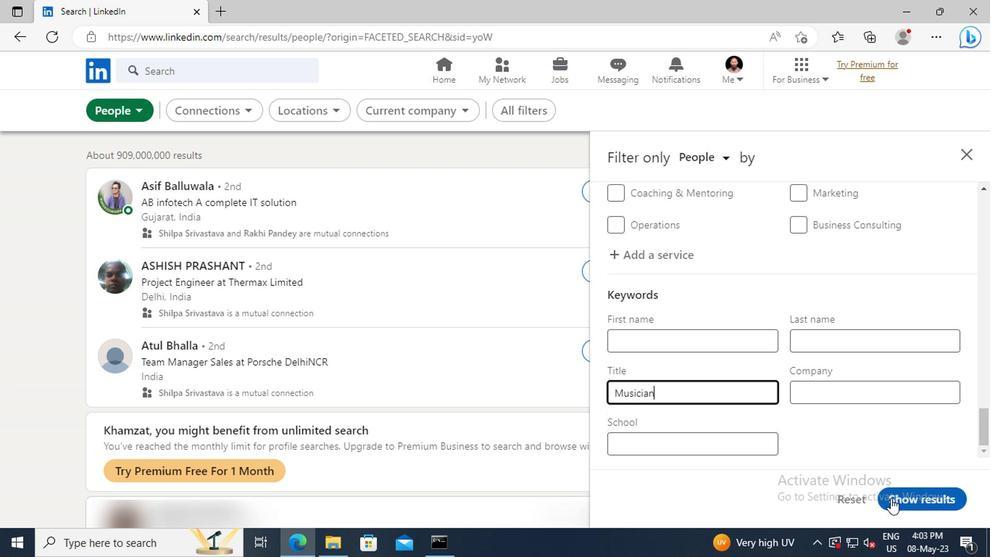 
Action: Mouse moved to (750, 456)
Screenshot: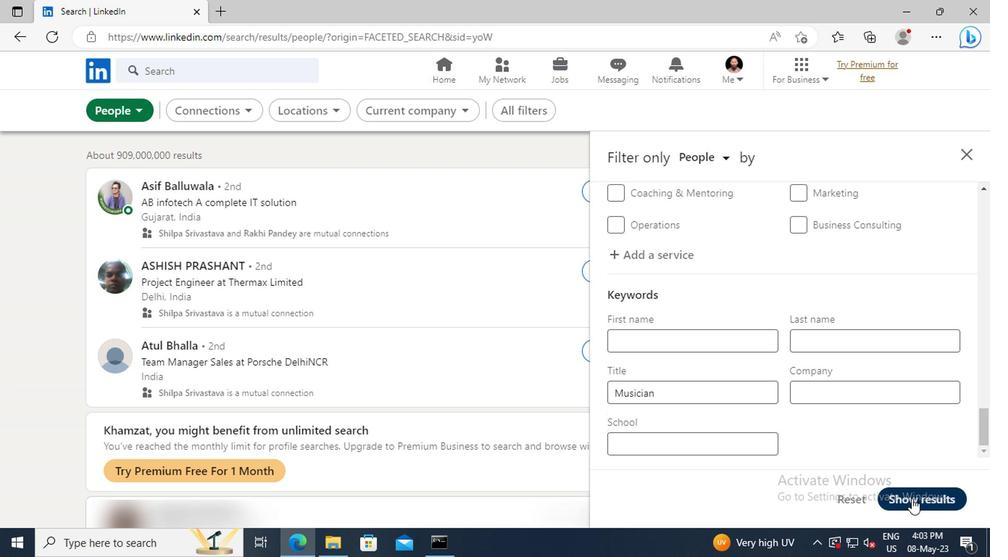 
